 Task: Find a house in Flint, United States, for 4 guests from 10th to 16th September, with a price range of 10,000 to 14,000, including amenities like WiFi, Free parking, TV, Gym, and Breakfast.
Action: Mouse moved to (845, 159)
Screenshot: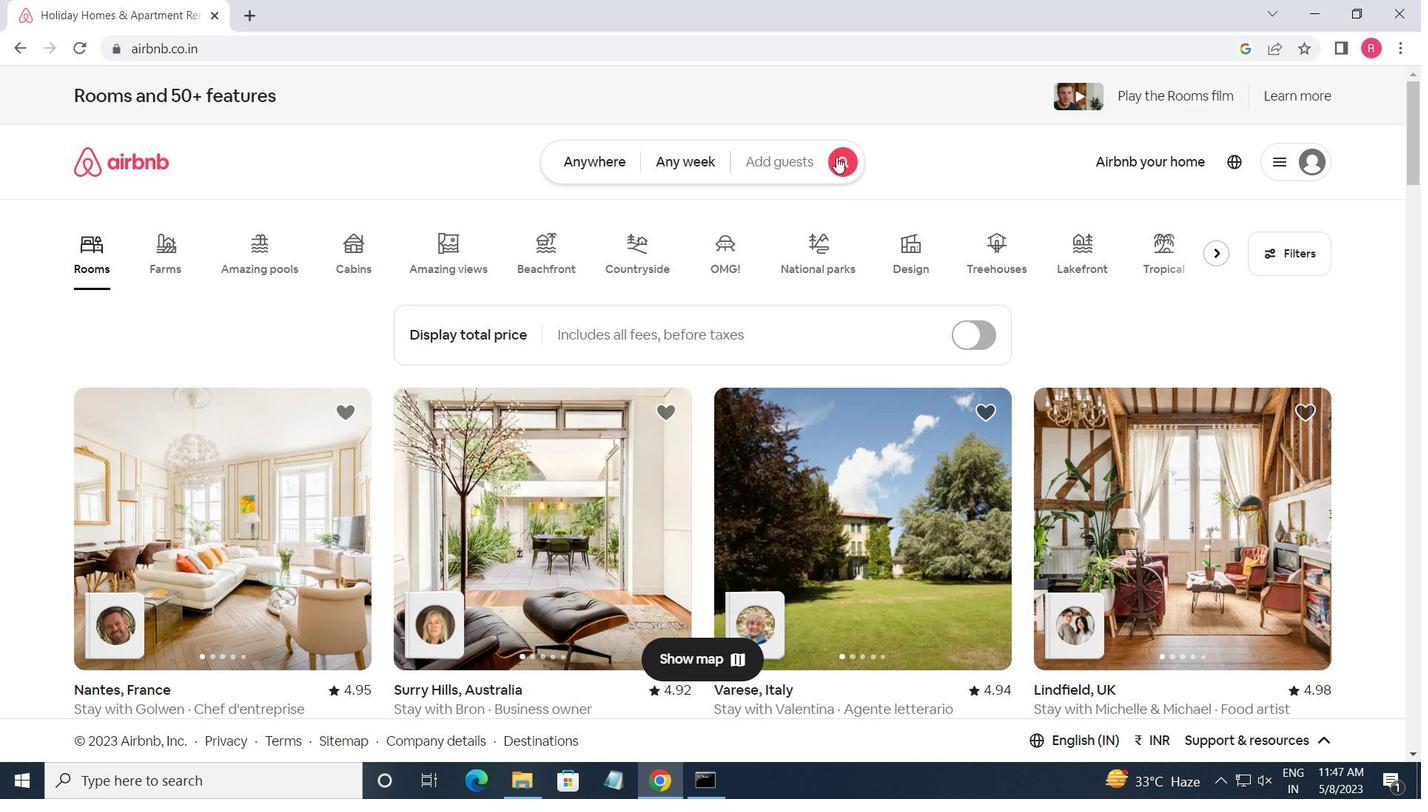 
Action: Mouse pressed left at (845, 159)
Screenshot: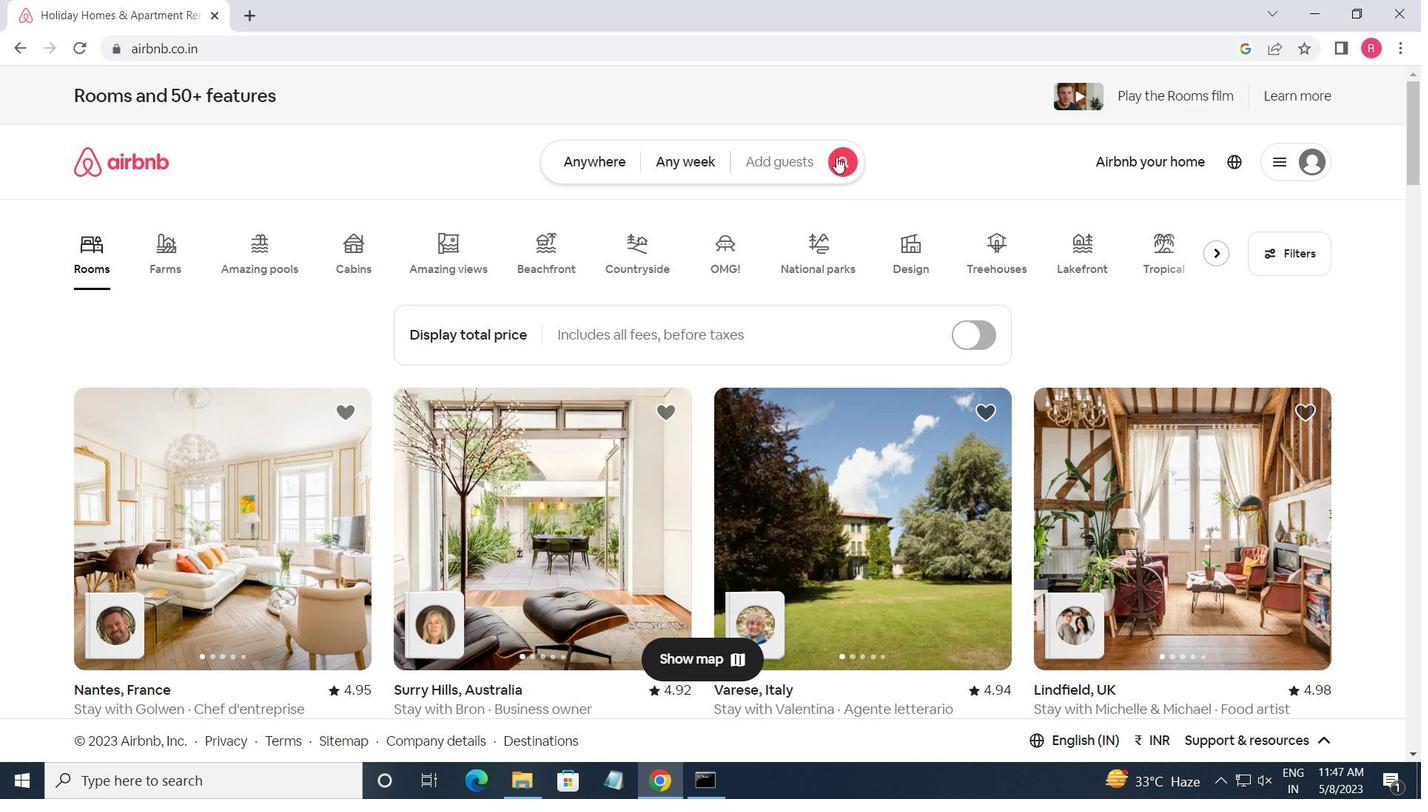 
Action: Mouse moved to (374, 242)
Screenshot: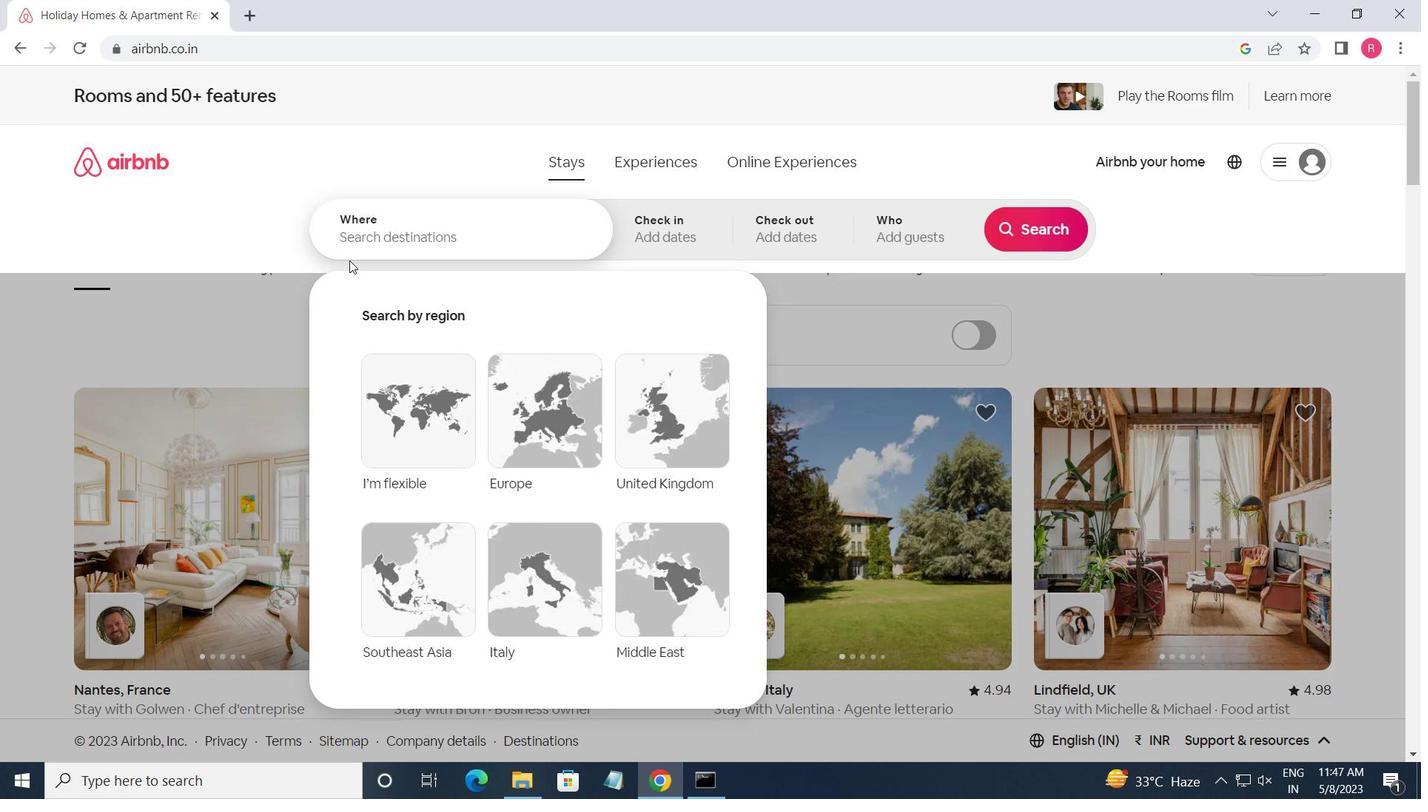 
Action: Mouse pressed left at (374, 242)
Screenshot: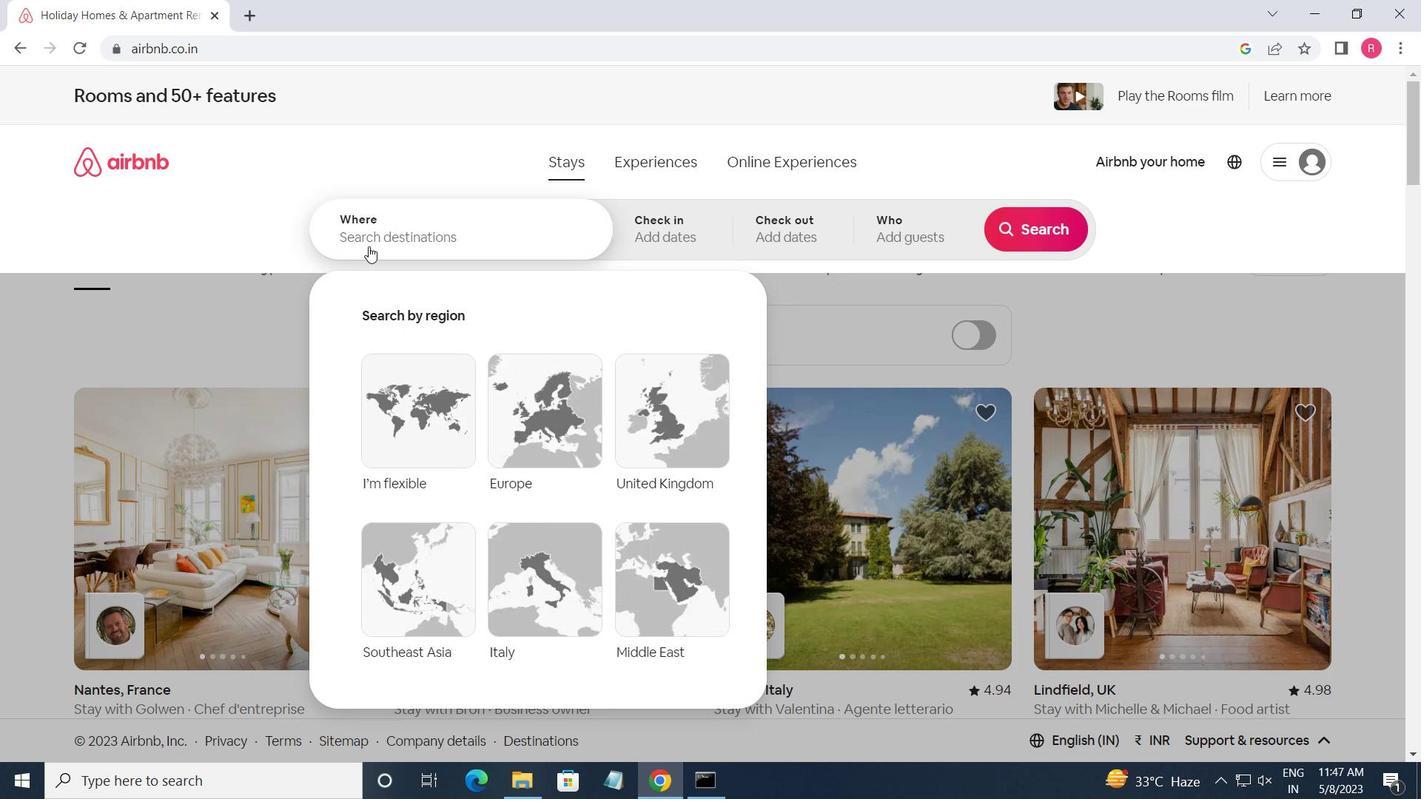 
Action: Key pressed <Key.shift>FLINT,<Key.space><Key.shift_r>UNITED<Key.space><Key.shift>STATES<Key.enter>
Screenshot: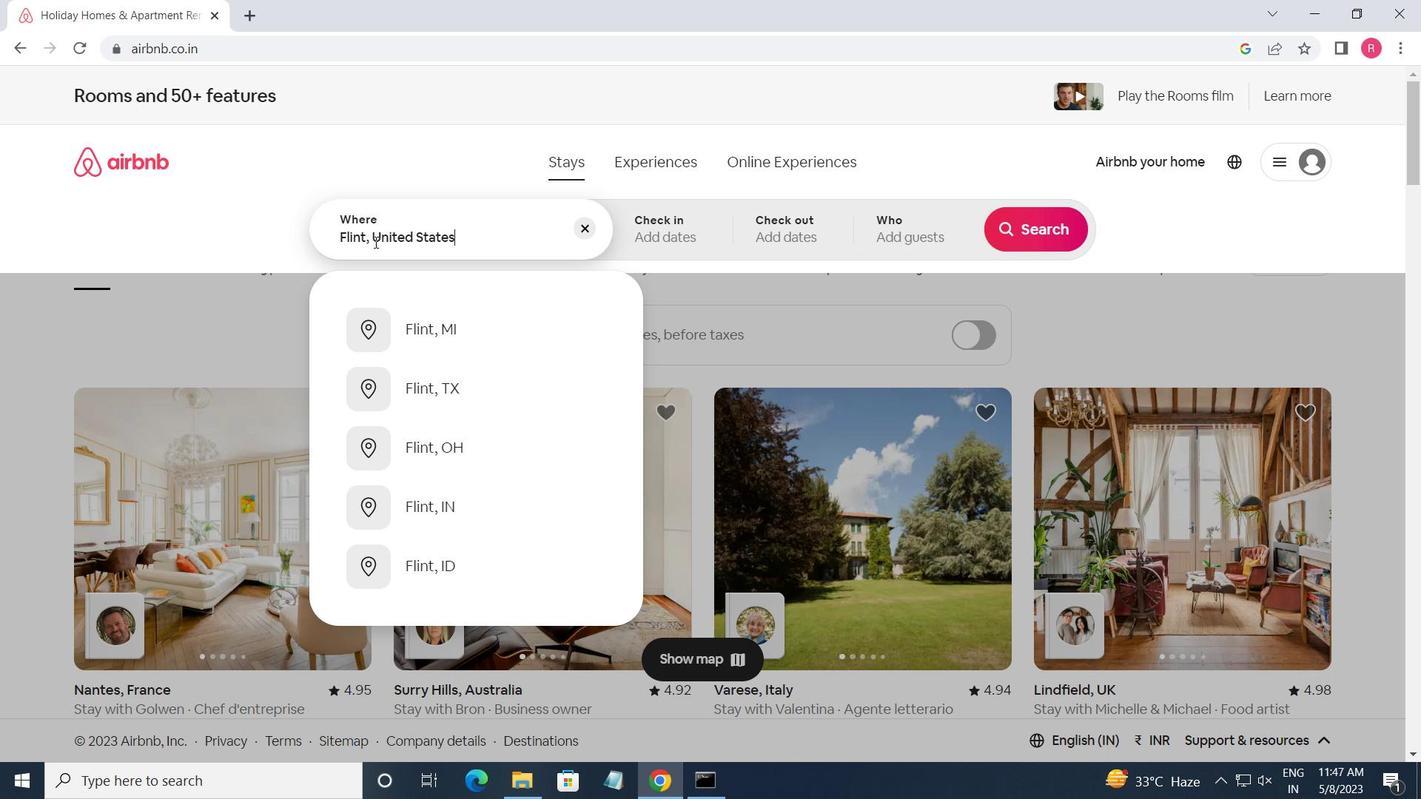 
Action: Mouse moved to (1036, 376)
Screenshot: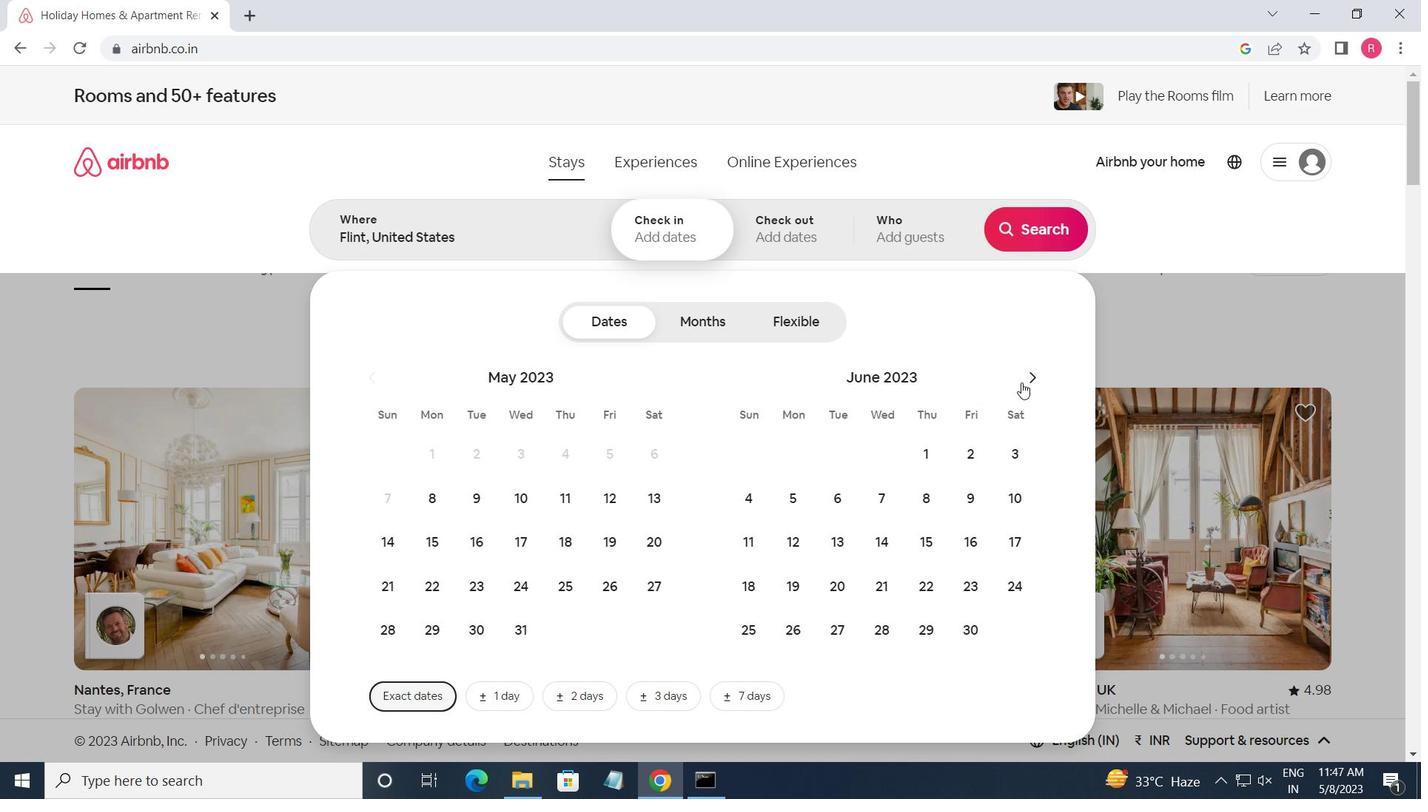 
Action: Mouse pressed left at (1036, 376)
Screenshot: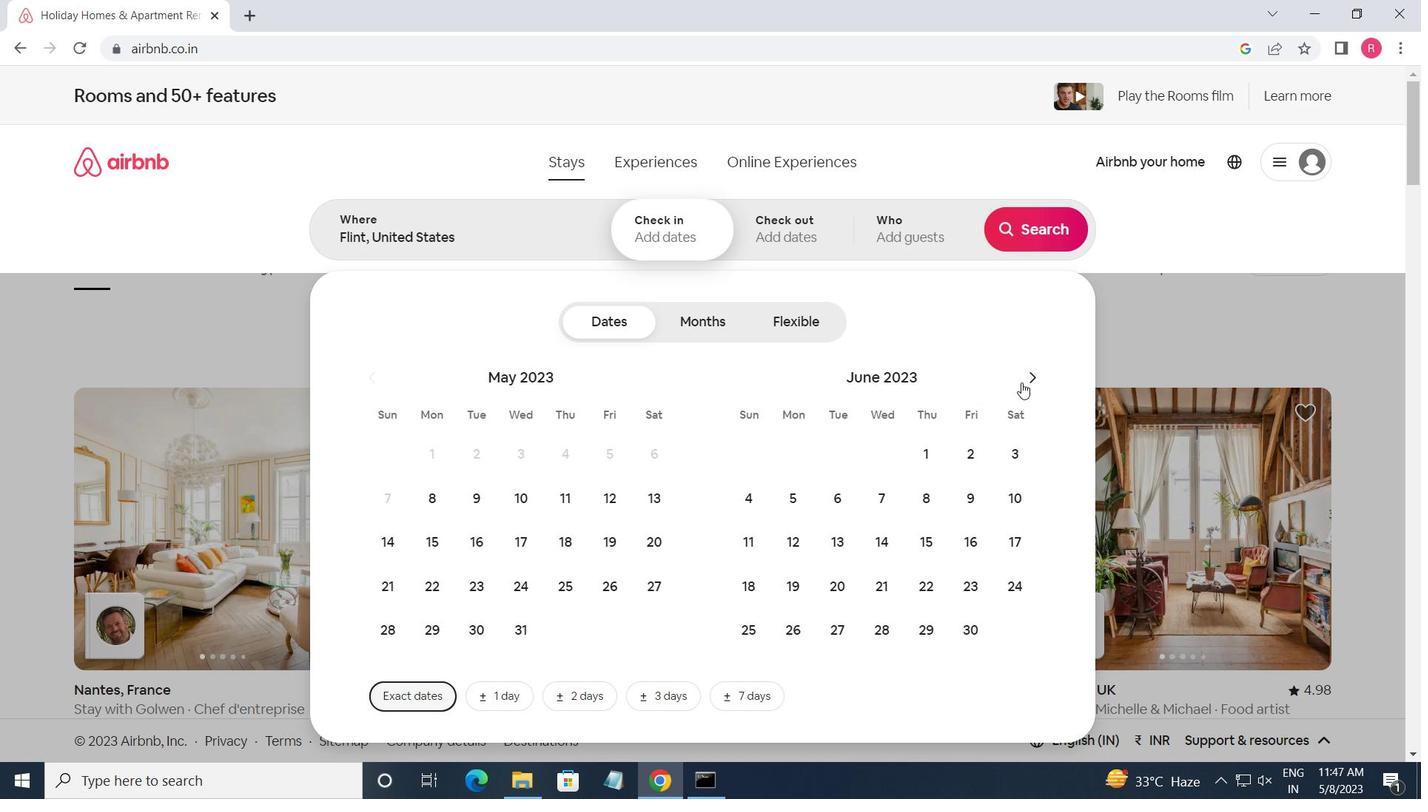 
Action: Mouse moved to (1036, 377)
Screenshot: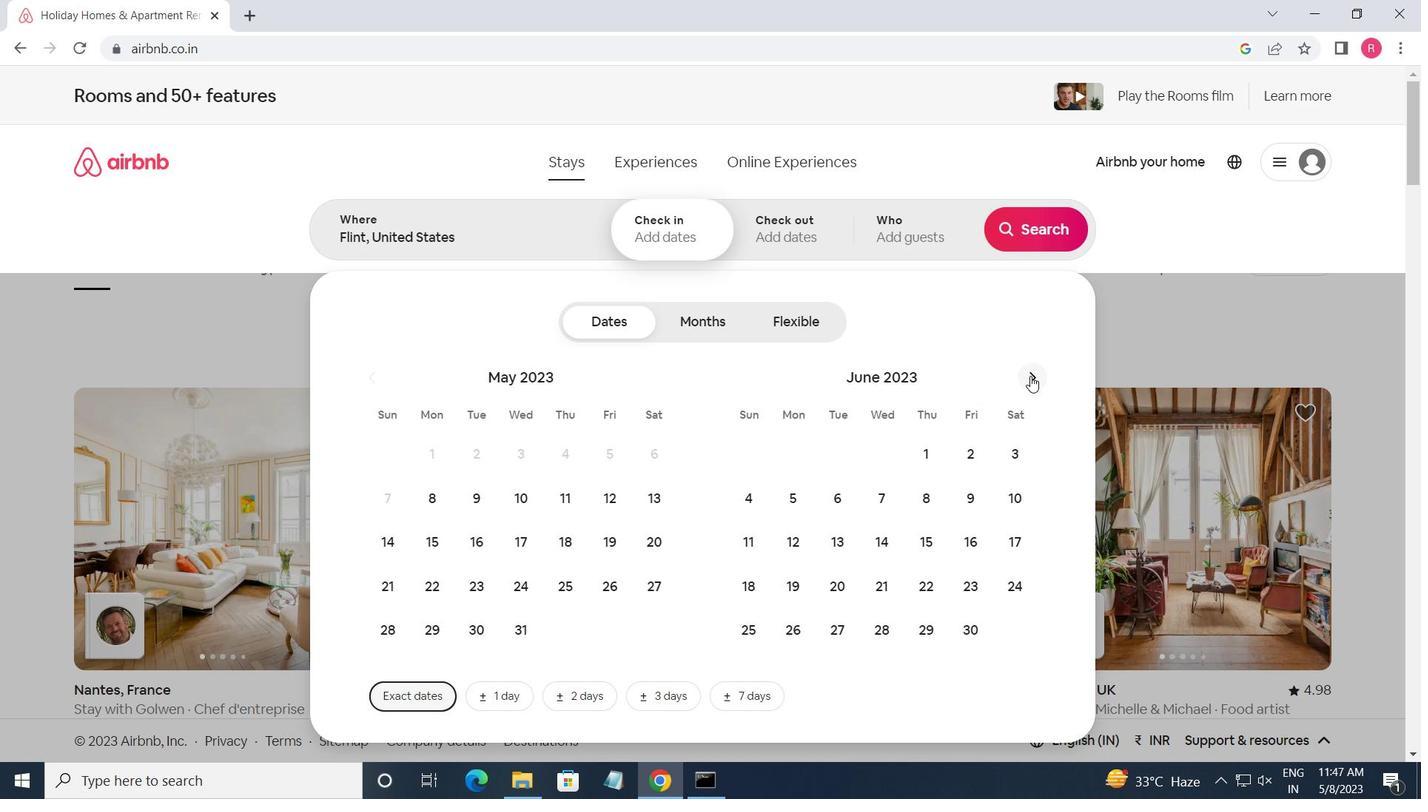
Action: Mouse pressed left at (1036, 377)
Screenshot: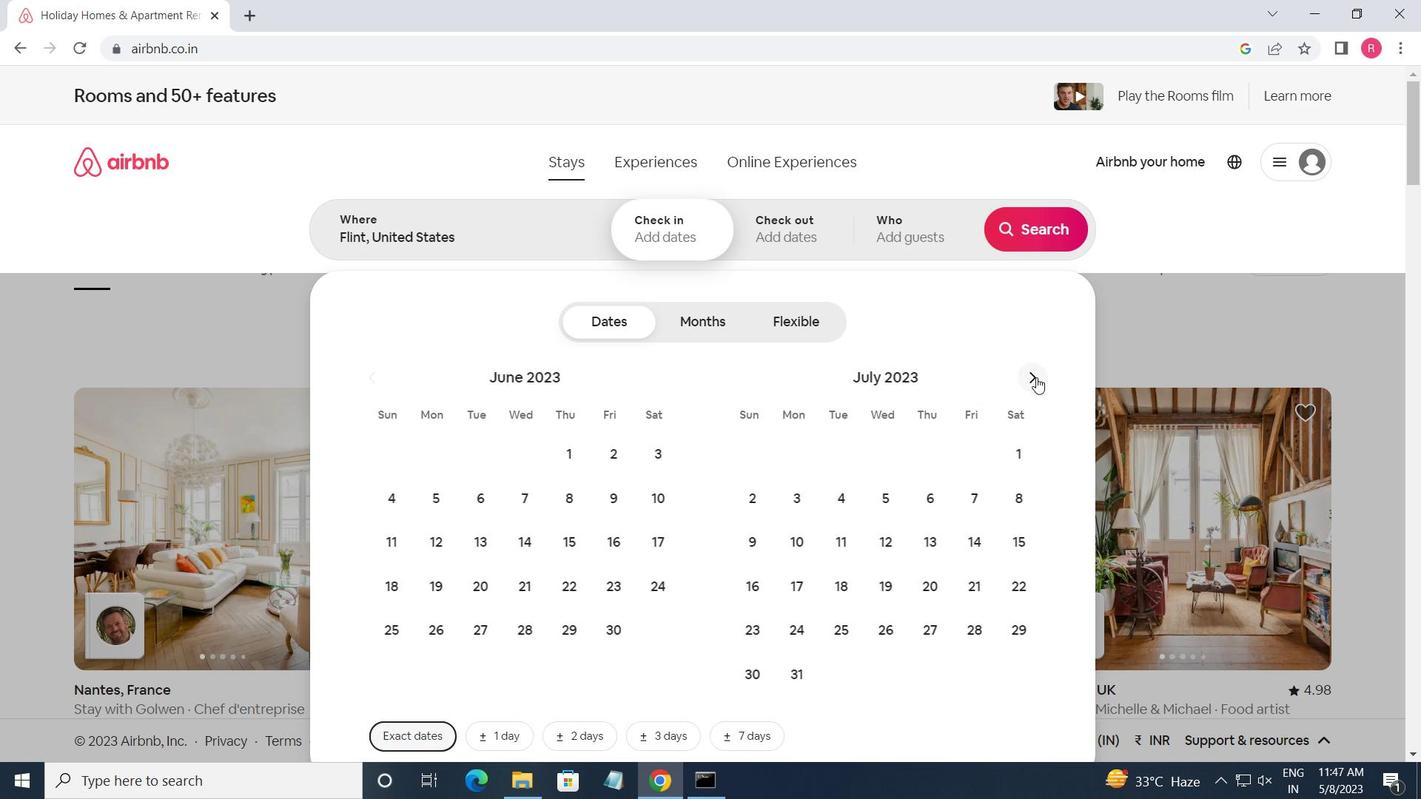 
Action: Mouse moved to (1041, 379)
Screenshot: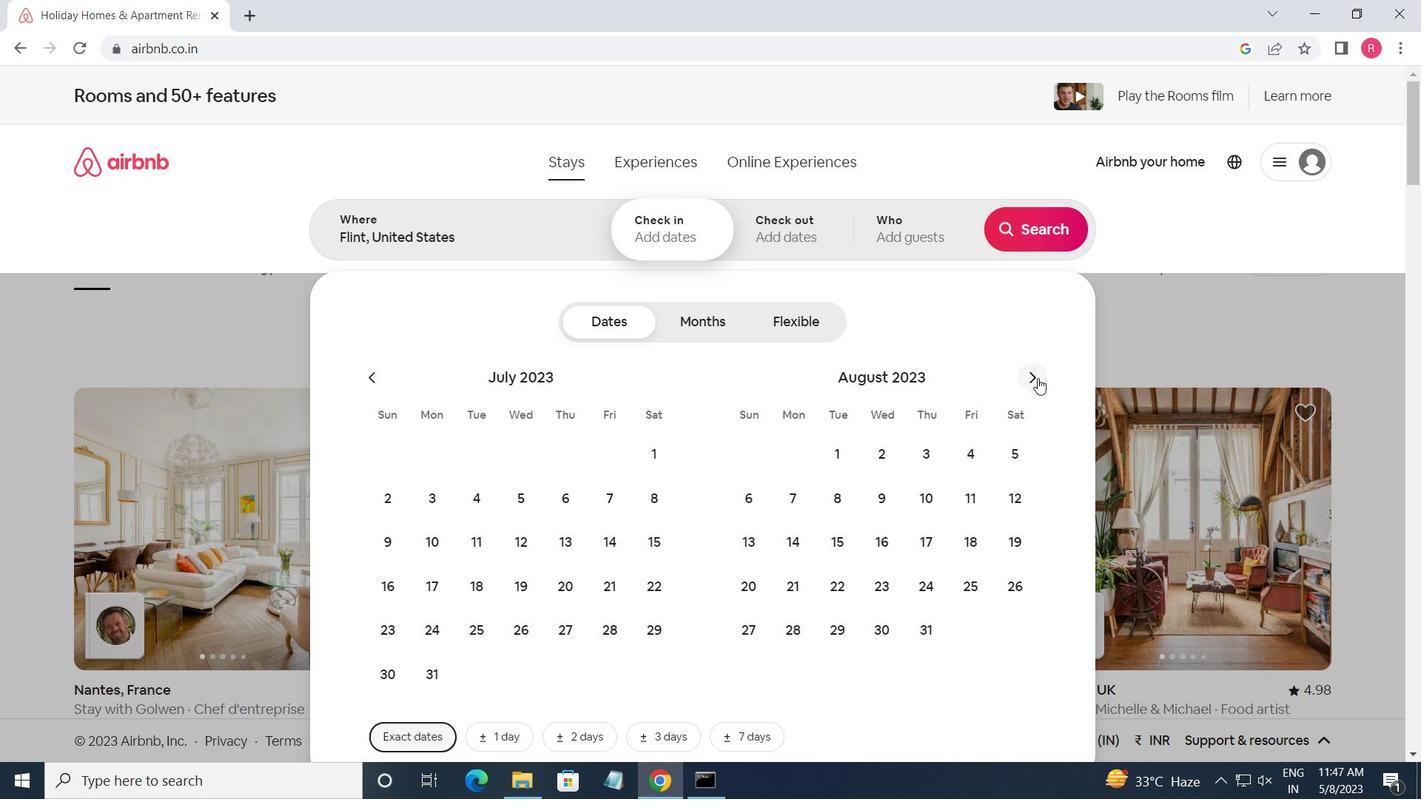 
Action: Mouse pressed left at (1041, 379)
Screenshot: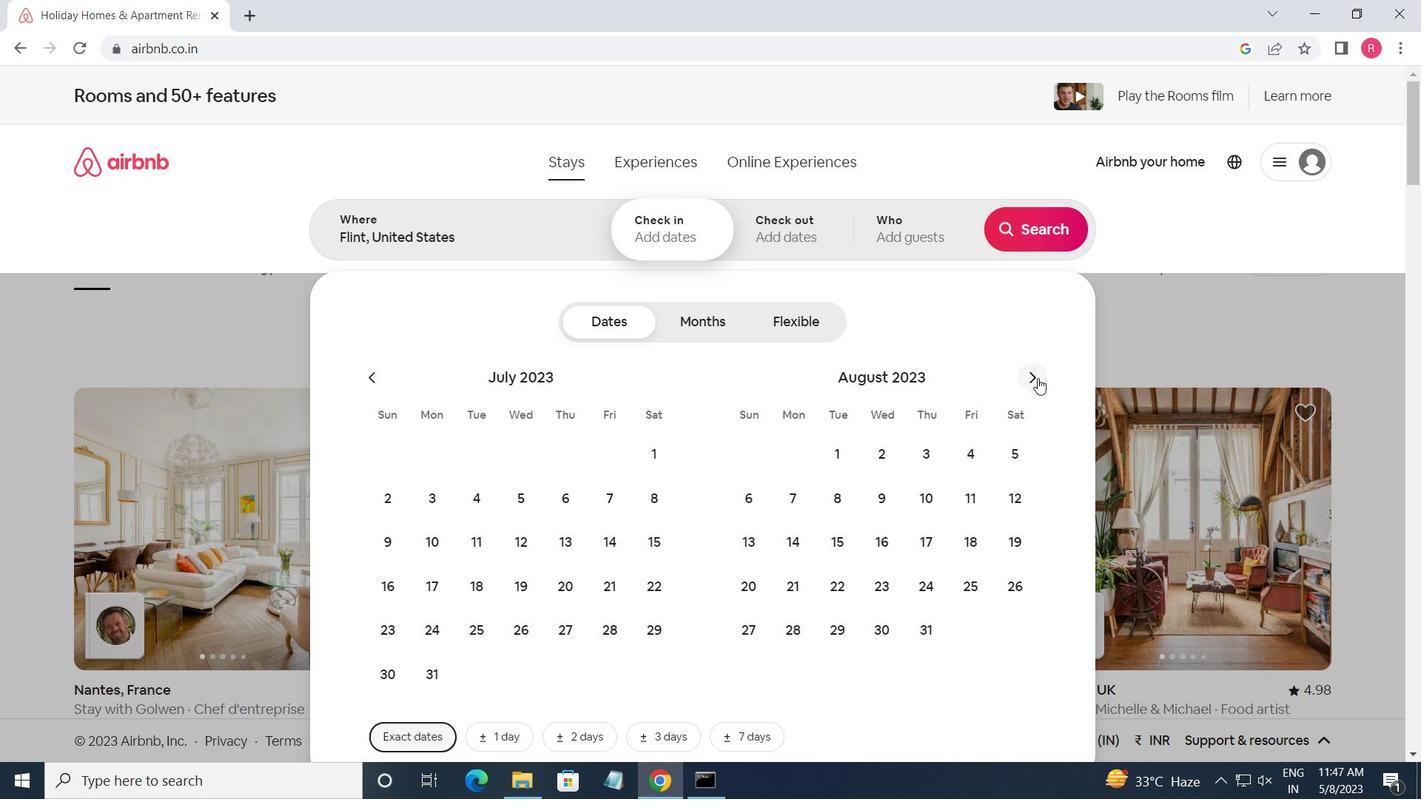 
Action: Mouse moved to (753, 545)
Screenshot: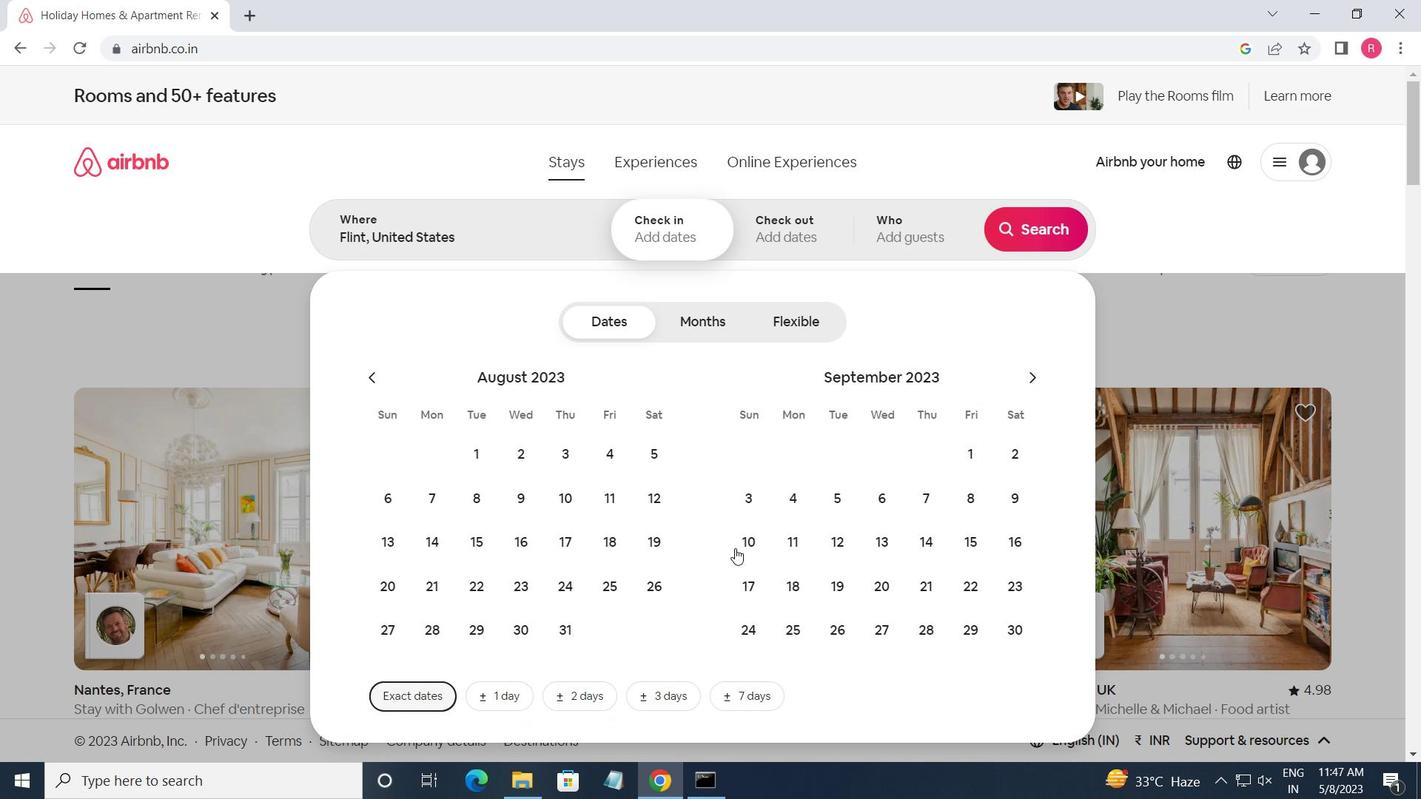 
Action: Mouse pressed left at (753, 545)
Screenshot: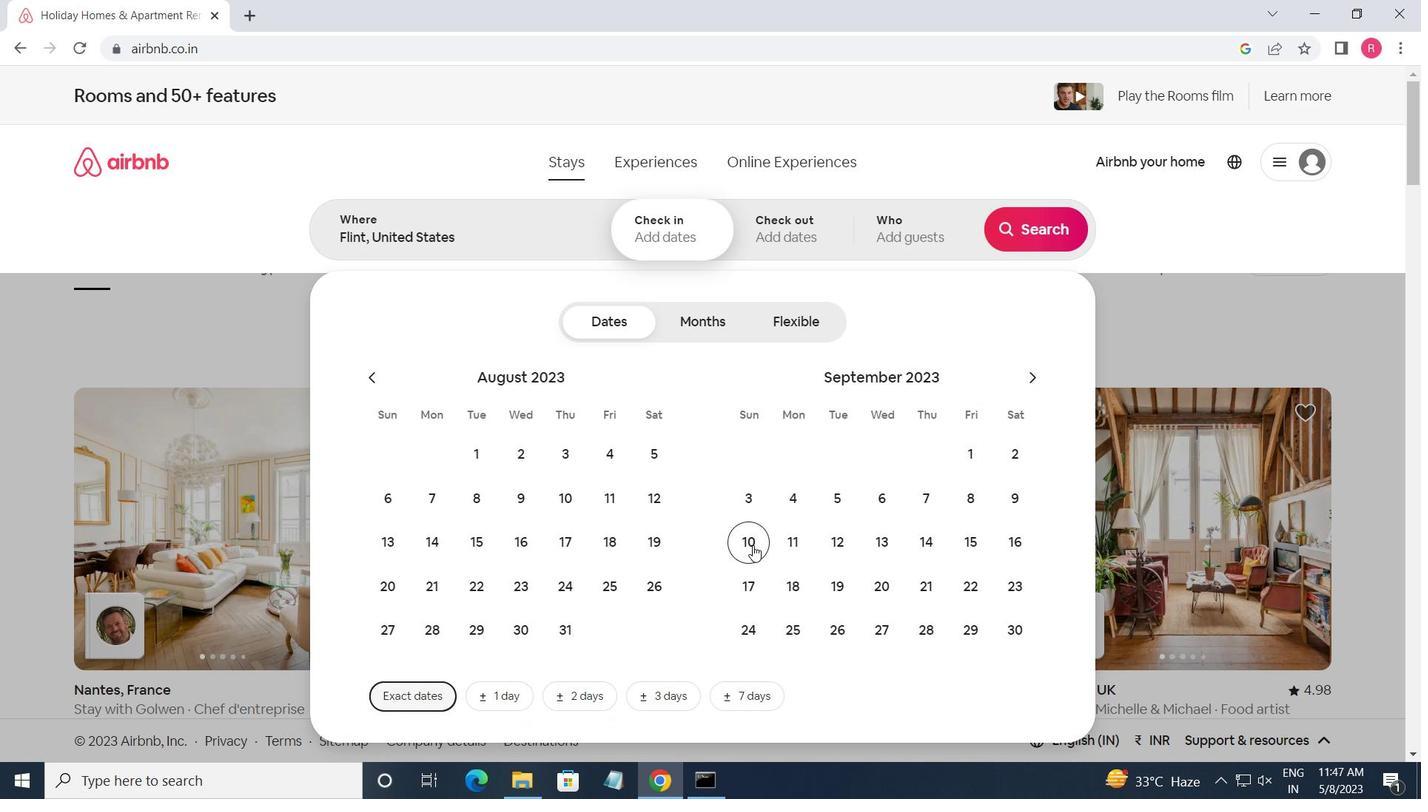 
Action: Mouse moved to (1013, 545)
Screenshot: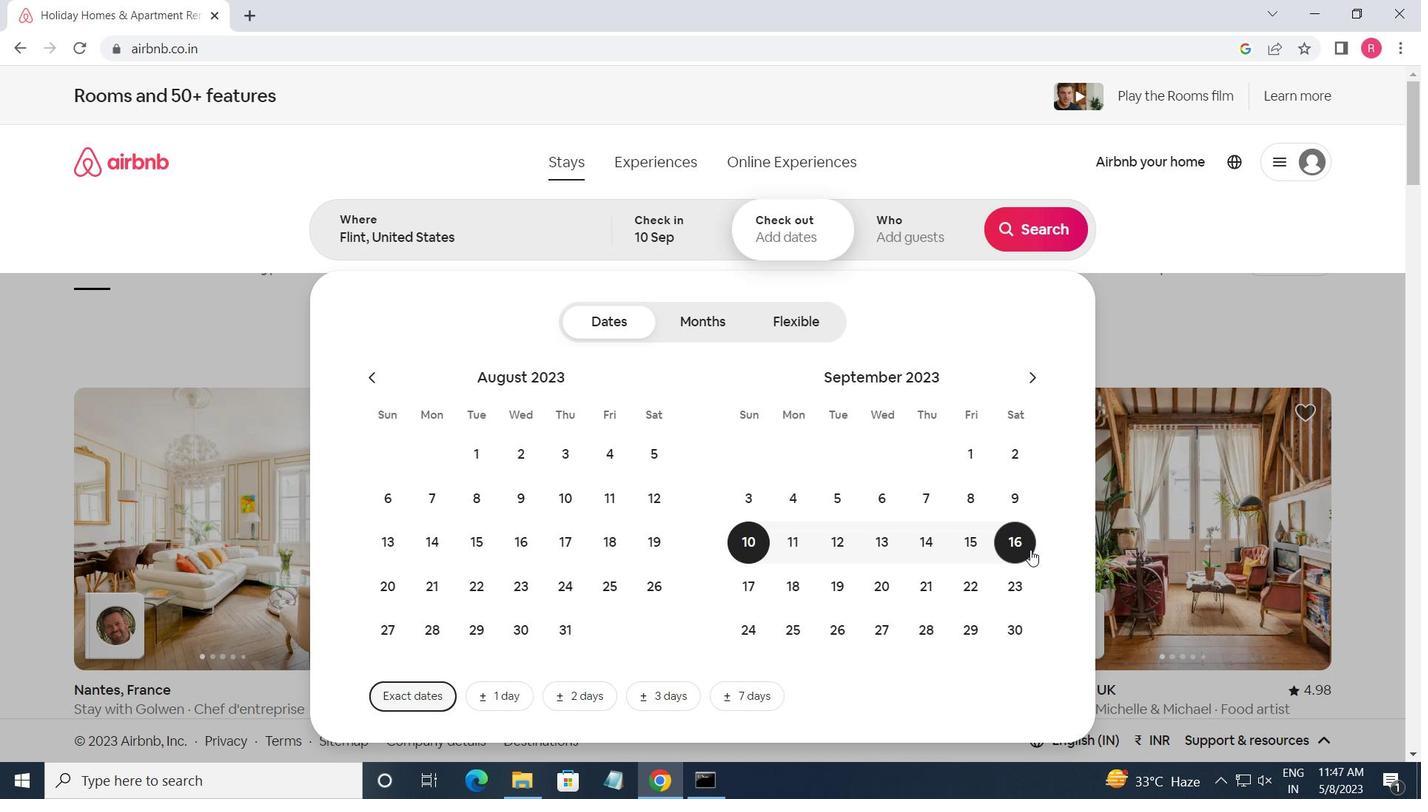 
Action: Mouse pressed left at (1013, 545)
Screenshot: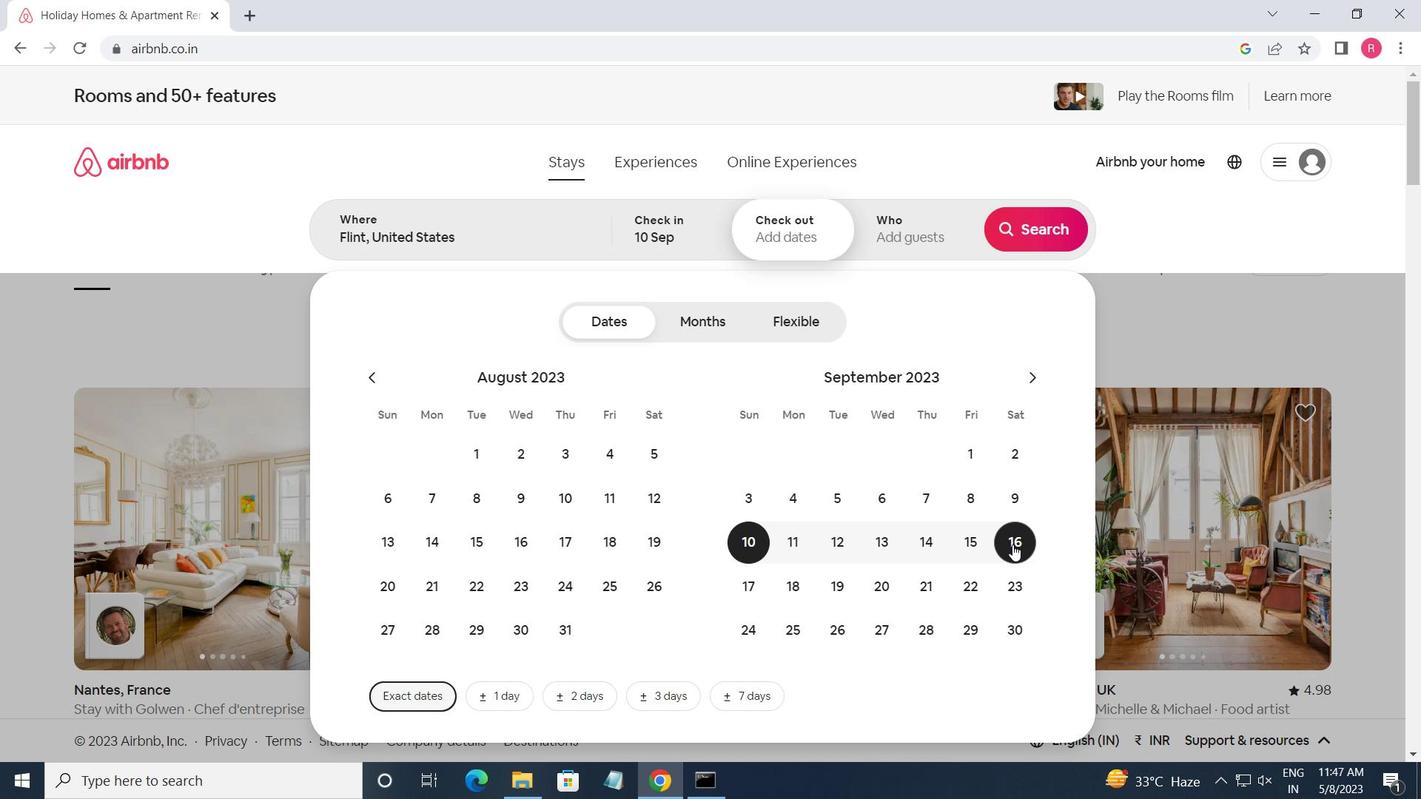 
Action: Mouse moved to (924, 252)
Screenshot: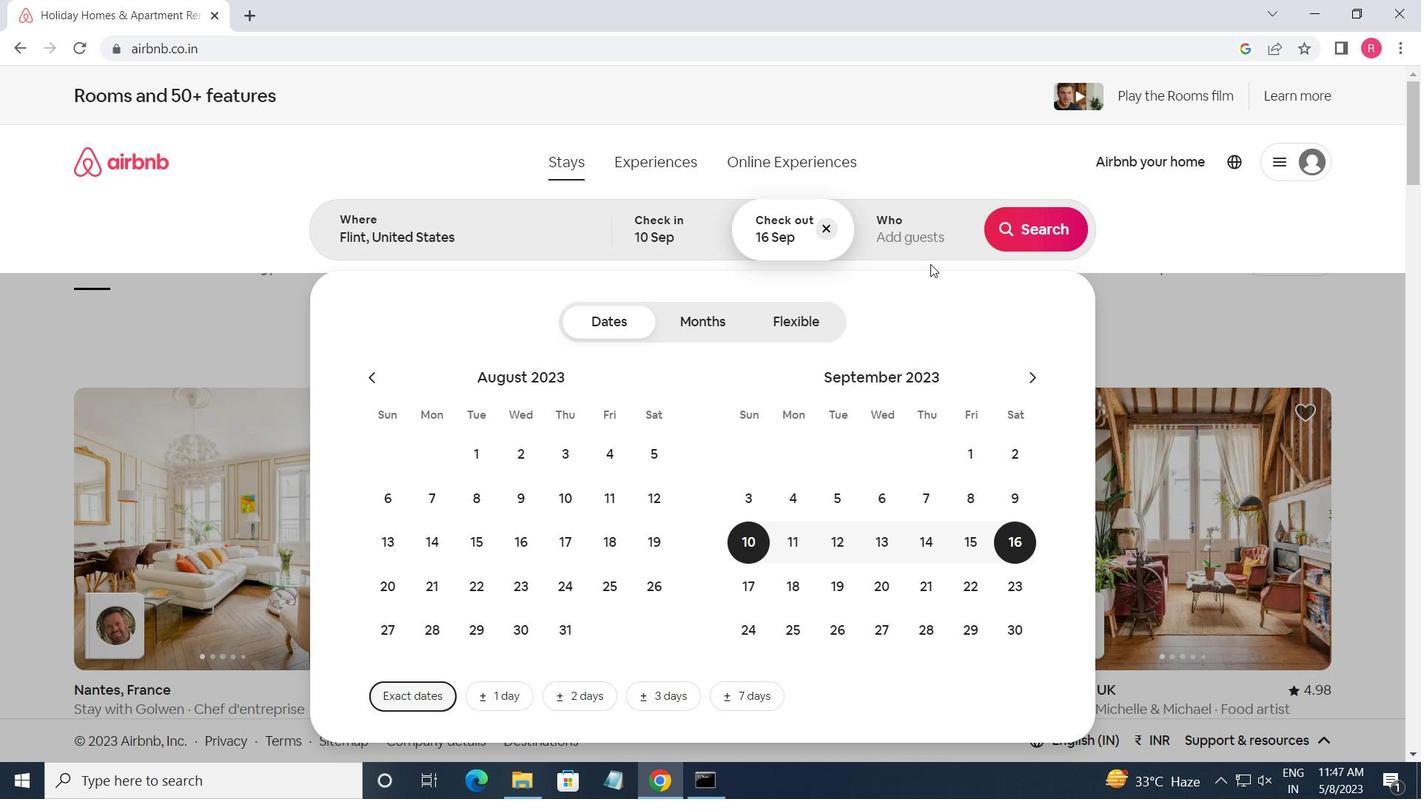 
Action: Mouse pressed left at (924, 252)
Screenshot: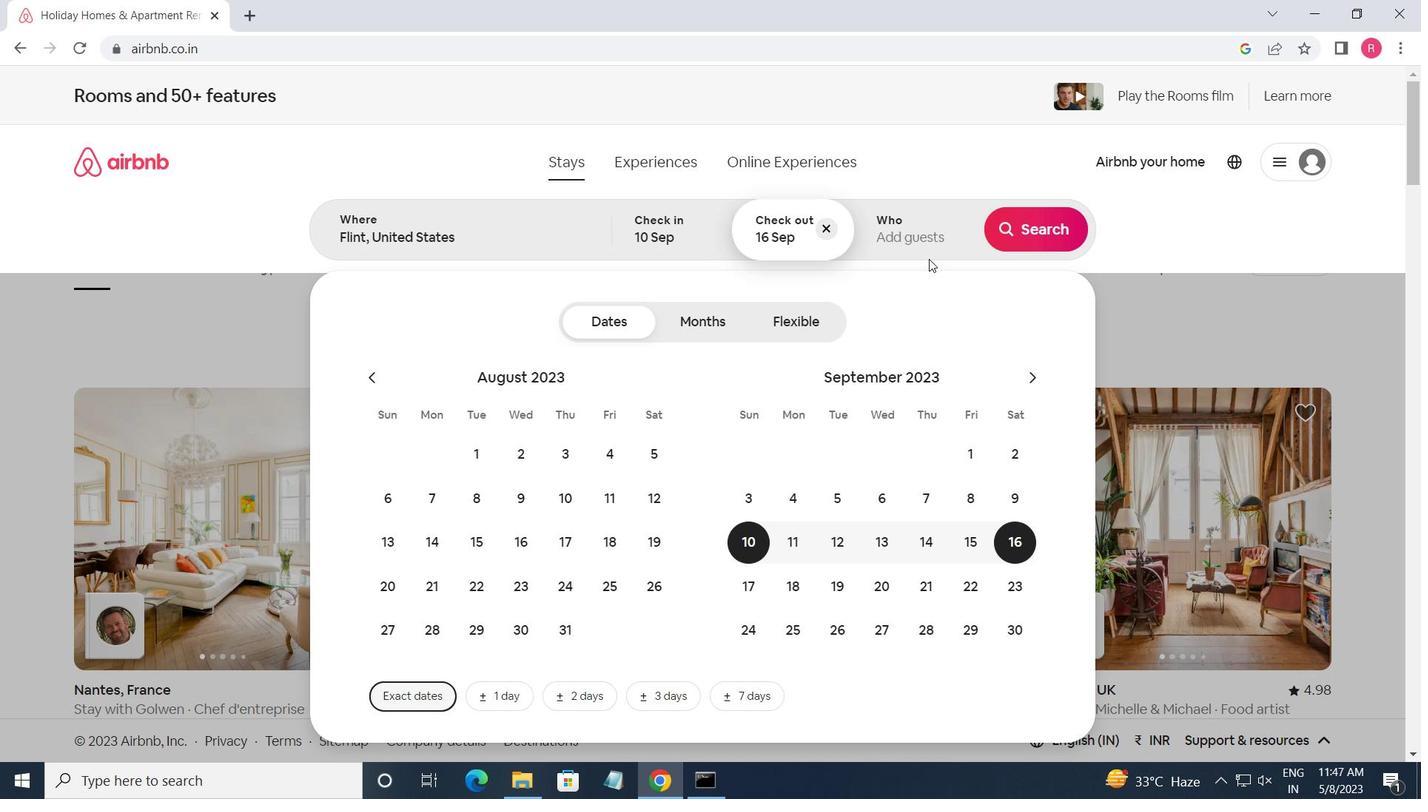 
Action: Mouse moved to (1047, 318)
Screenshot: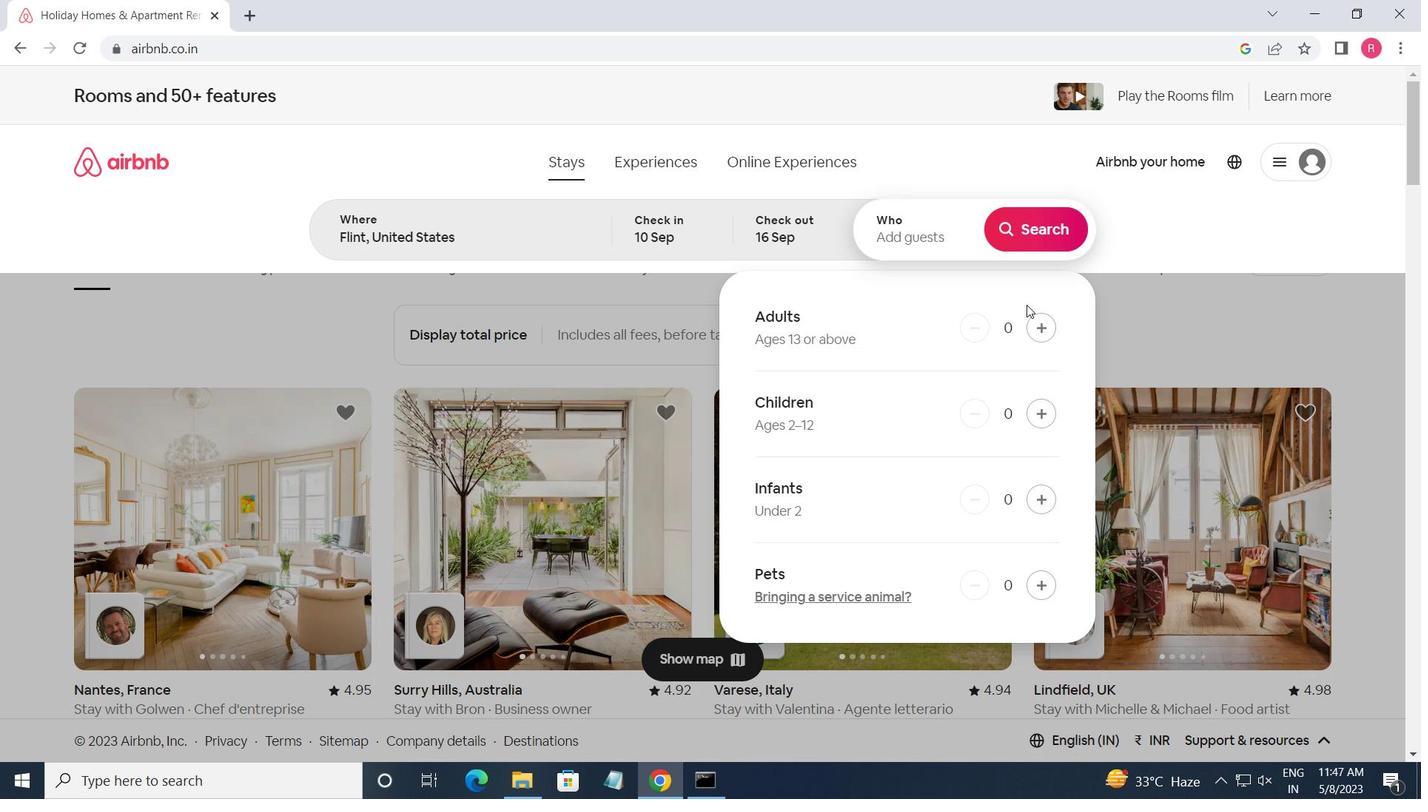 
Action: Mouse pressed left at (1047, 318)
Screenshot: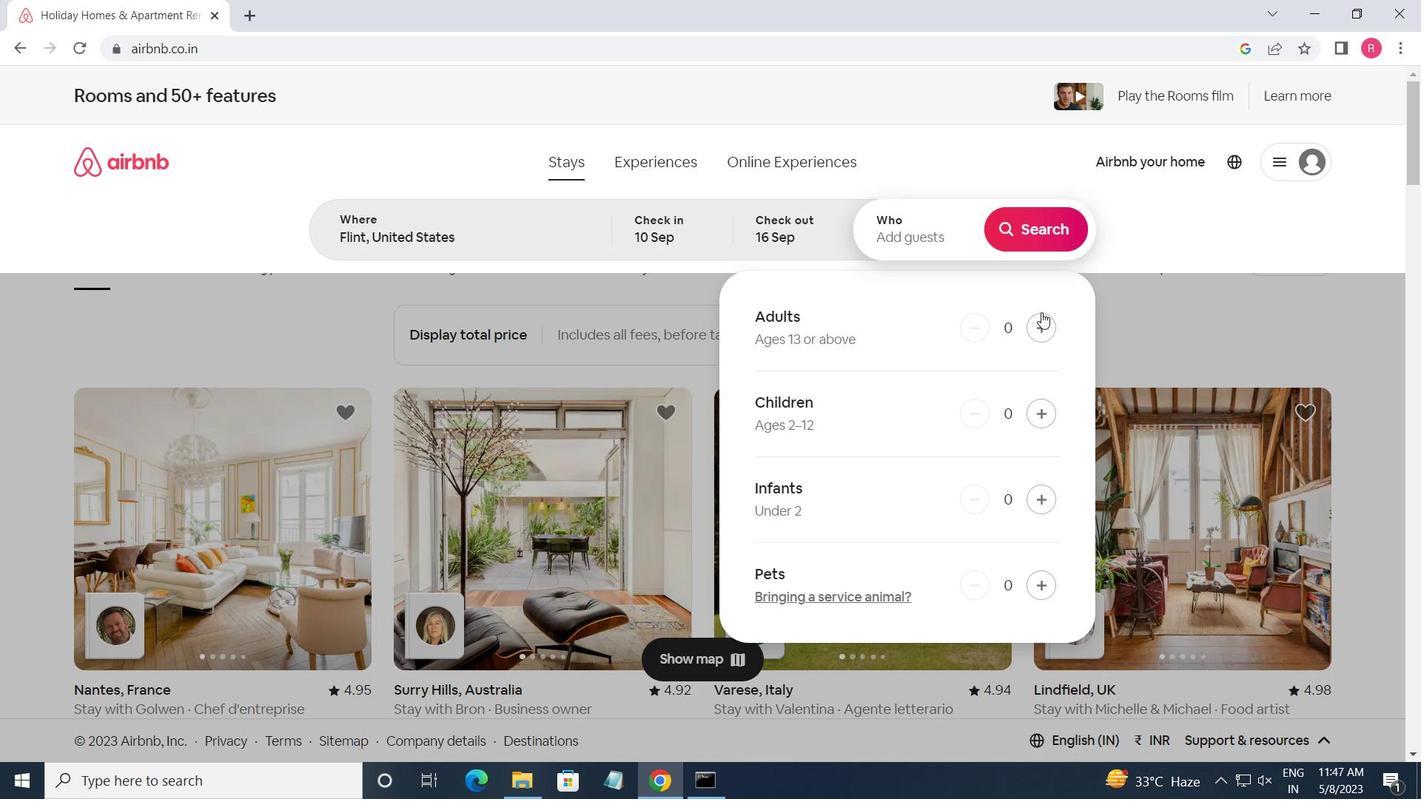 
Action: Mouse moved to (1047, 319)
Screenshot: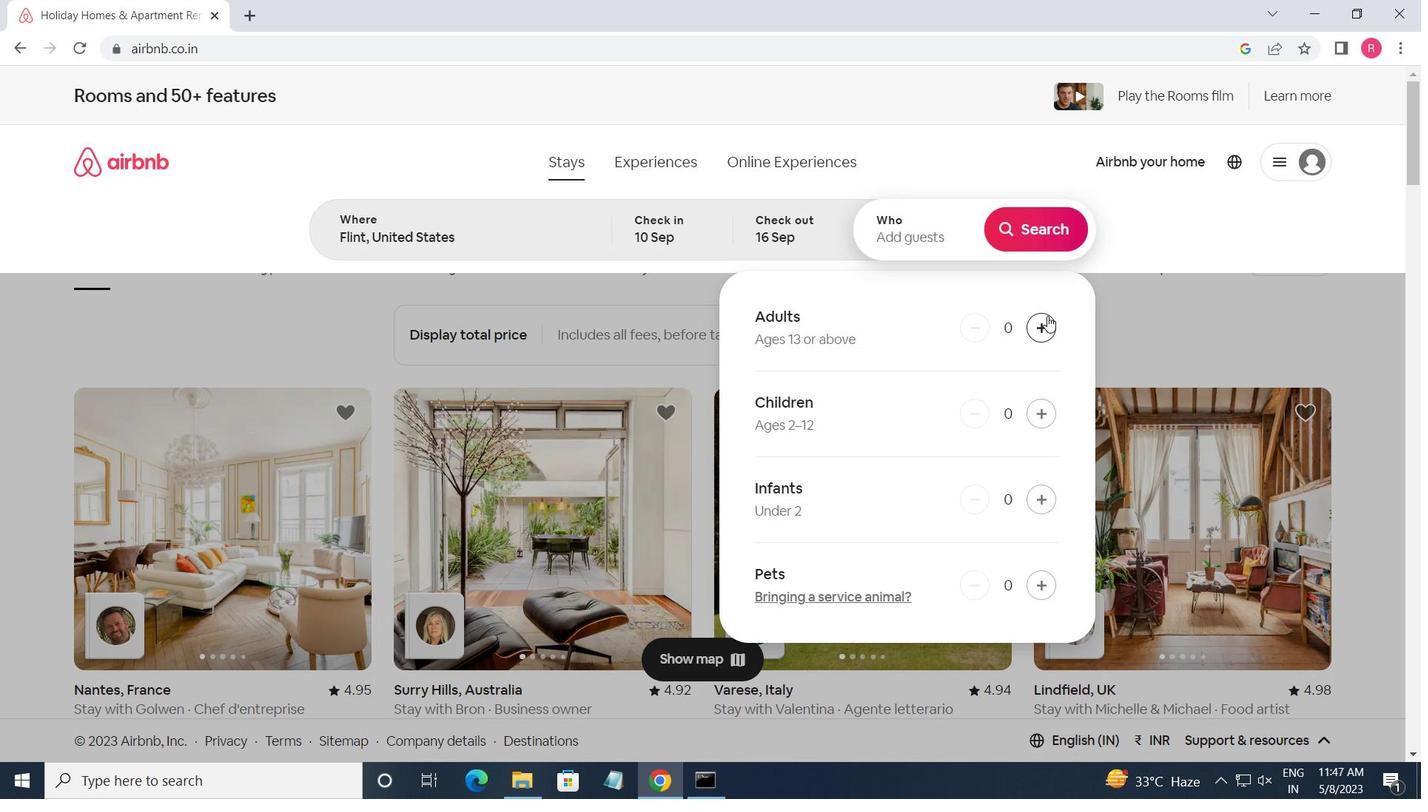 
Action: Mouse pressed left at (1047, 319)
Screenshot: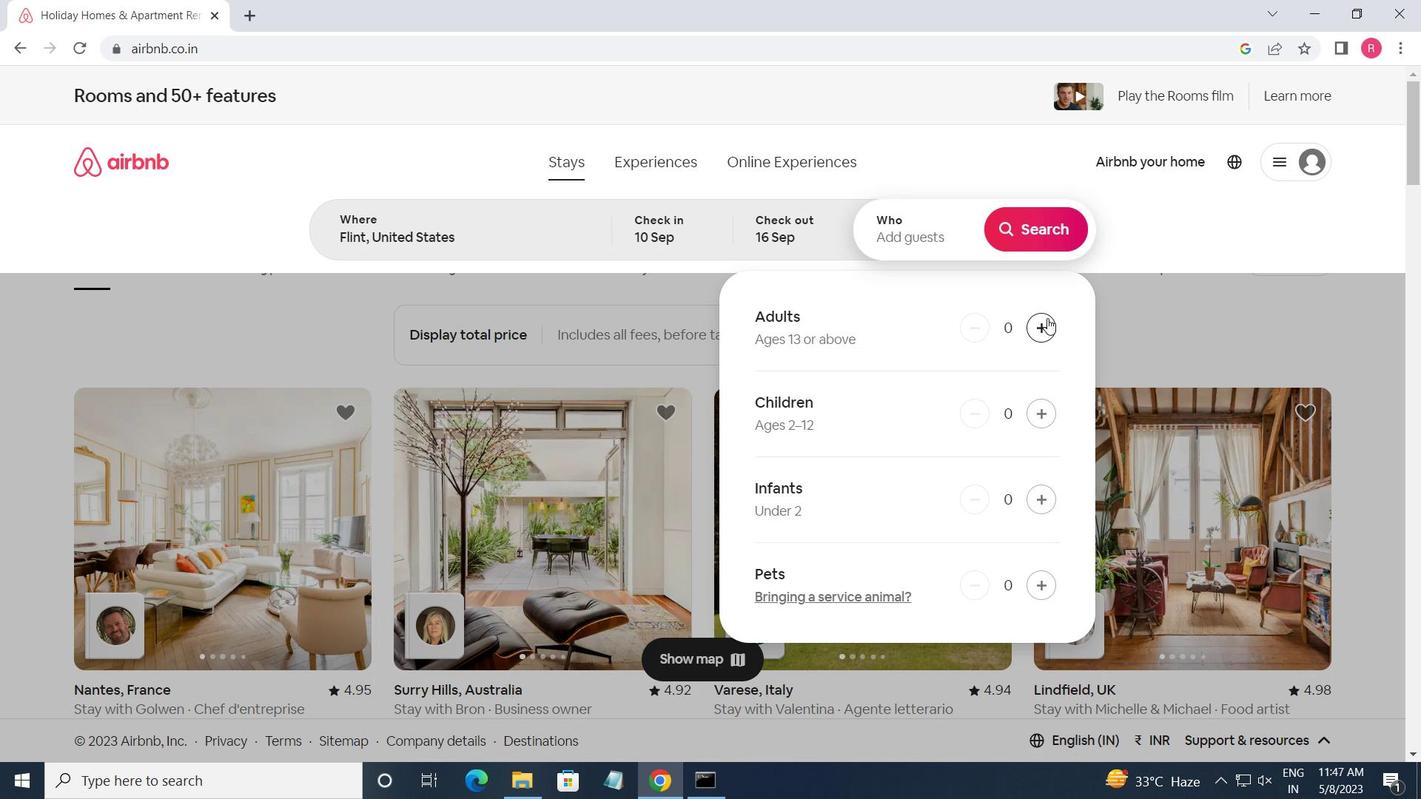 
Action: Mouse pressed left at (1047, 319)
Screenshot: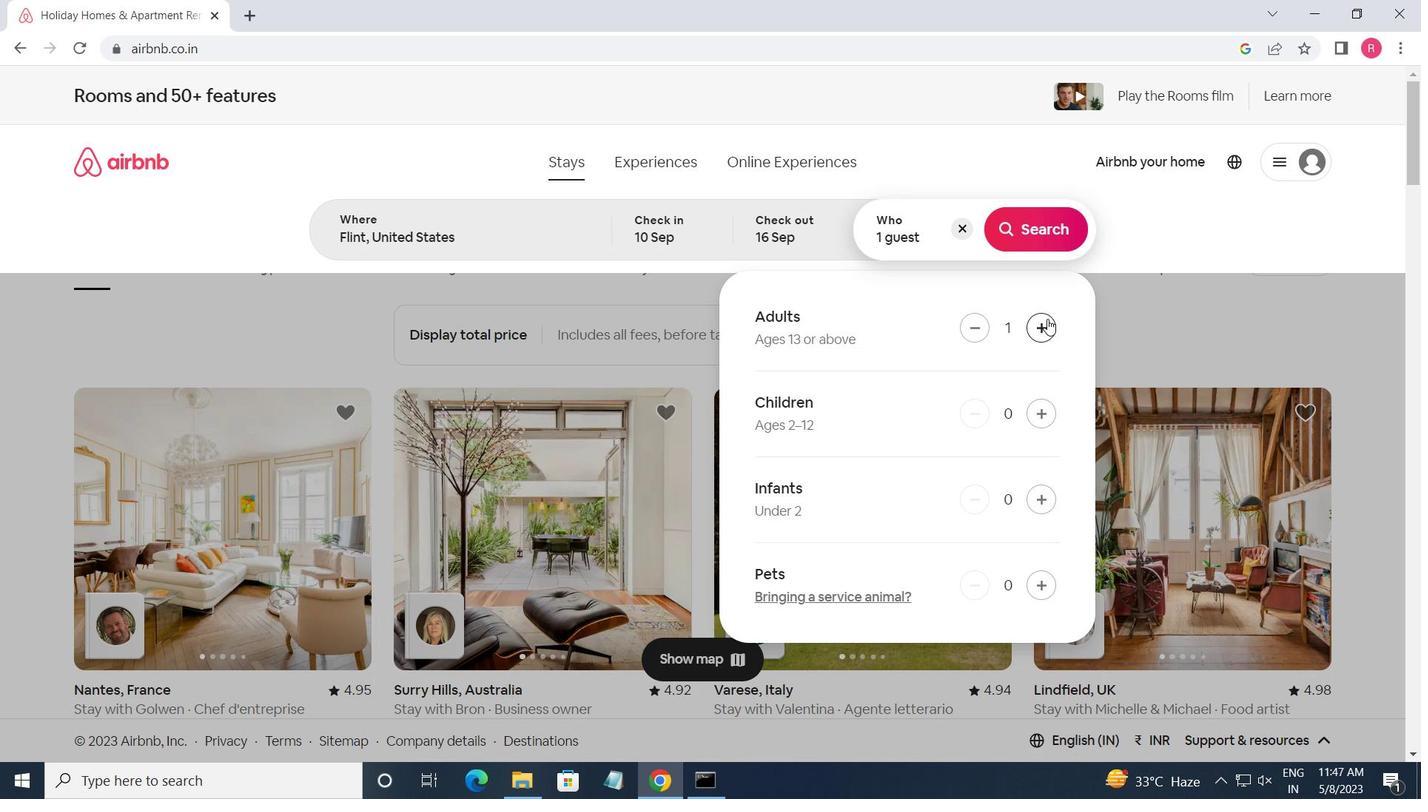 
Action: Mouse moved to (1049, 322)
Screenshot: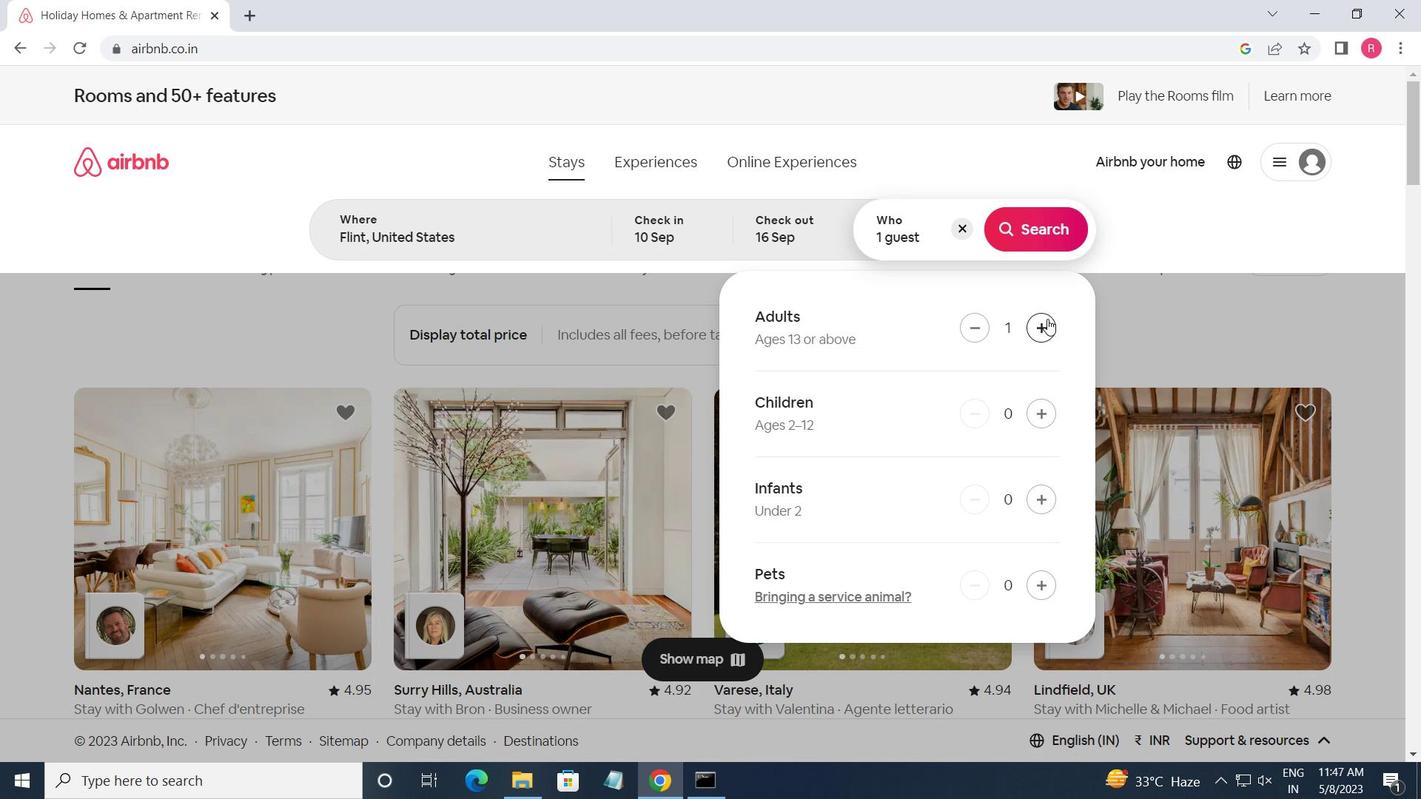 
Action: Mouse pressed left at (1049, 322)
Screenshot: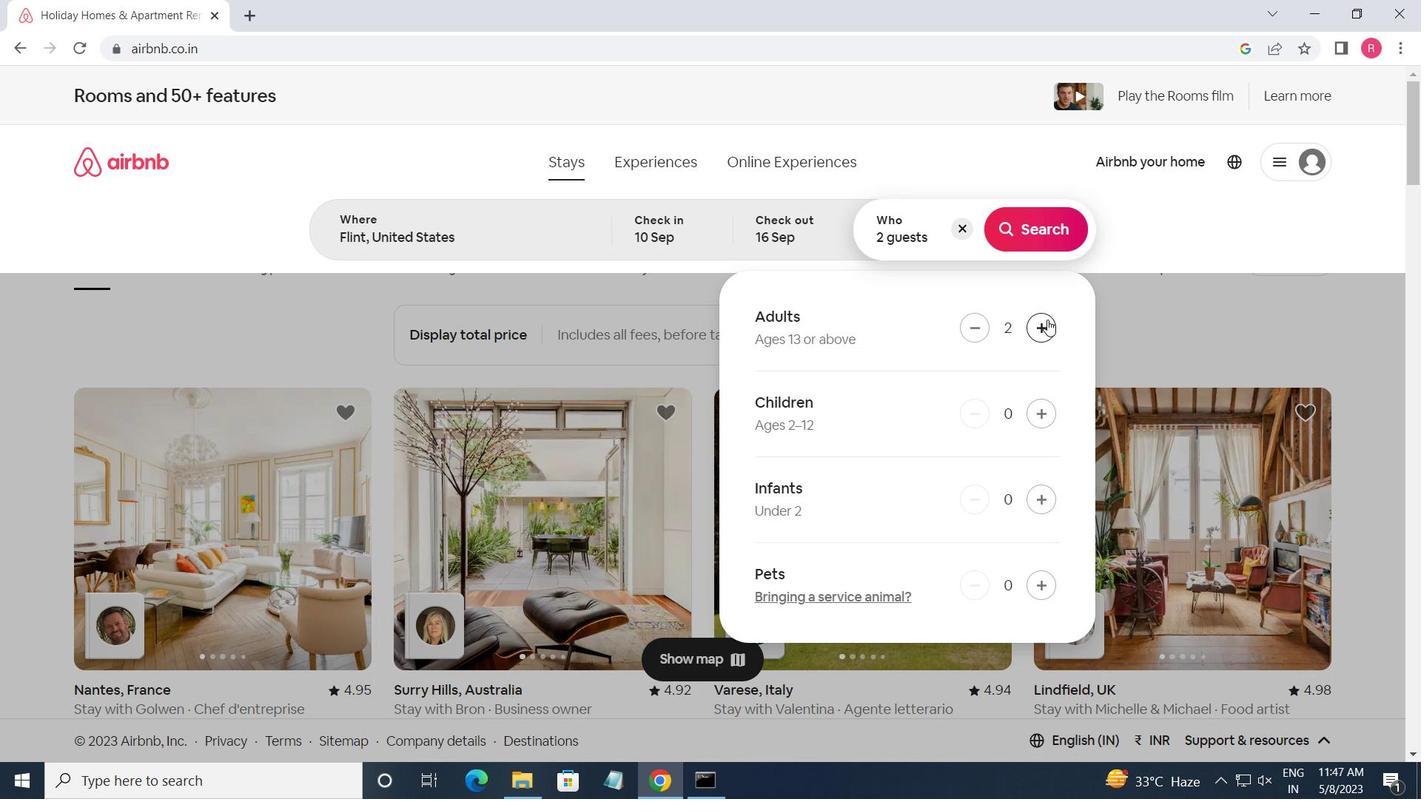 
Action: Mouse moved to (1036, 239)
Screenshot: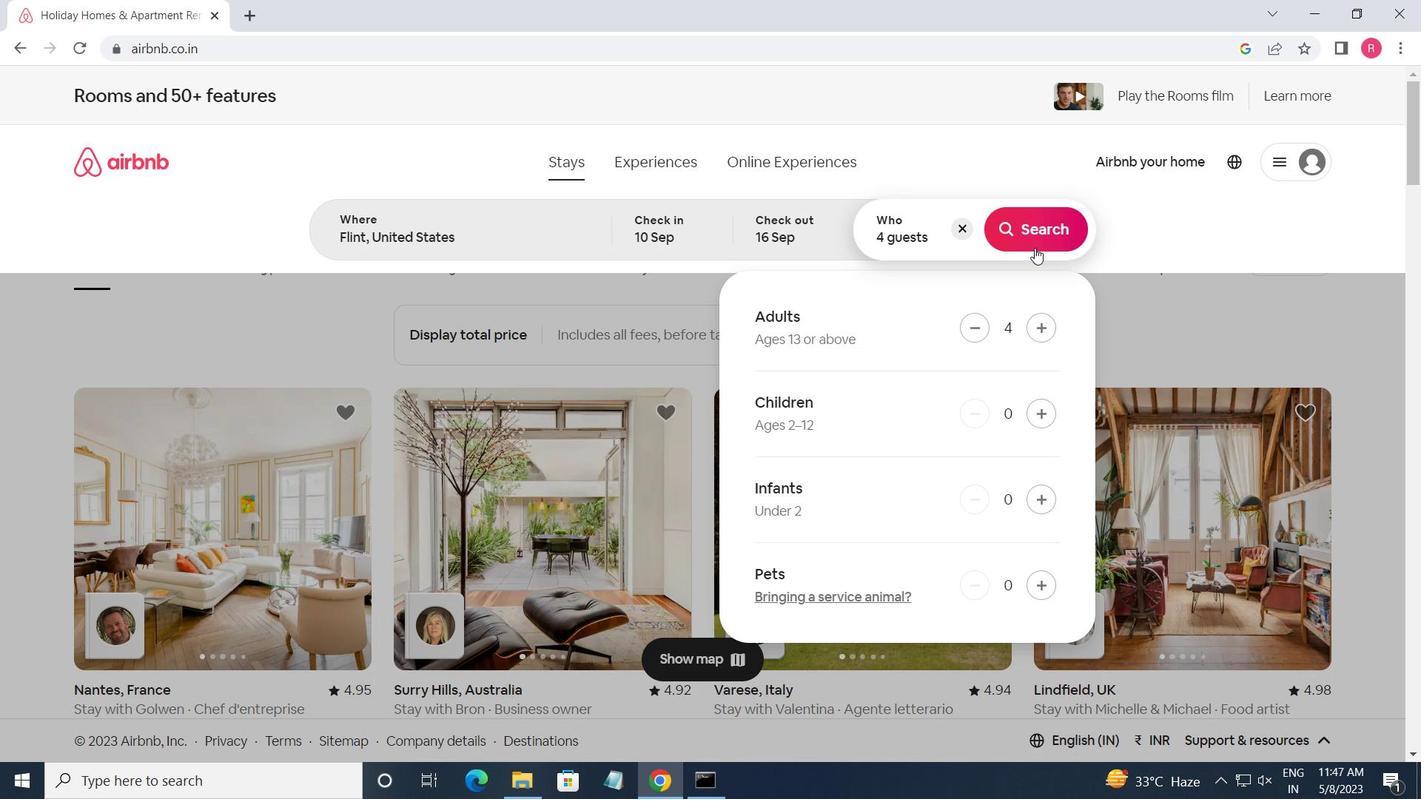 
Action: Mouse pressed left at (1036, 239)
Screenshot: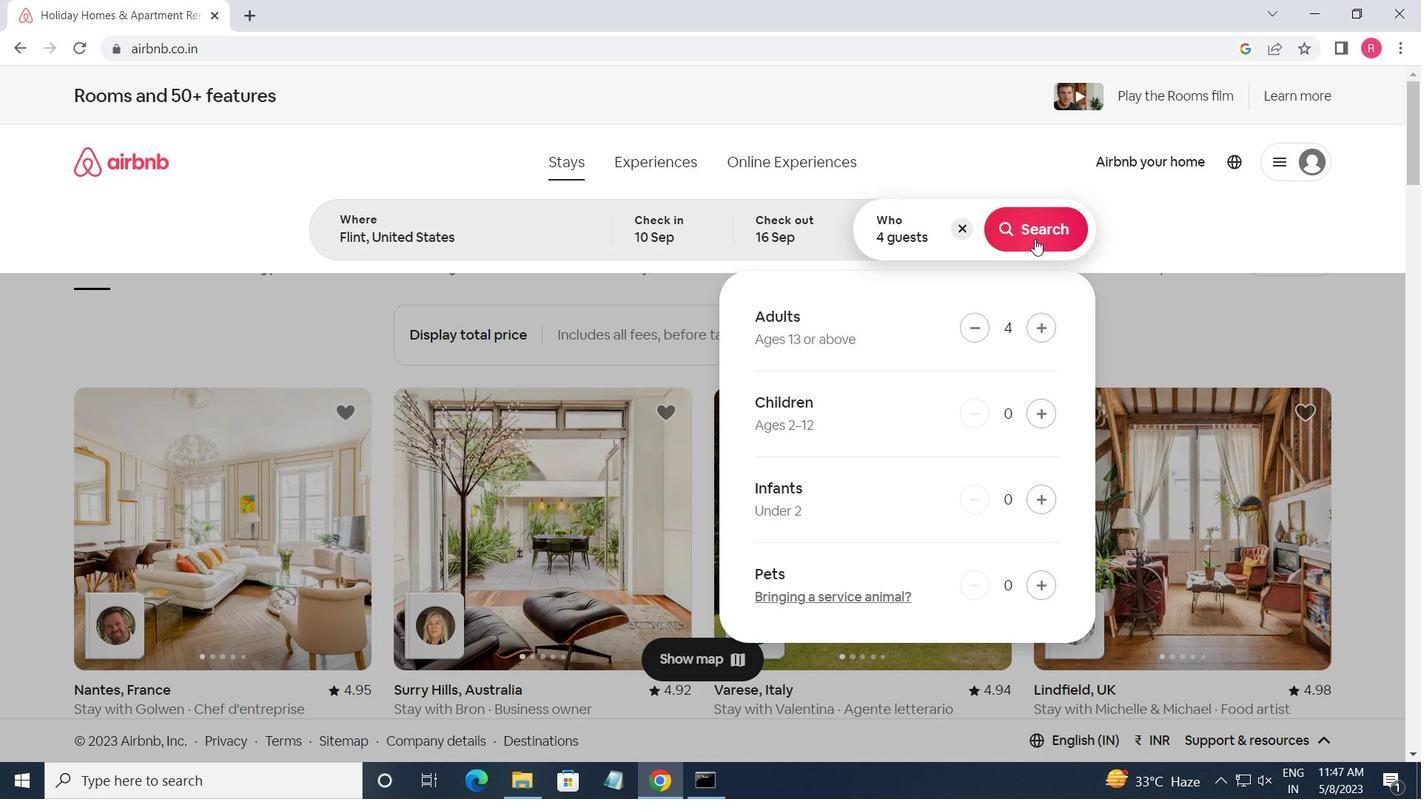 
Action: Mouse moved to (1361, 182)
Screenshot: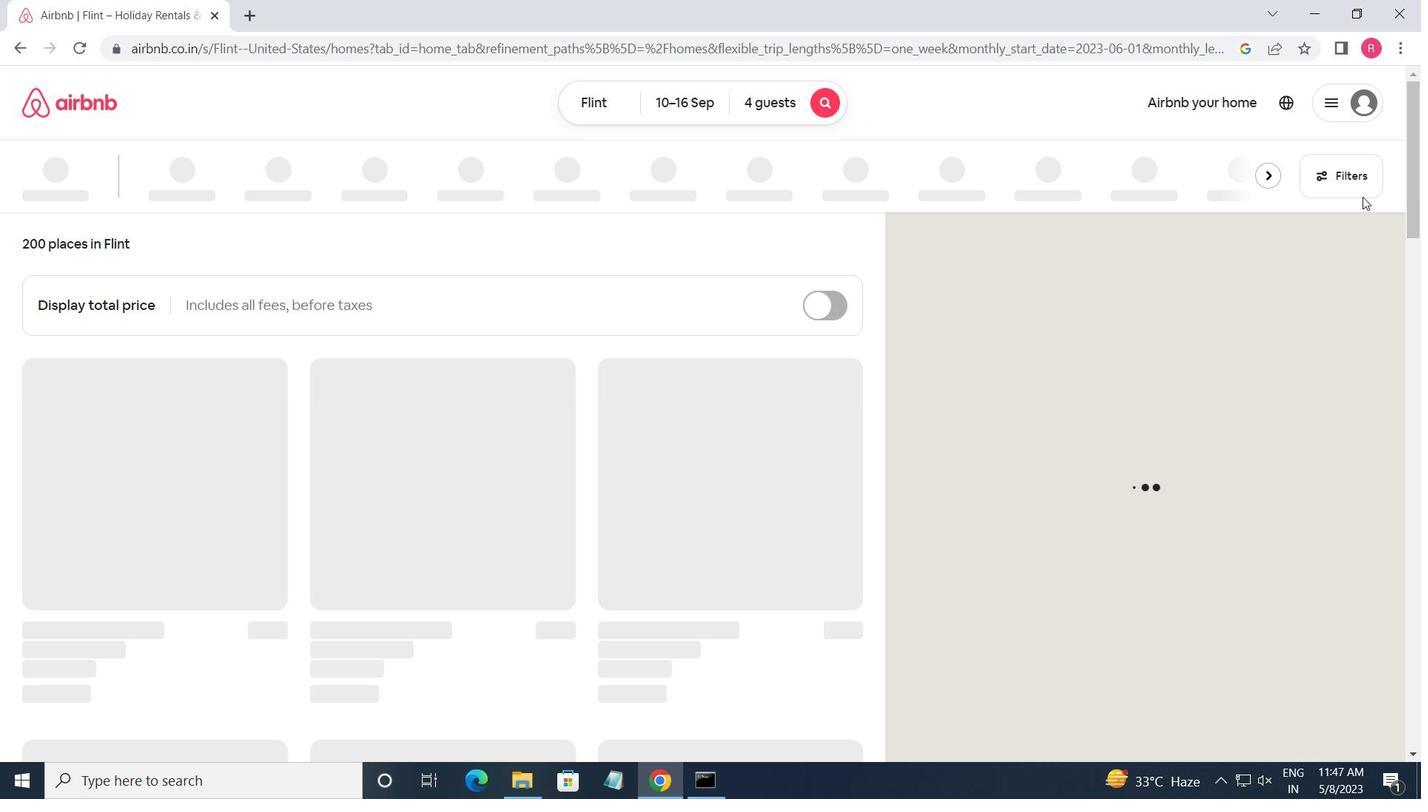 
Action: Mouse pressed left at (1361, 182)
Screenshot: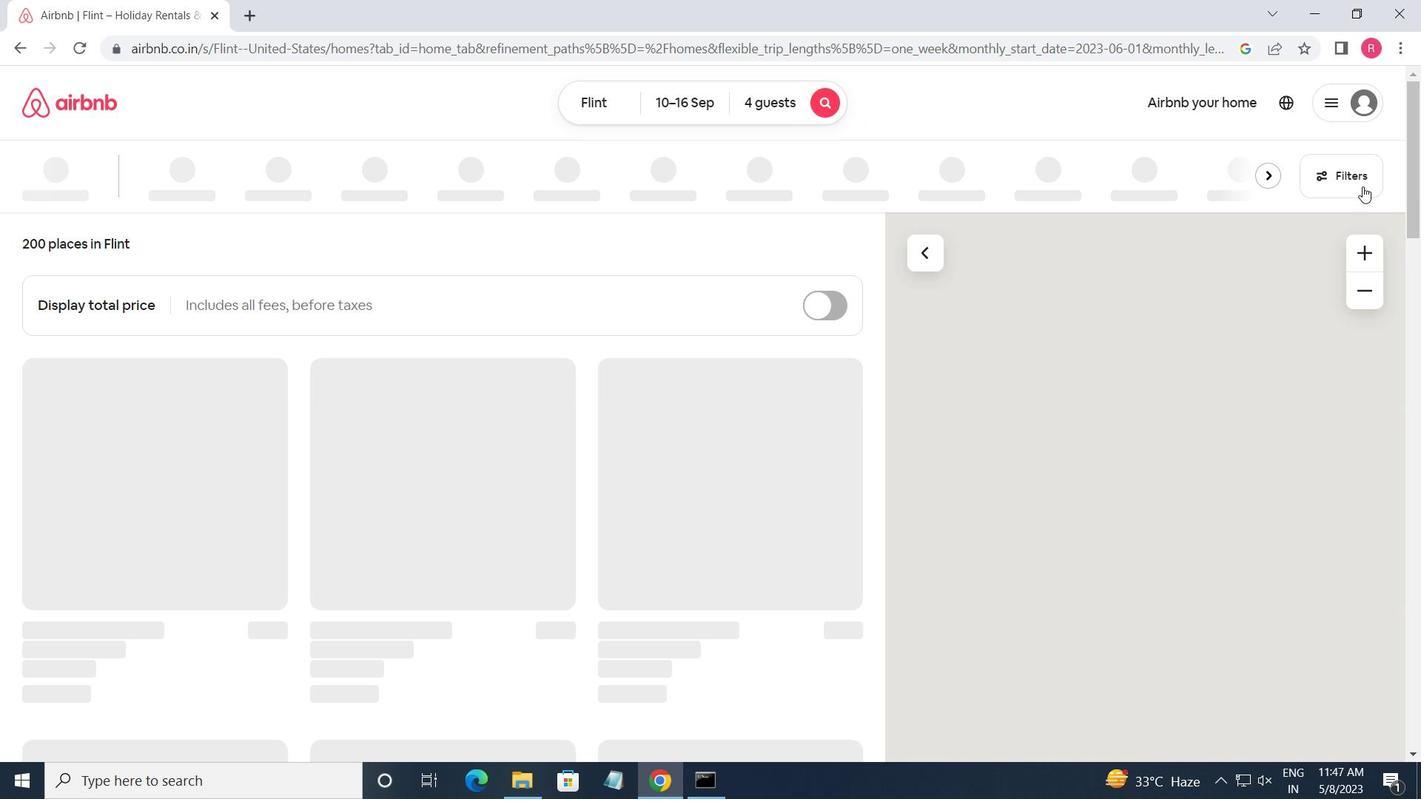 
Action: Mouse moved to (527, 616)
Screenshot: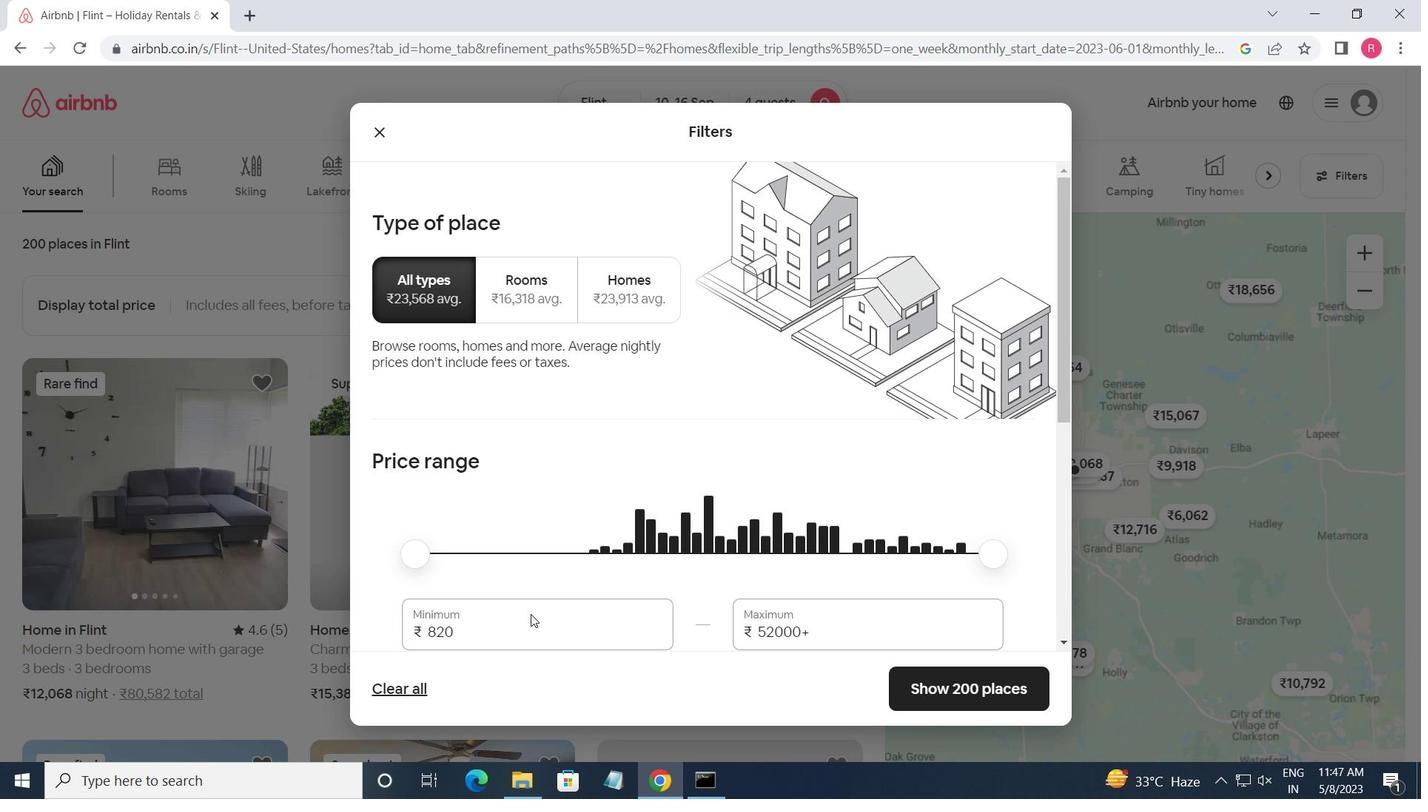
Action: Mouse pressed left at (527, 616)
Screenshot: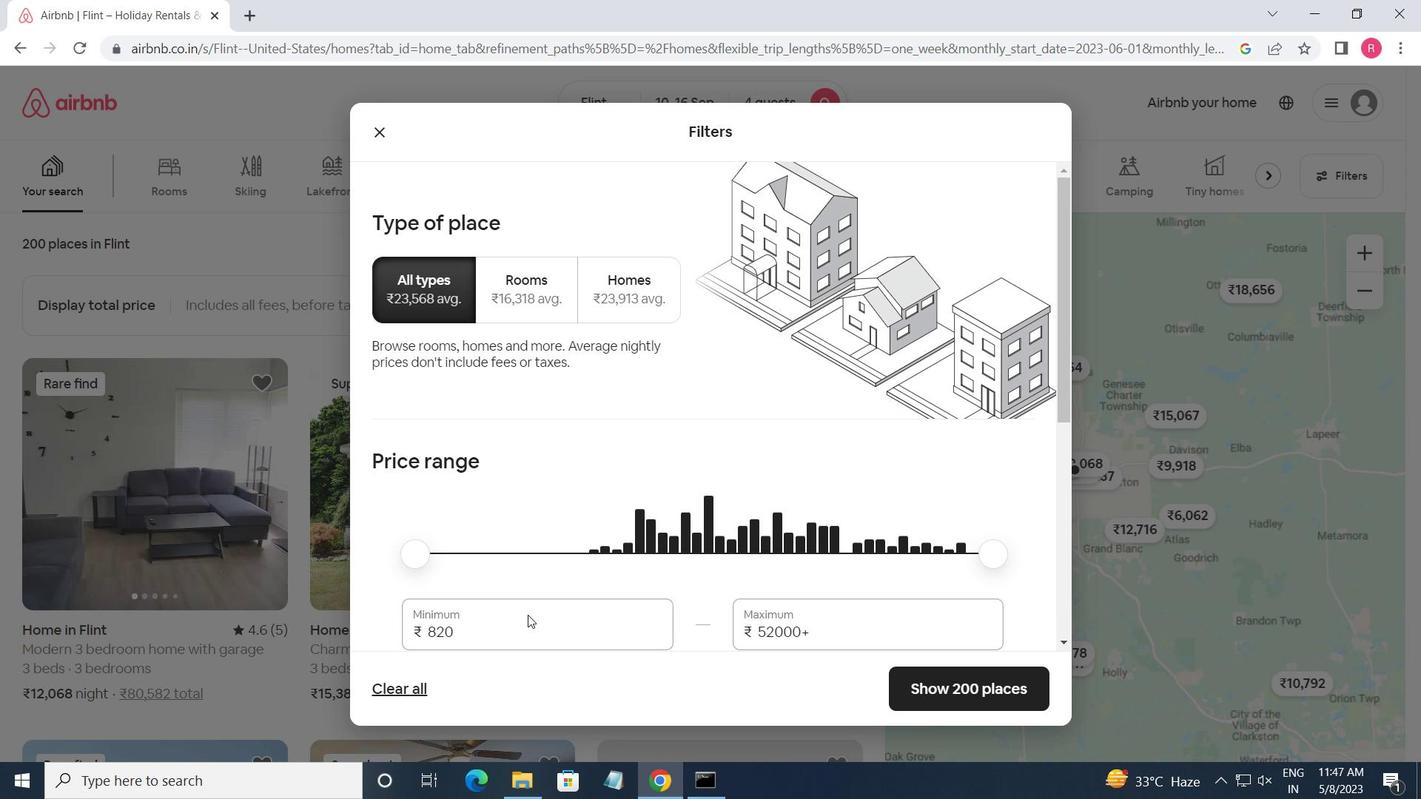 
Action: Key pressed <Key.backspace><Key.backspace><Key.backspace>10000<Key.tab>14000
Screenshot: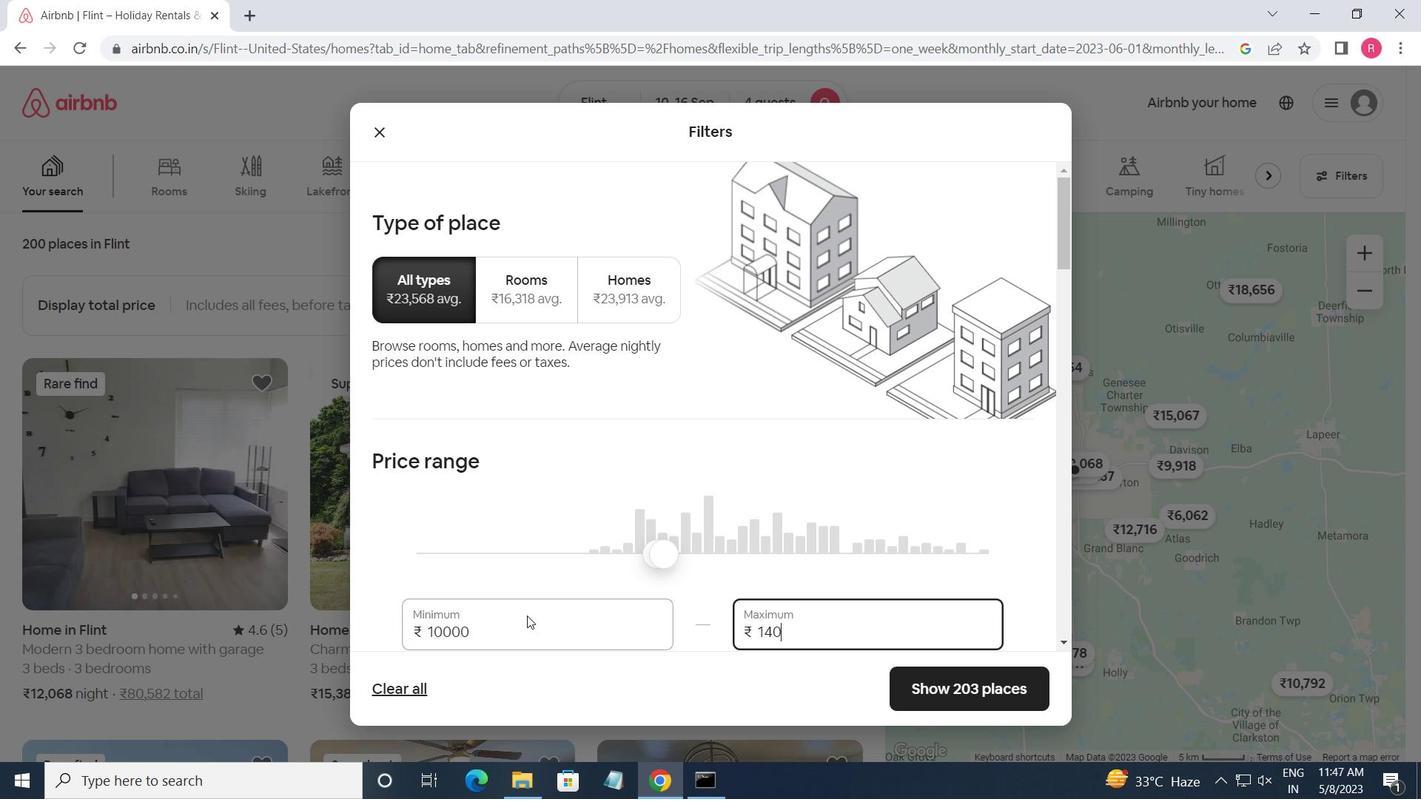 
Action: Mouse moved to (678, 543)
Screenshot: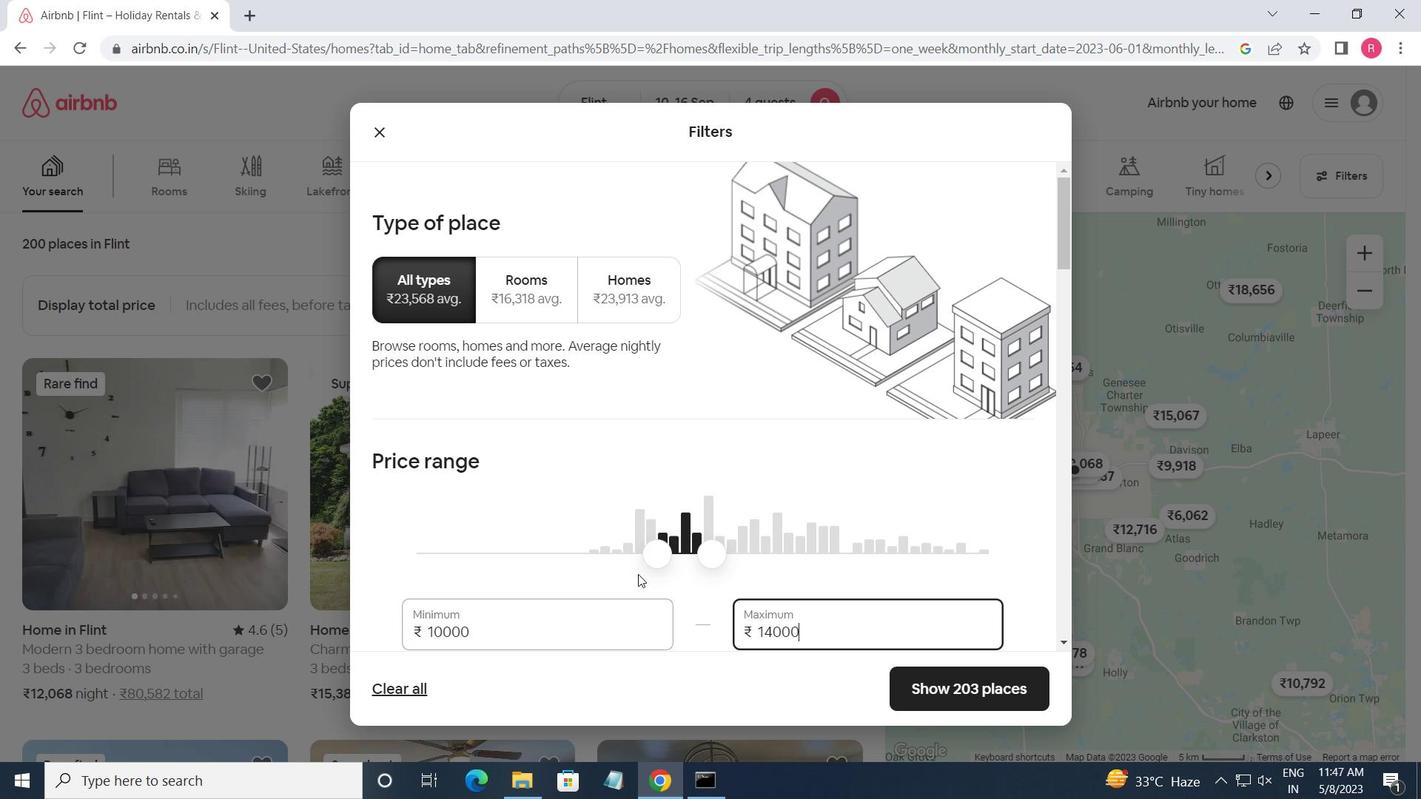 
Action: Mouse scrolled (678, 542) with delta (0, 0)
Screenshot: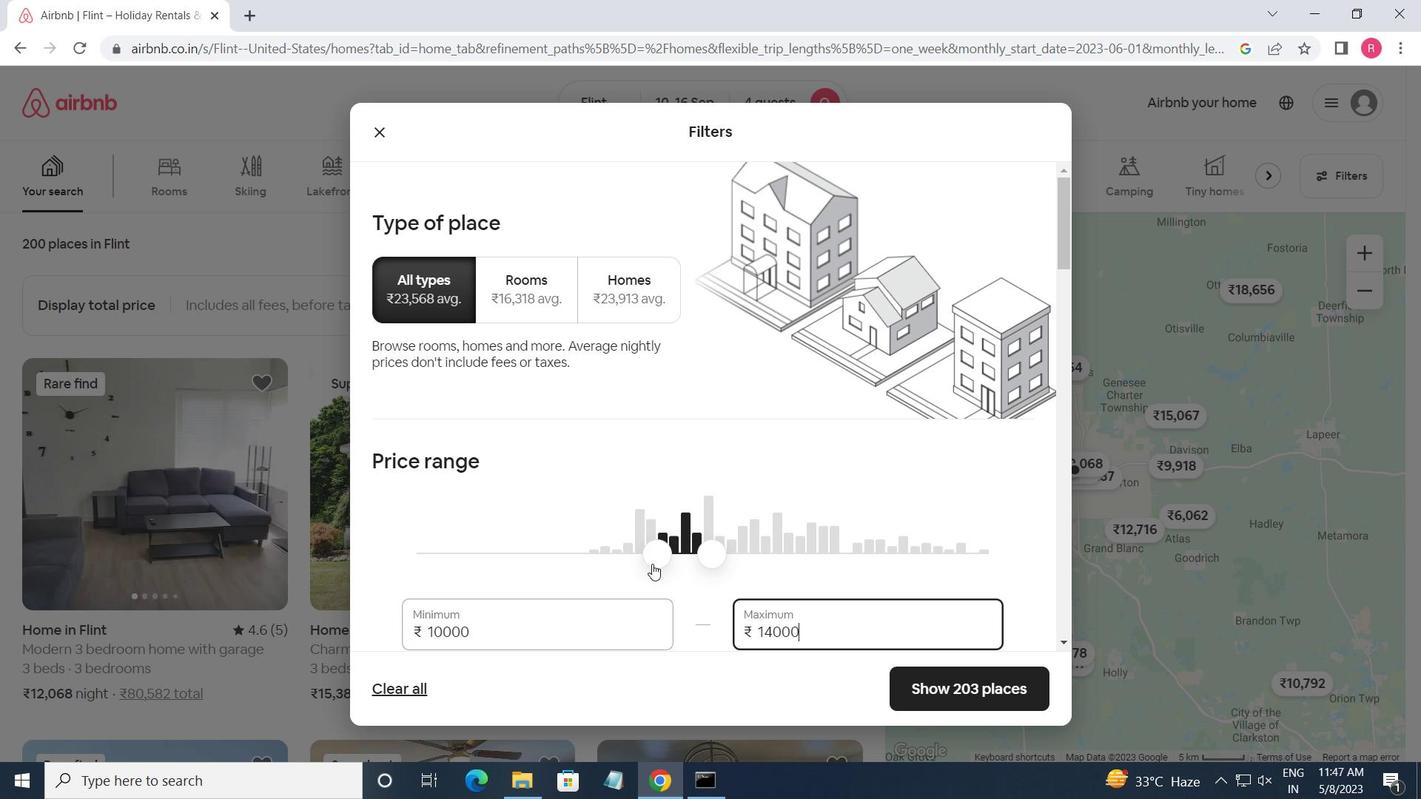 
Action: Mouse scrolled (678, 542) with delta (0, 0)
Screenshot: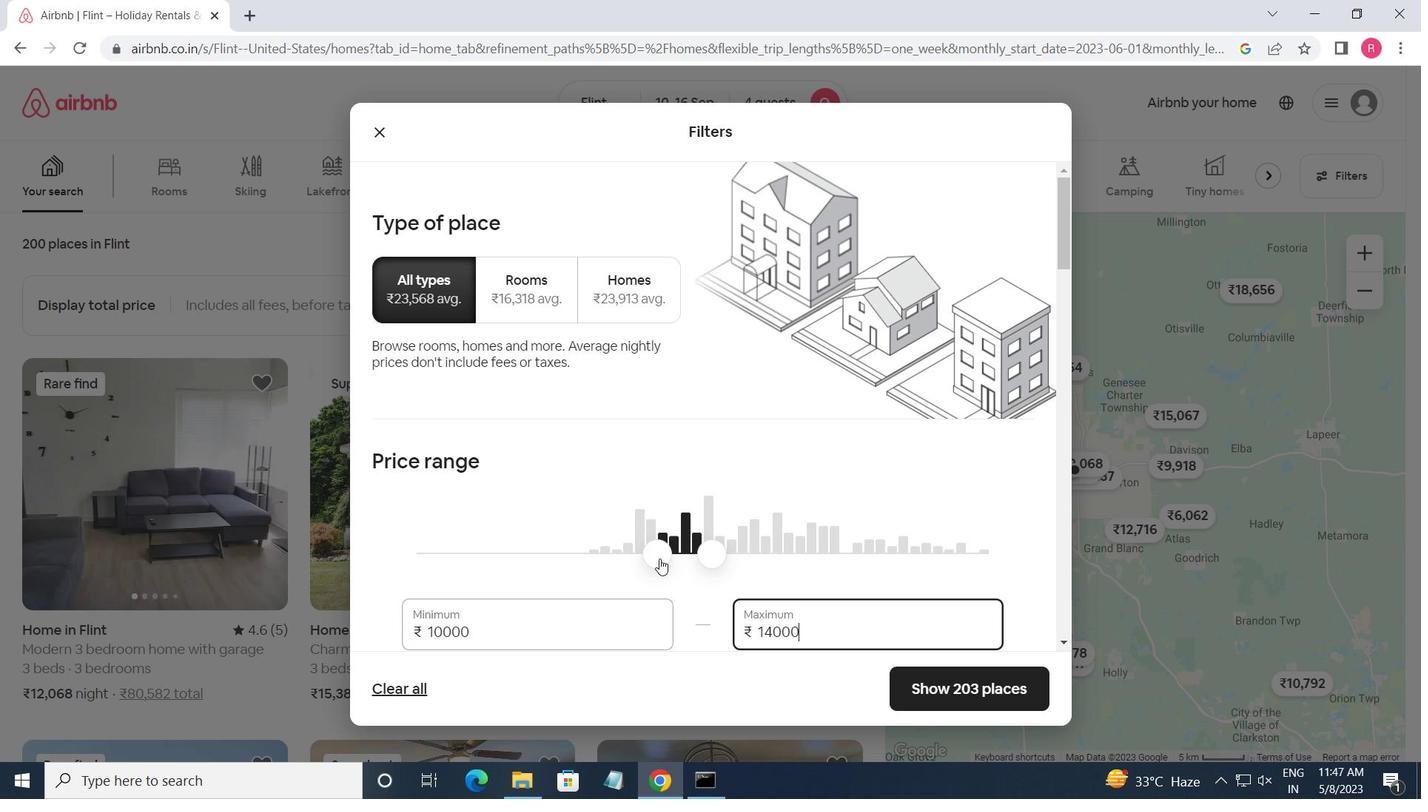 
Action: Mouse scrolled (678, 542) with delta (0, 0)
Screenshot: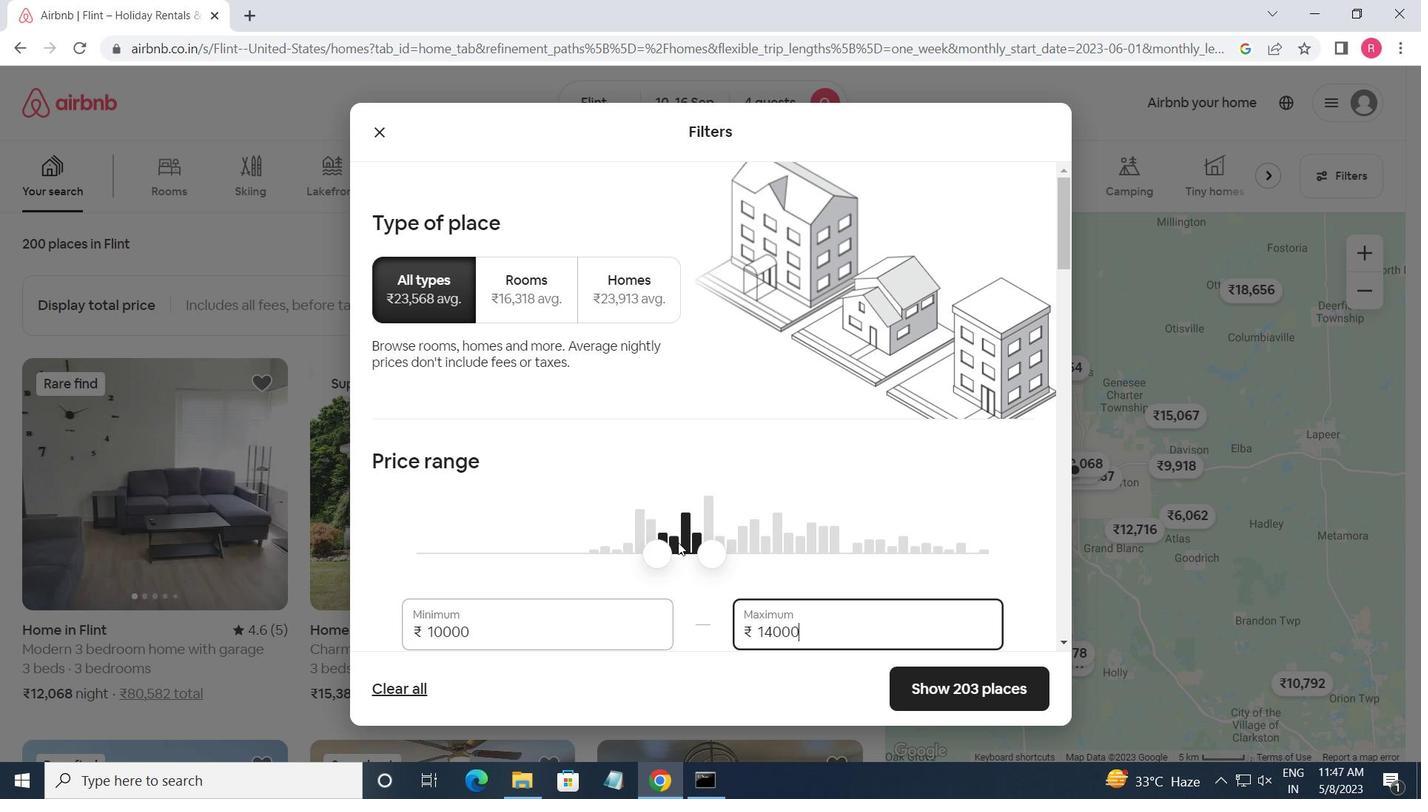
Action: Mouse scrolled (678, 542) with delta (0, 0)
Screenshot: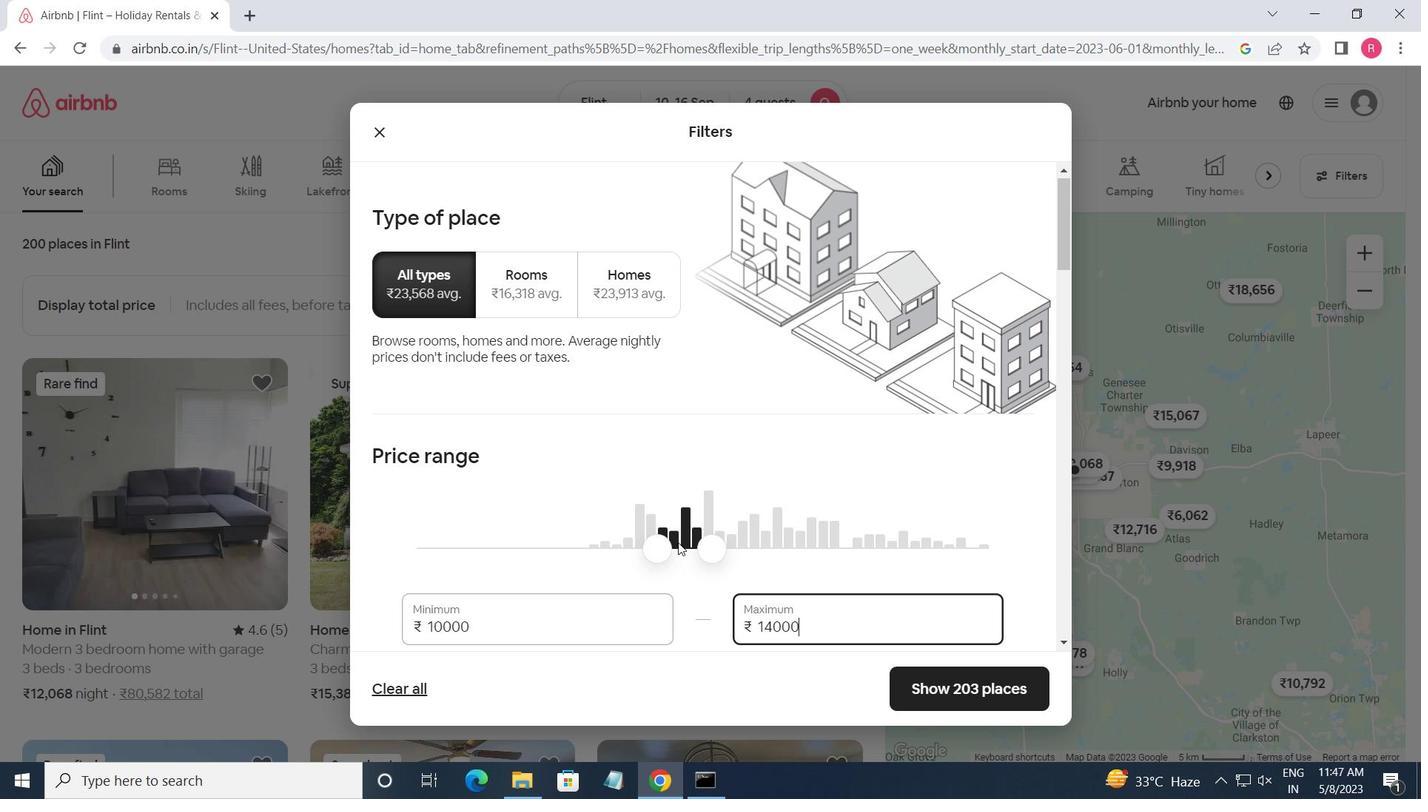 
Action: Mouse moved to (668, 446)
Screenshot: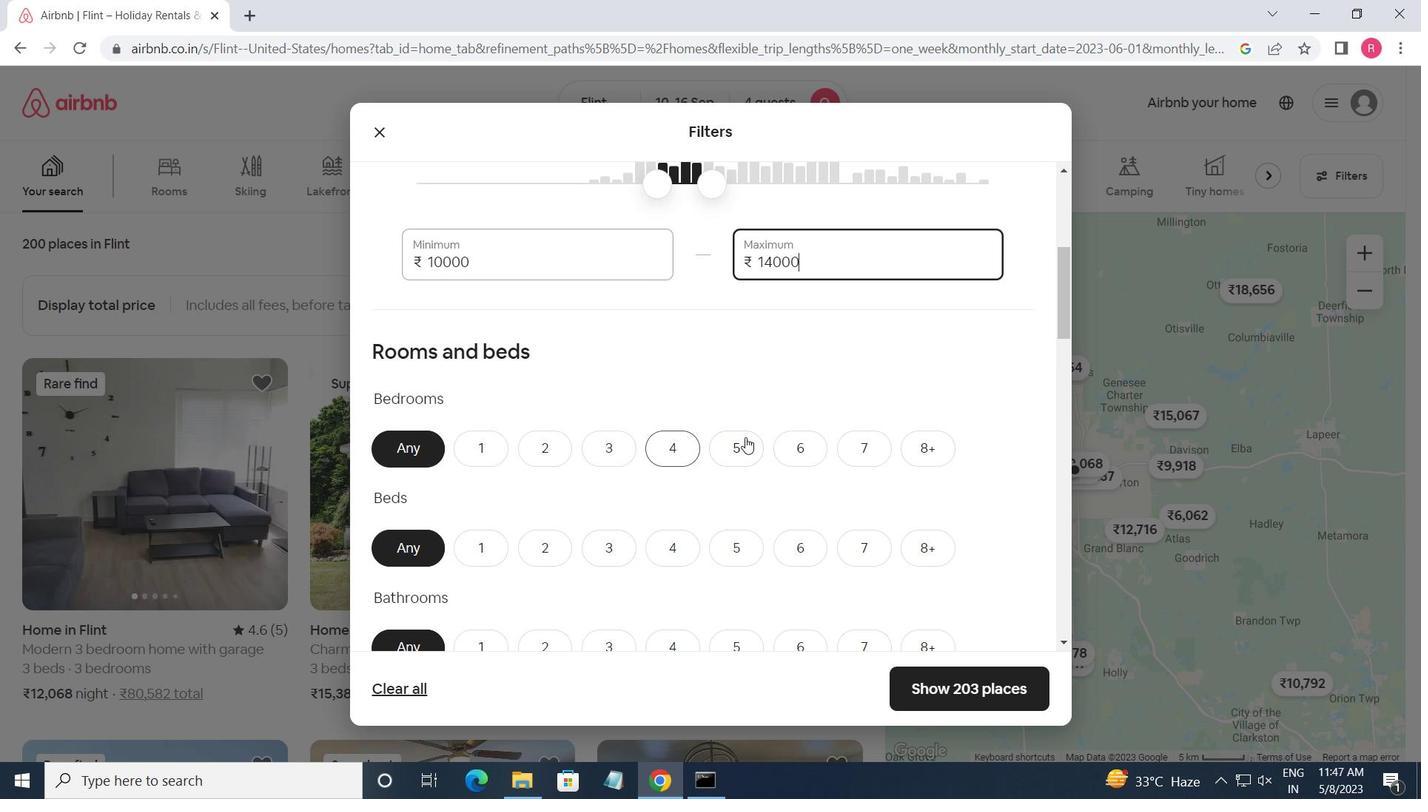 
Action: Mouse pressed left at (668, 446)
Screenshot: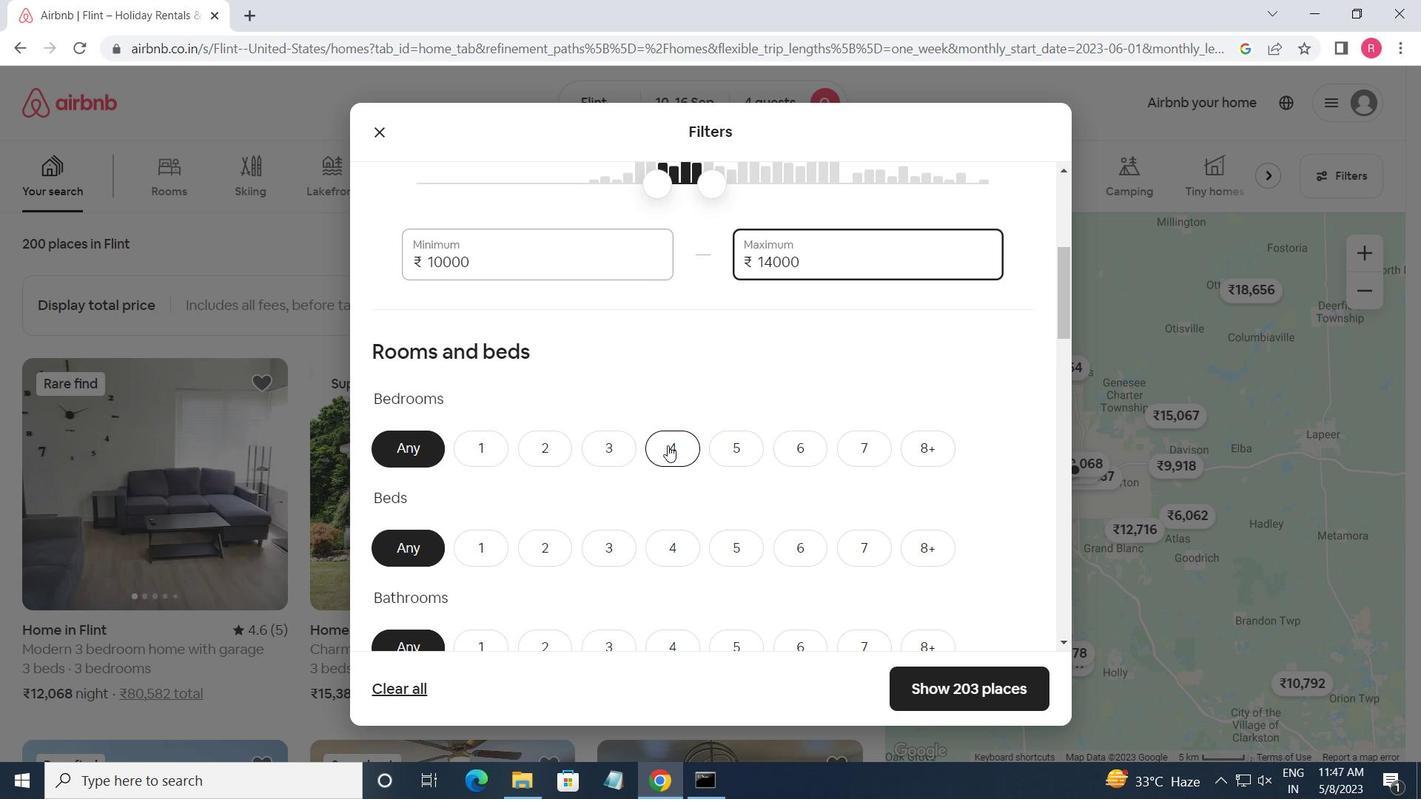 
Action: Mouse moved to (678, 546)
Screenshot: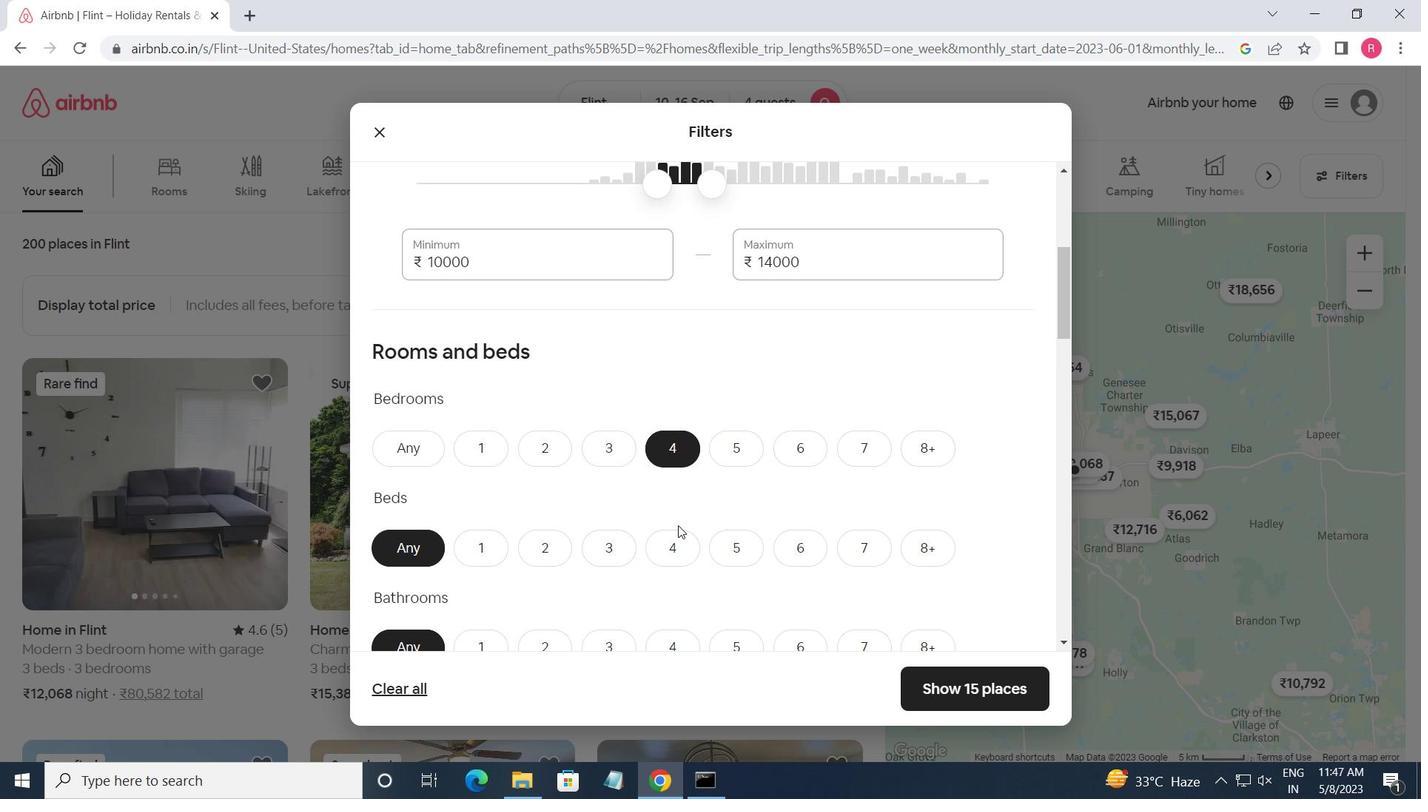 
Action: Mouse pressed left at (678, 546)
Screenshot: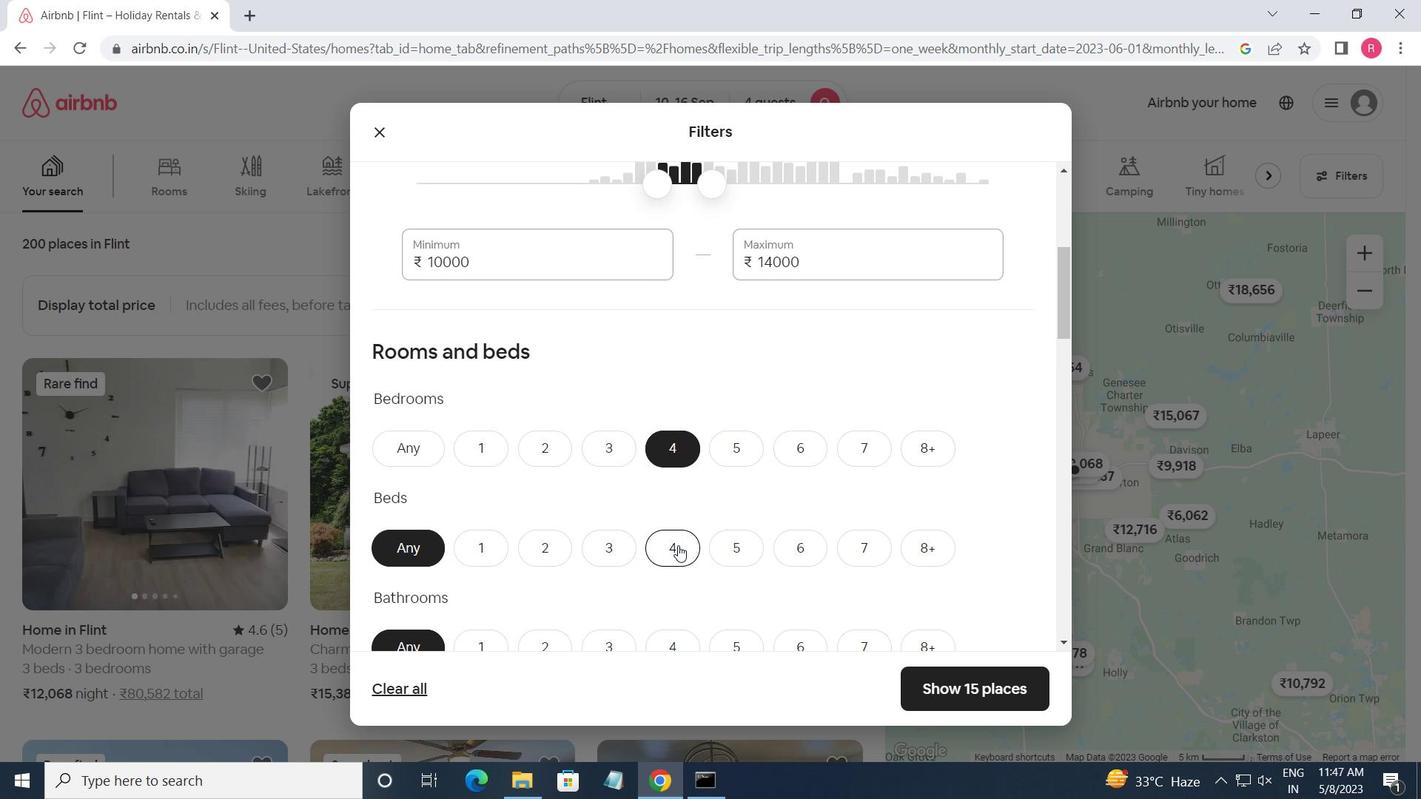 
Action: Mouse moved to (671, 646)
Screenshot: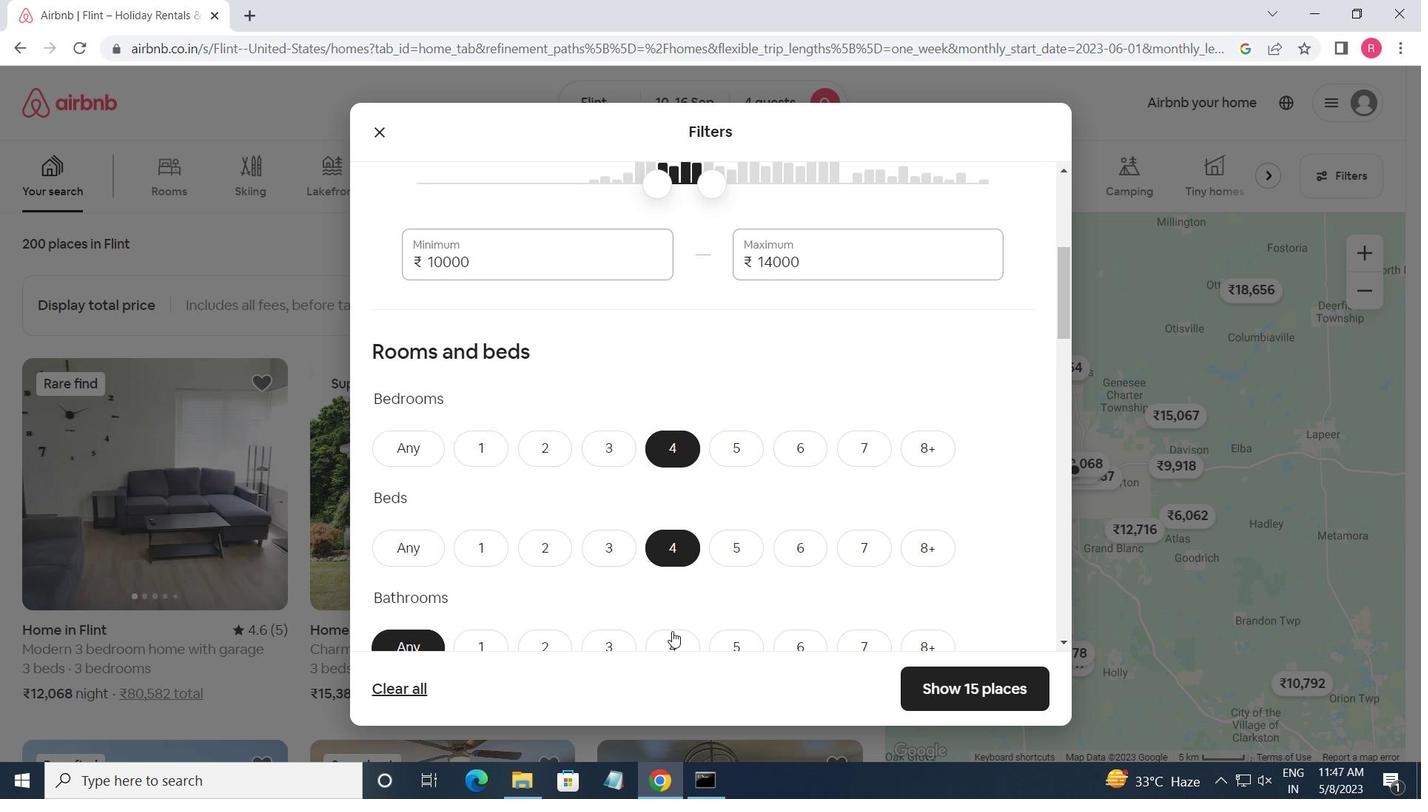 
Action: Mouse pressed left at (671, 646)
Screenshot: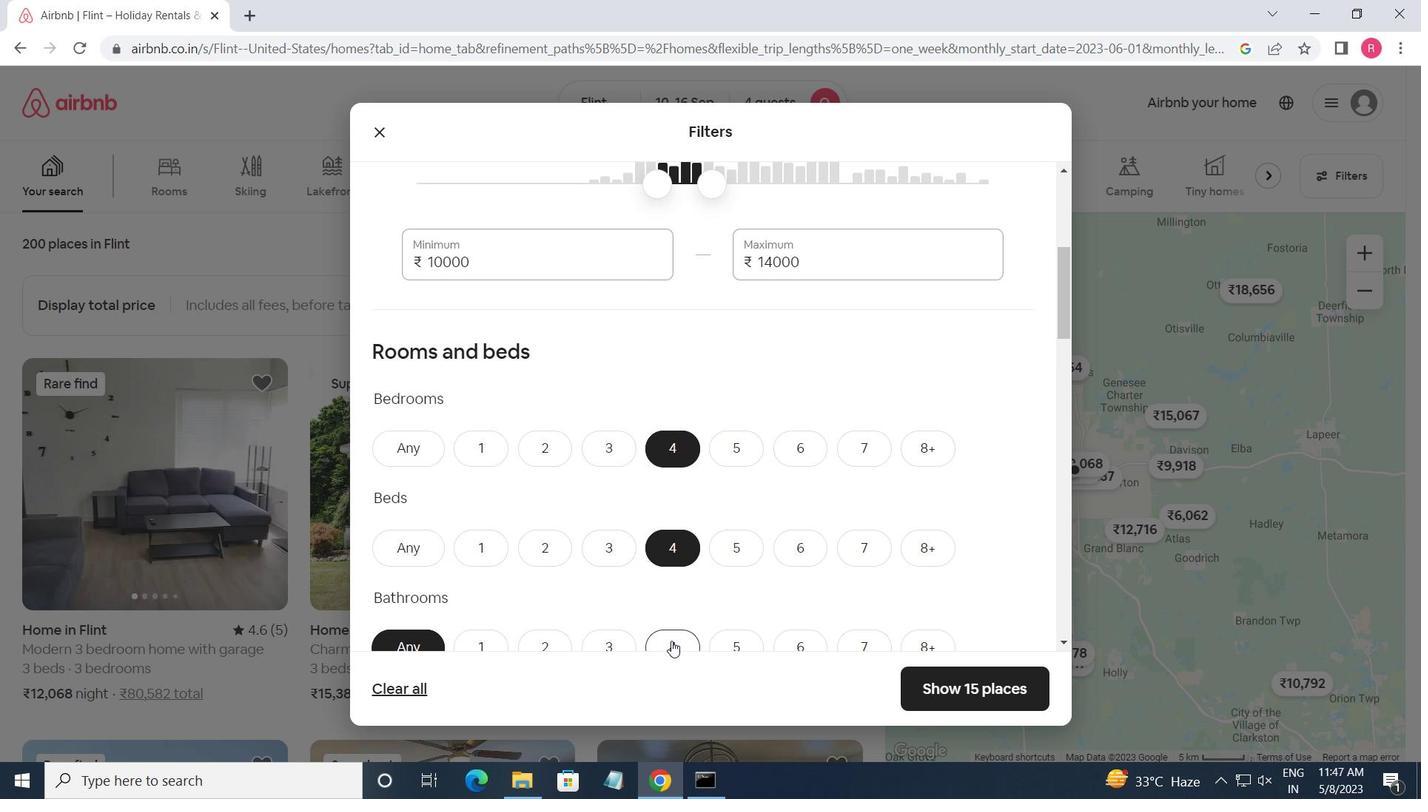 
Action: Mouse moved to (690, 548)
Screenshot: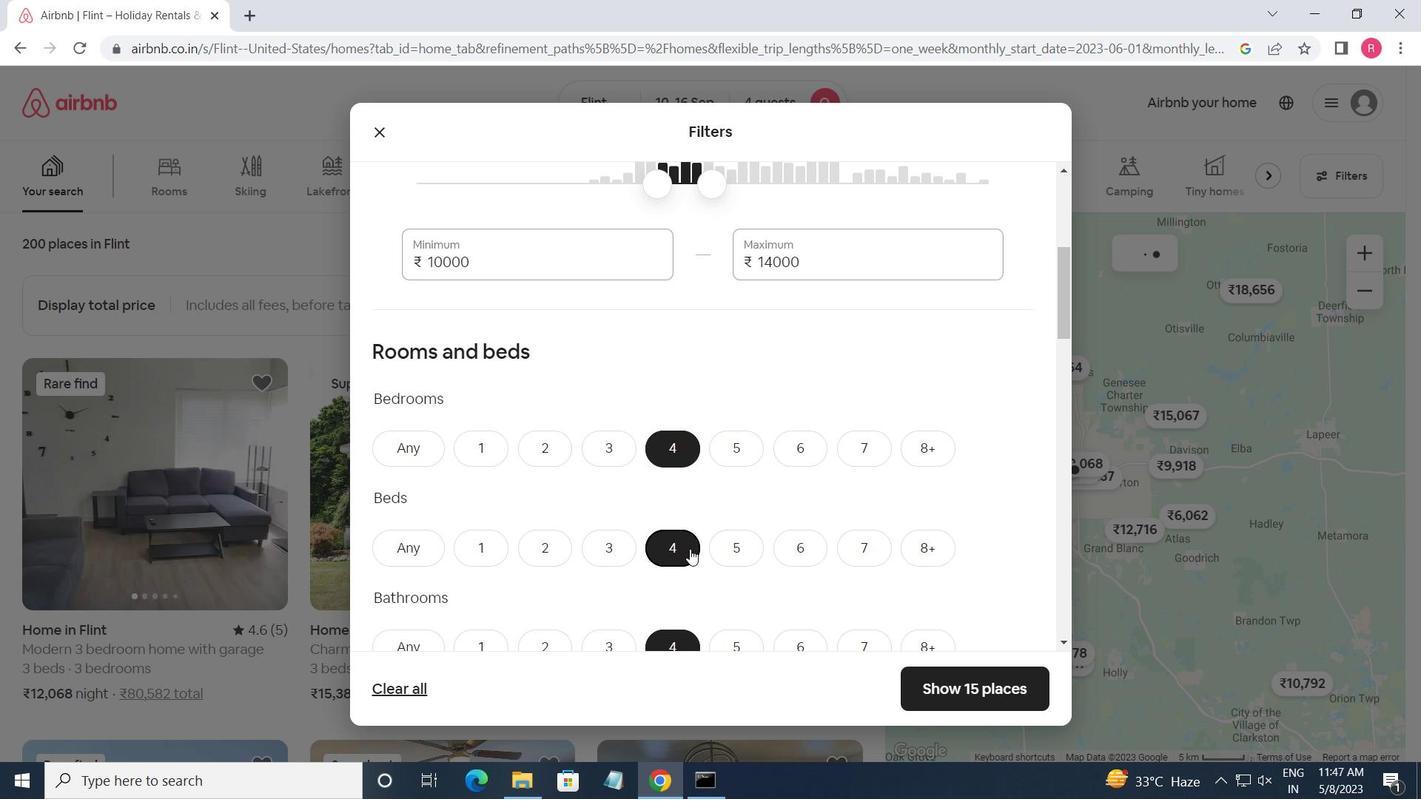 
Action: Mouse scrolled (690, 548) with delta (0, 0)
Screenshot: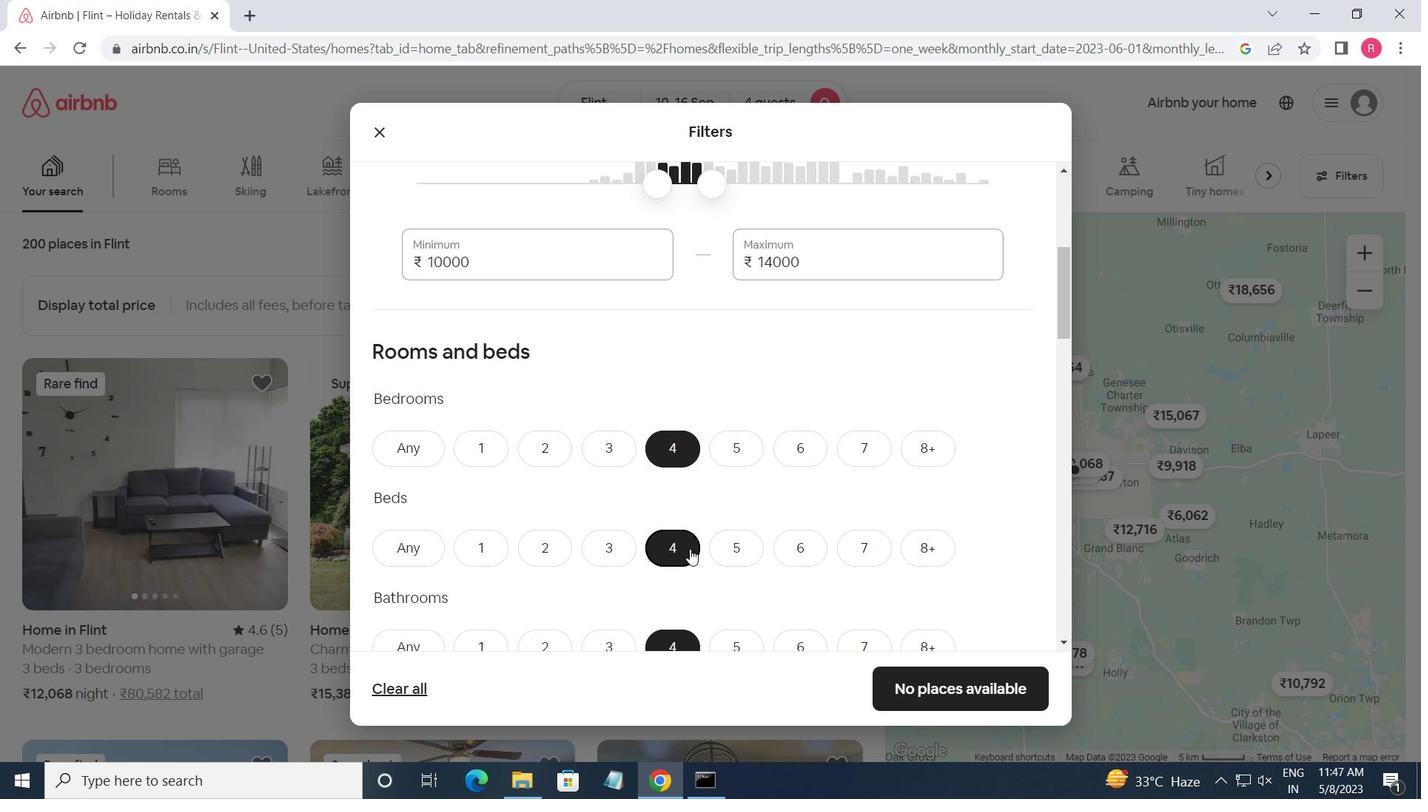 
Action: Mouse moved to (691, 548)
Screenshot: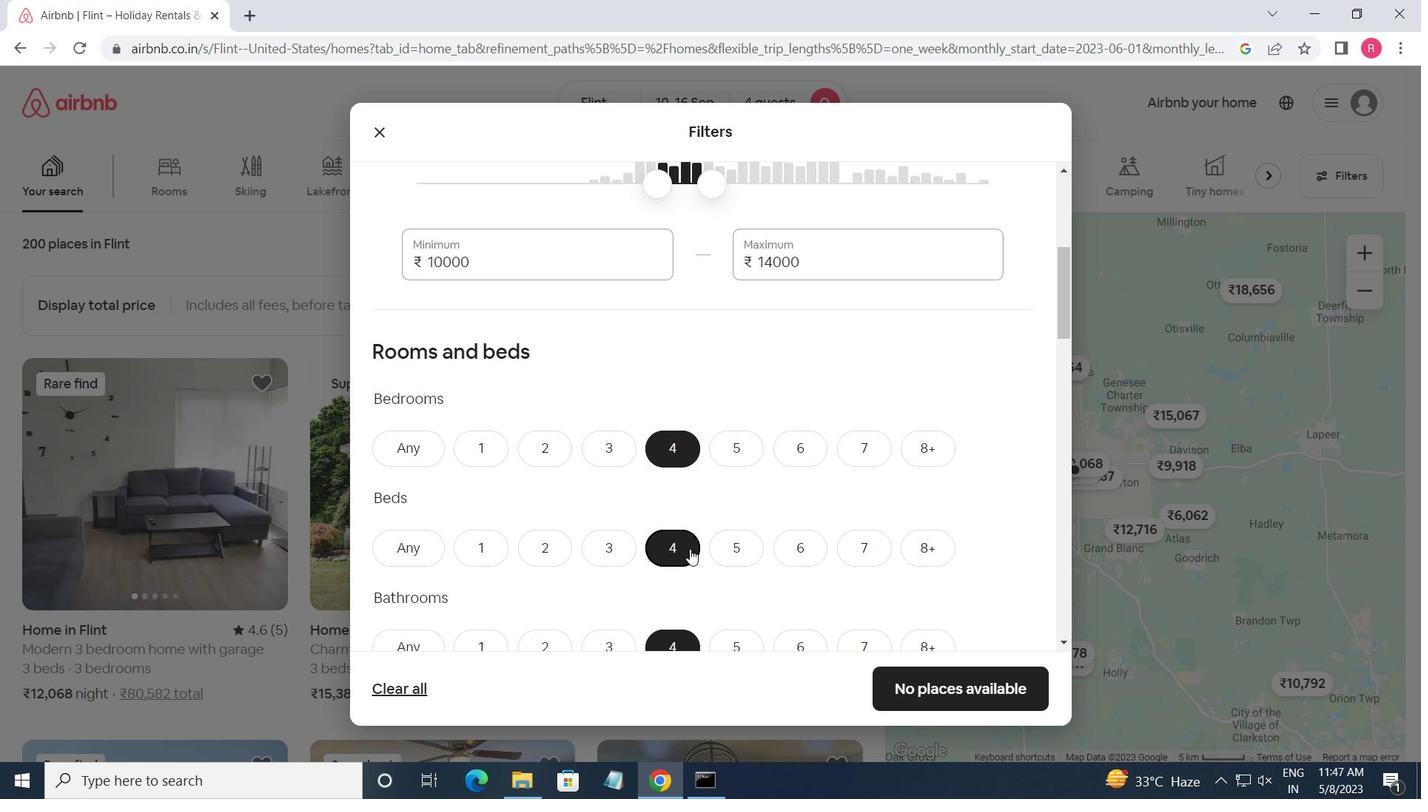 
Action: Mouse scrolled (691, 548) with delta (0, 0)
Screenshot: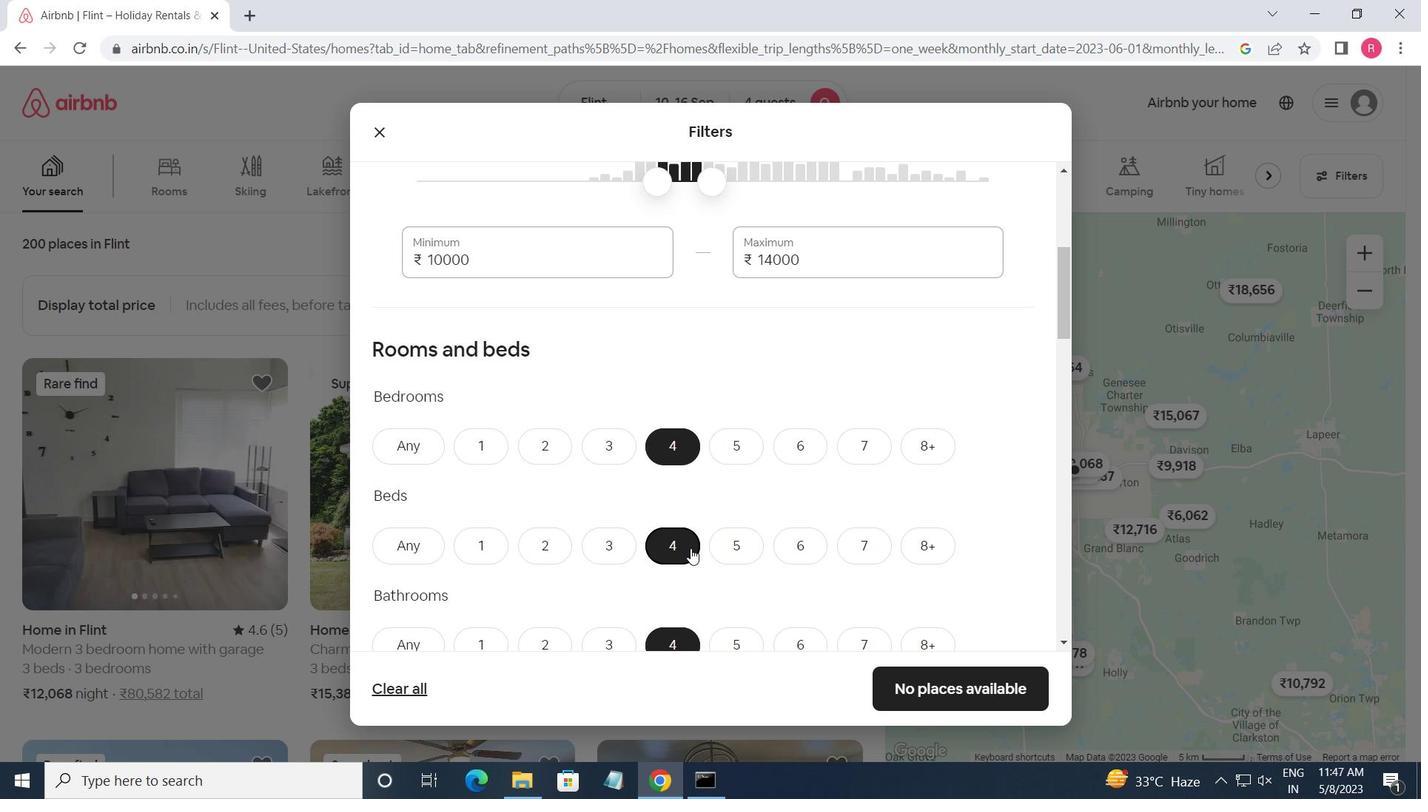 
Action: Mouse moved to (692, 548)
Screenshot: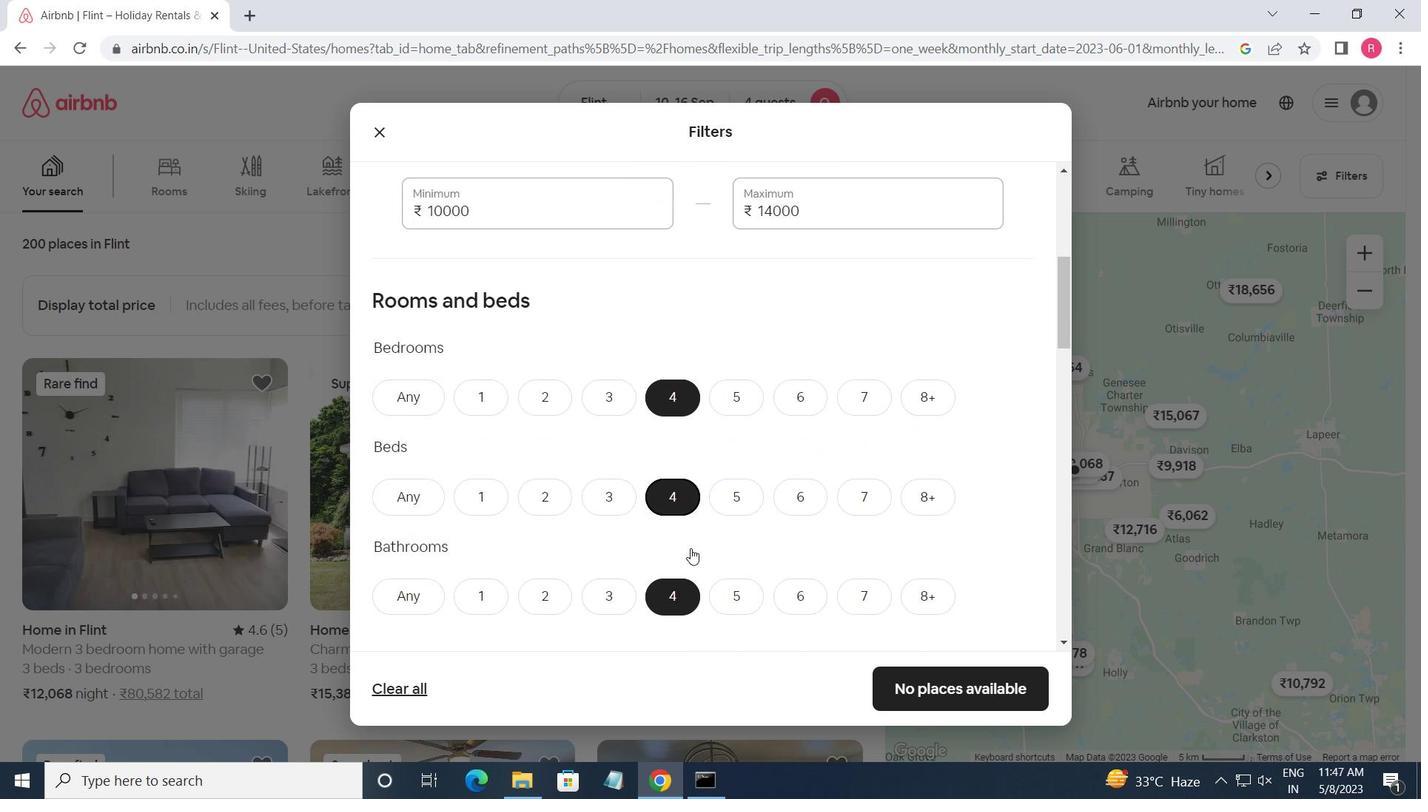 
Action: Mouse scrolled (692, 548) with delta (0, 0)
Screenshot: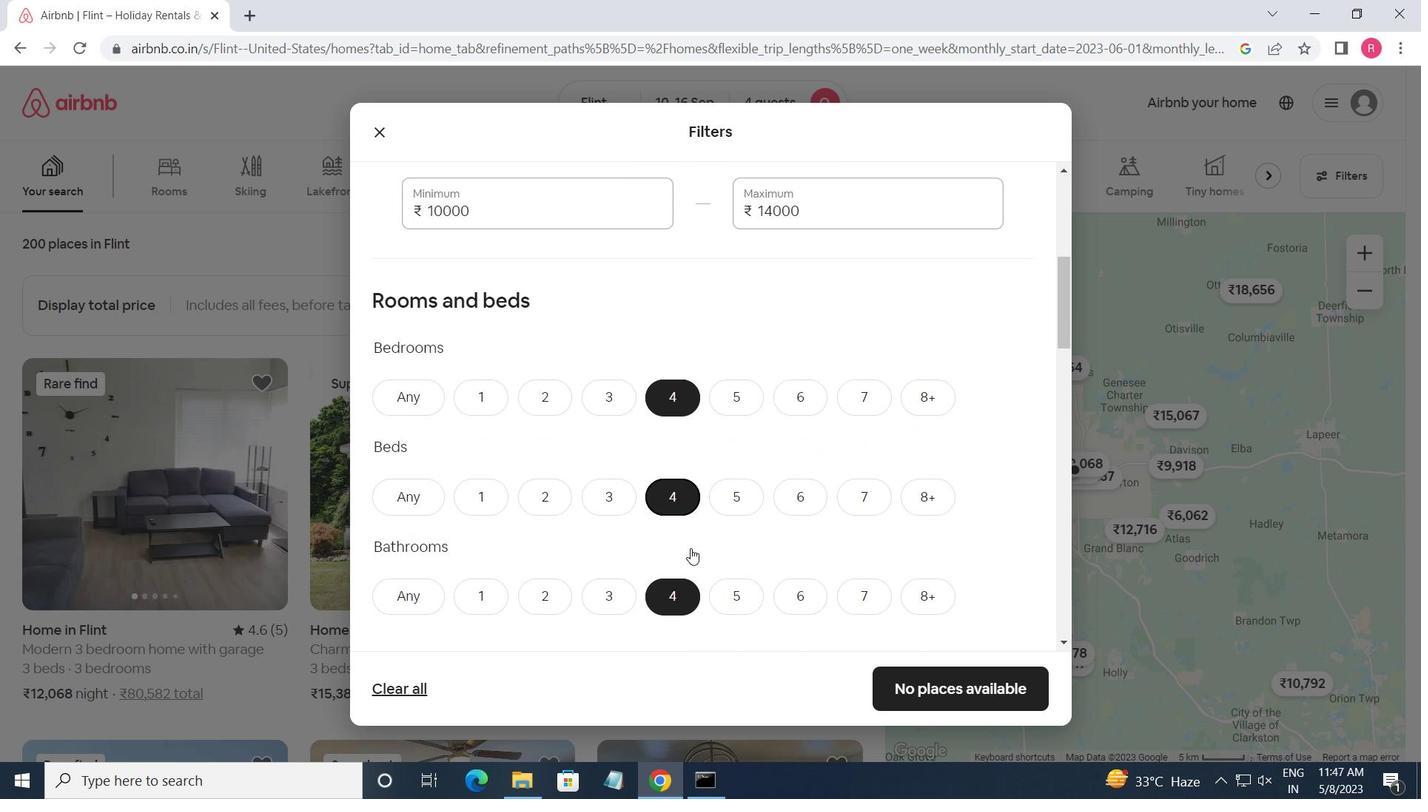 
Action: Mouse scrolled (692, 548) with delta (0, 0)
Screenshot: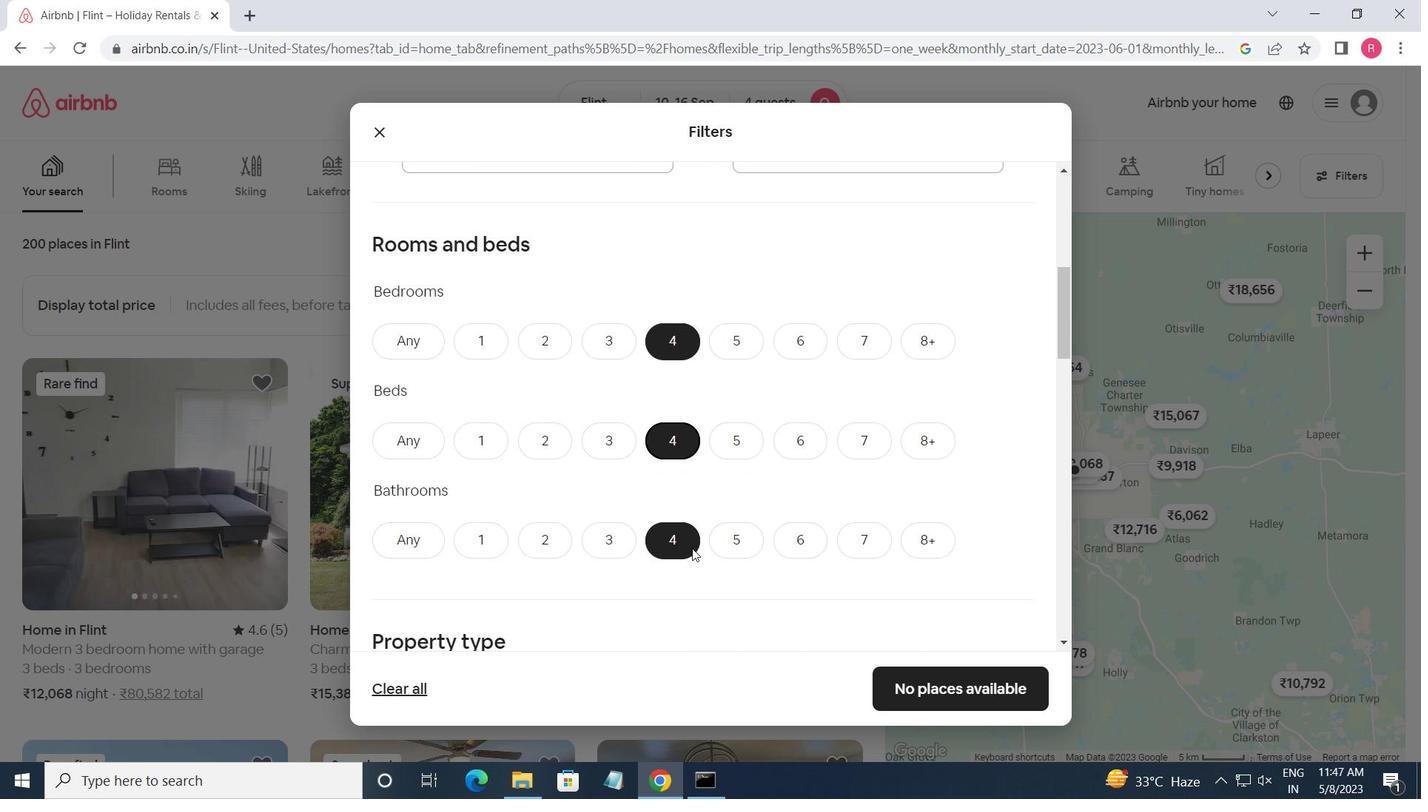 
Action: Mouse scrolled (692, 548) with delta (0, 0)
Screenshot: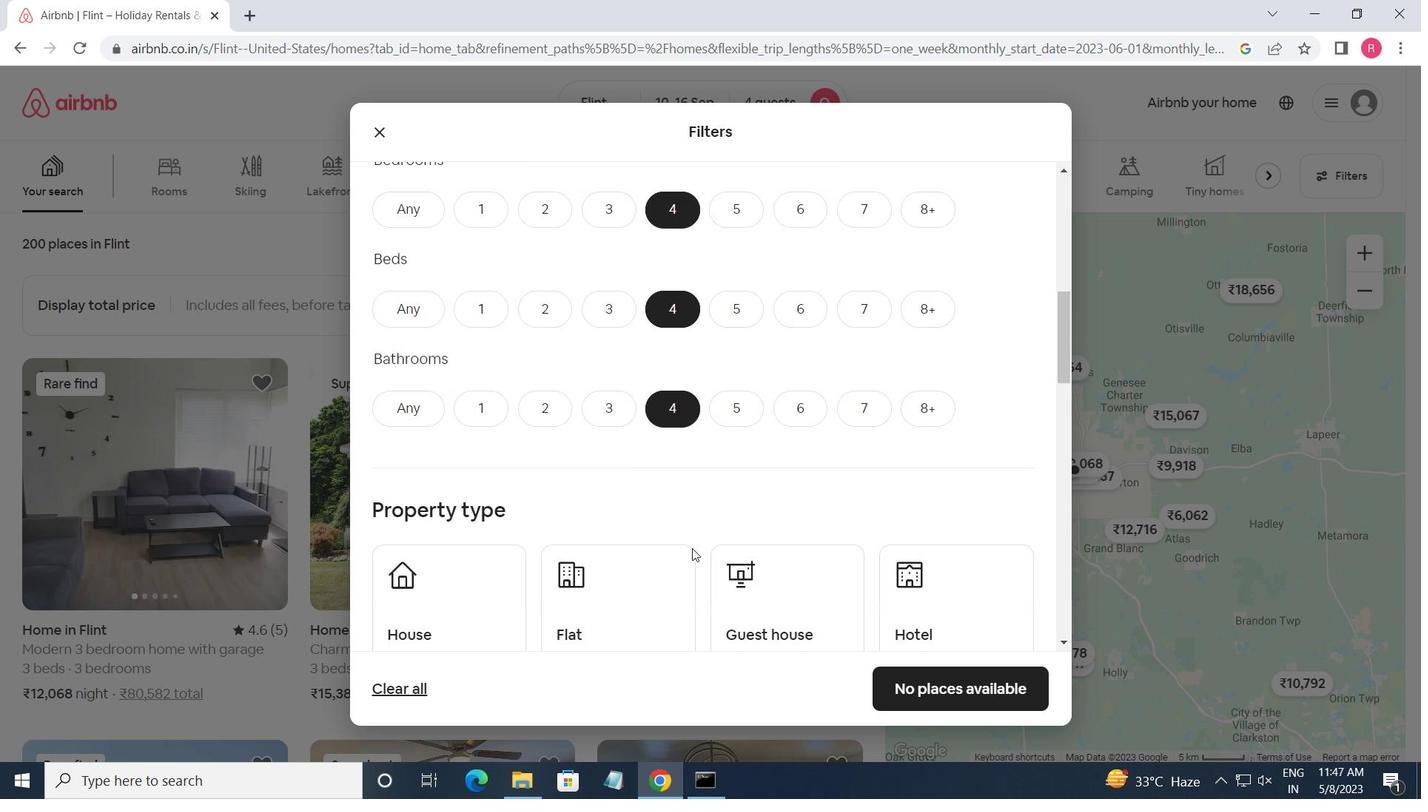 
Action: Mouse moved to (602, 536)
Screenshot: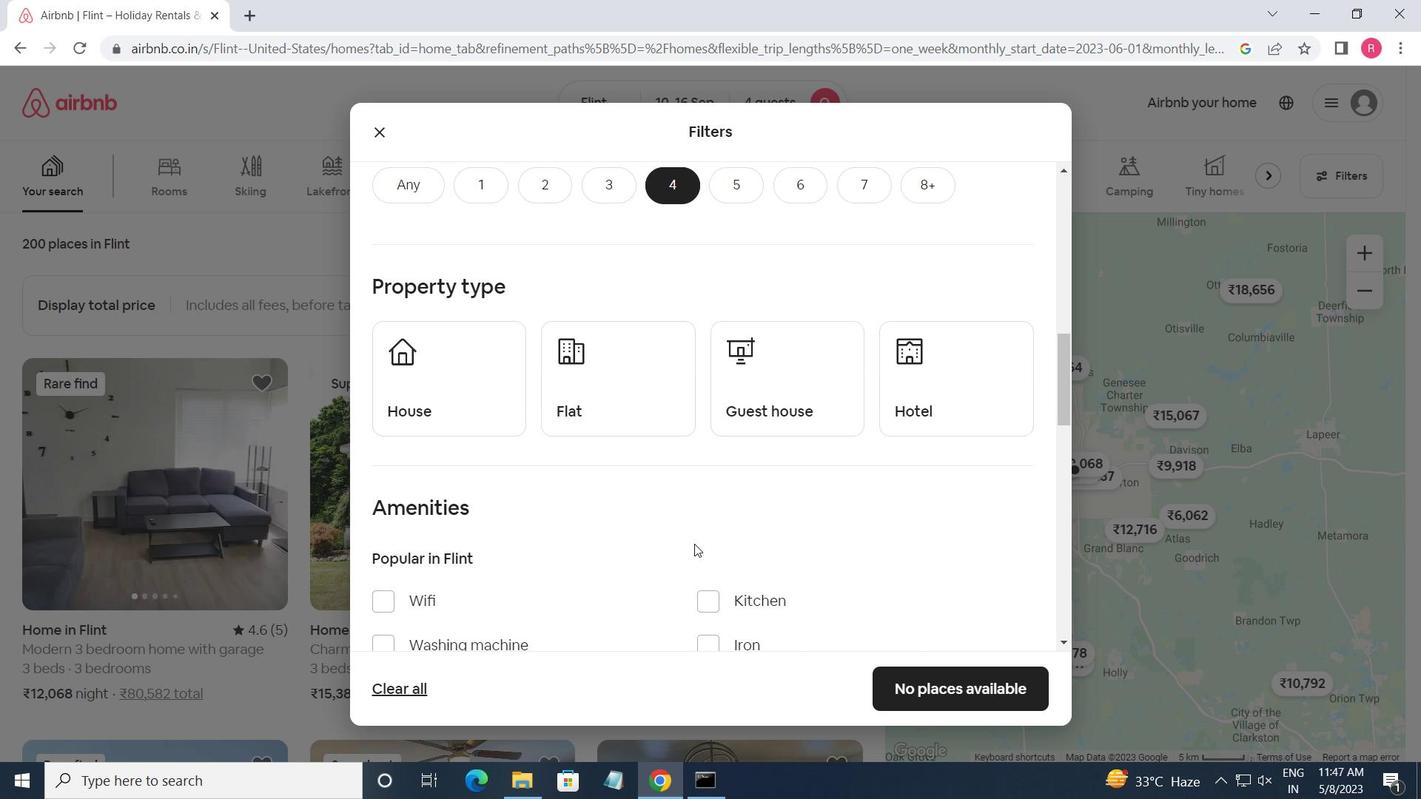 
Action: Mouse scrolled (602, 535) with delta (0, 0)
Screenshot: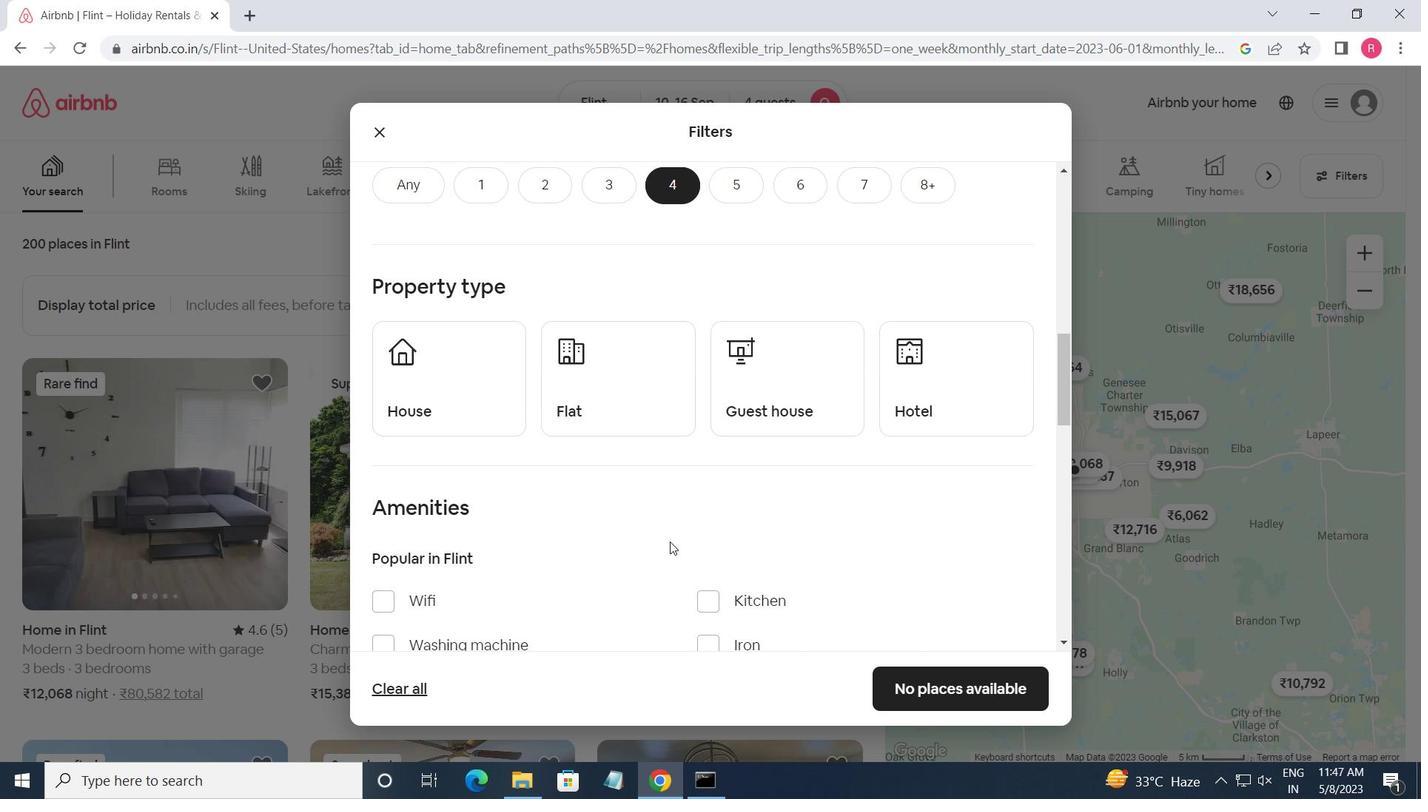 
Action: Mouse moved to (602, 536)
Screenshot: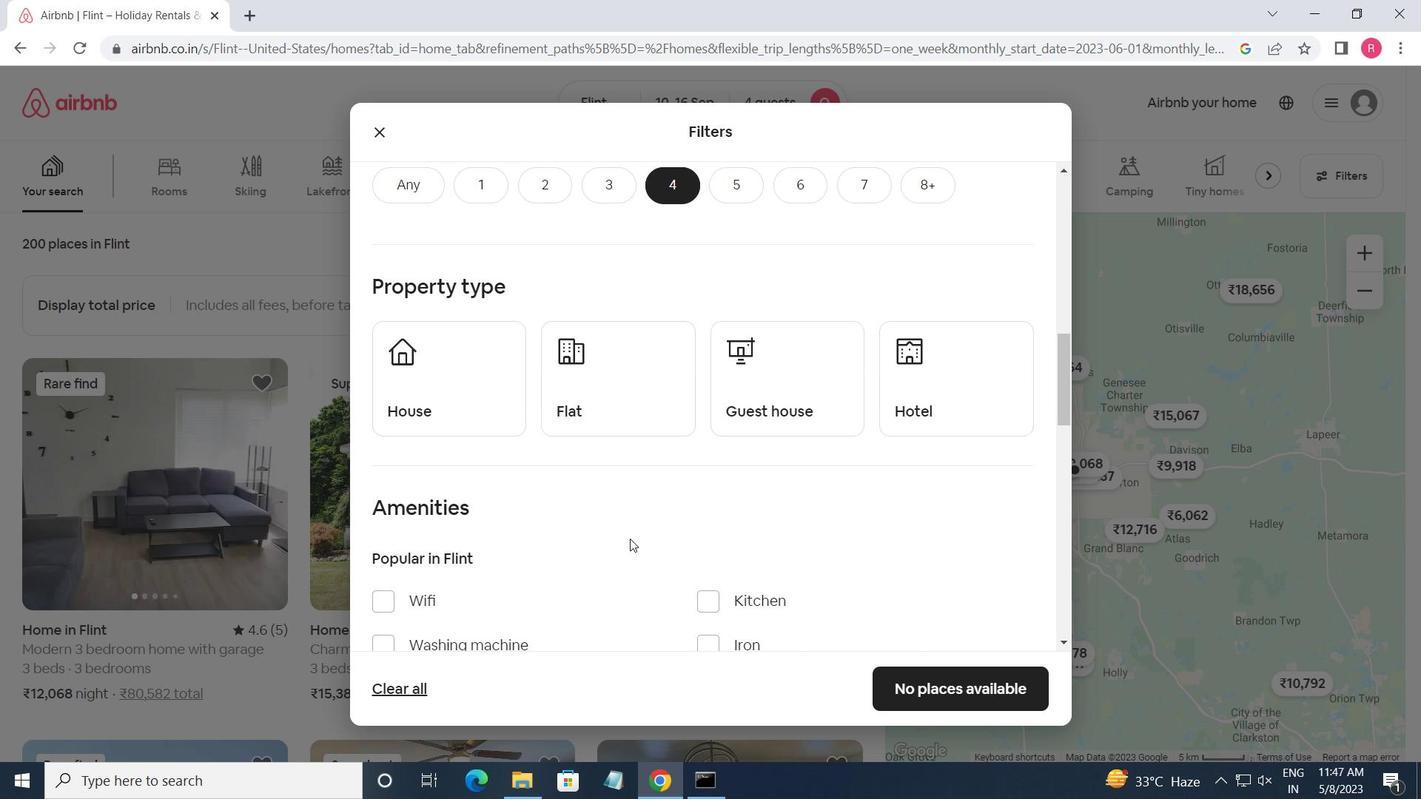 
Action: Mouse scrolled (602, 535) with delta (0, 0)
Screenshot: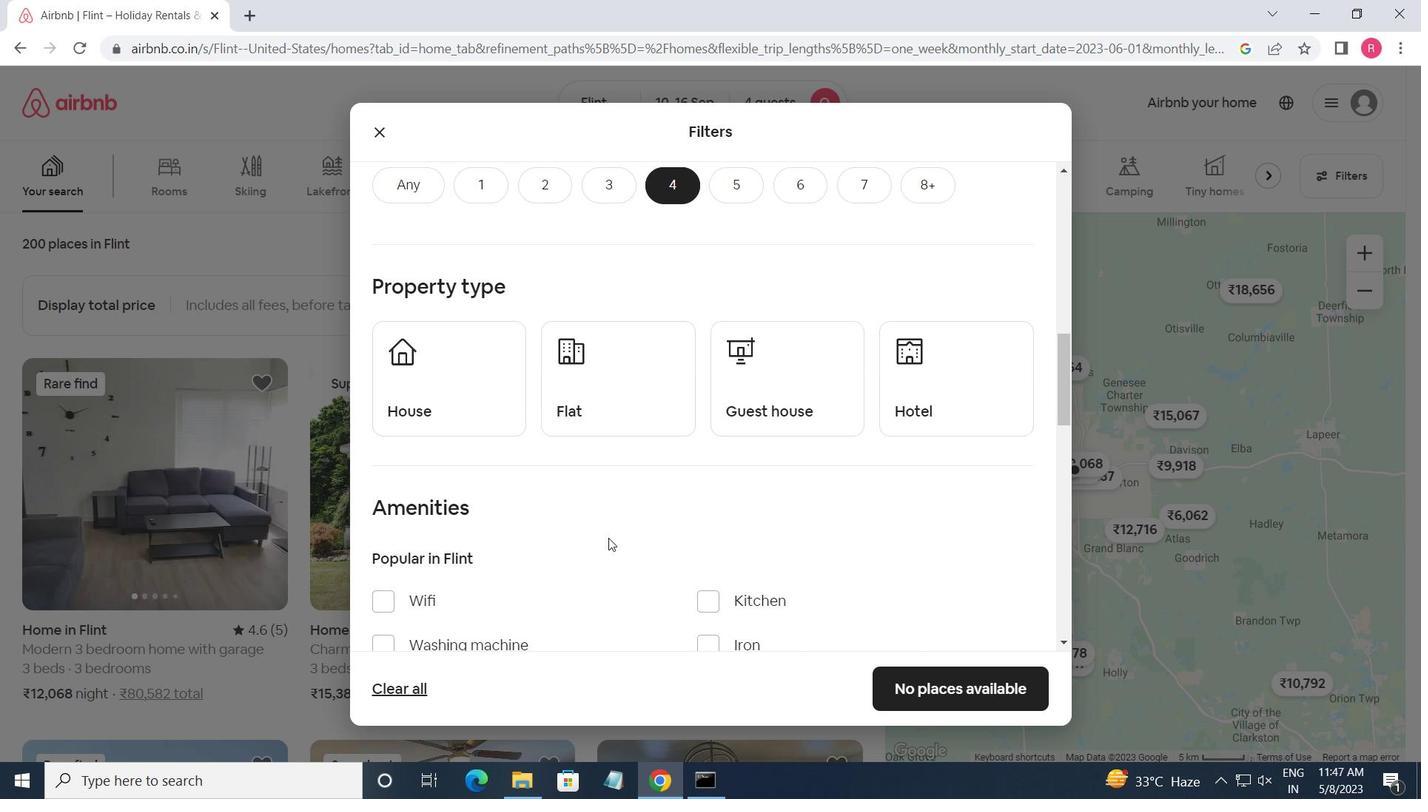 
Action: Mouse moved to (458, 216)
Screenshot: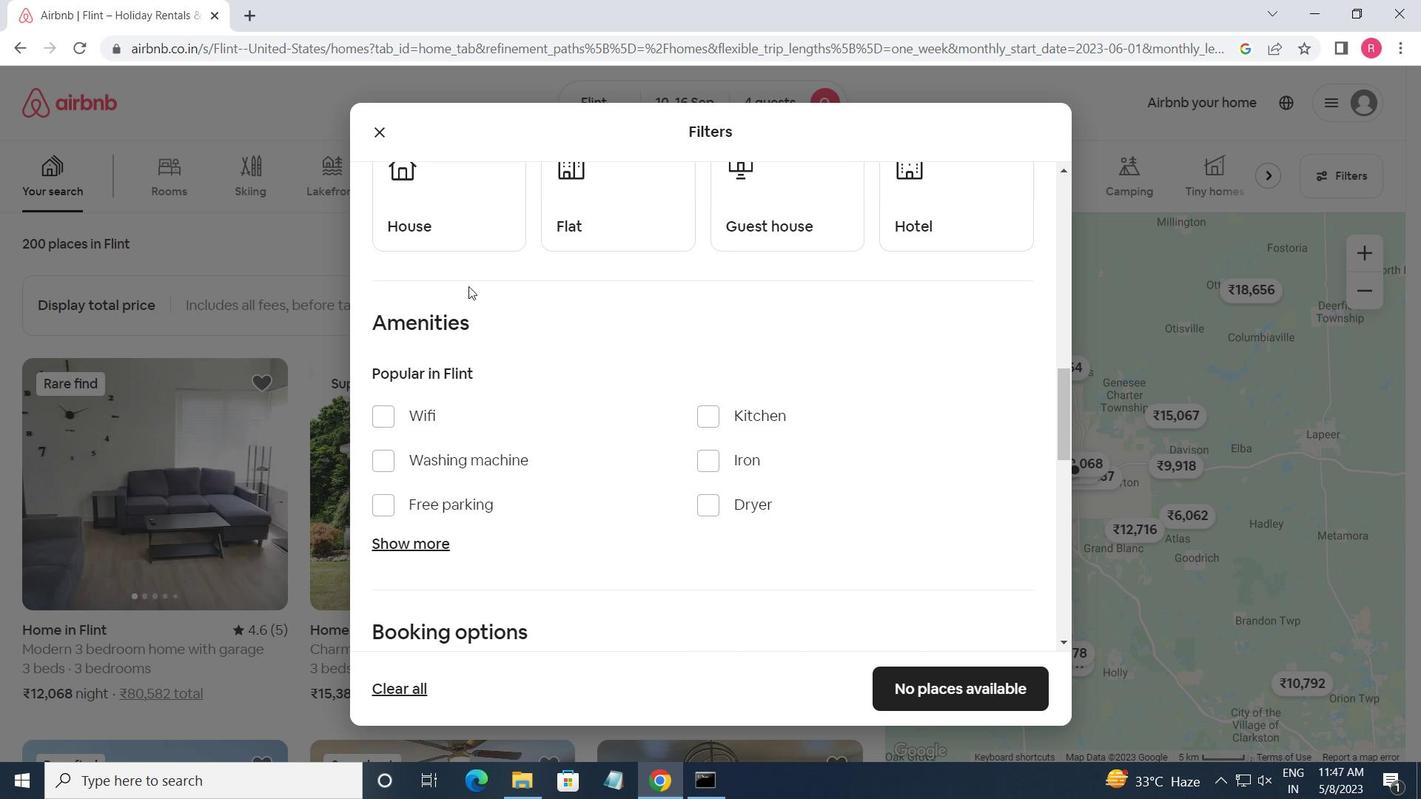 
Action: Mouse pressed left at (458, 216)
Screenshot: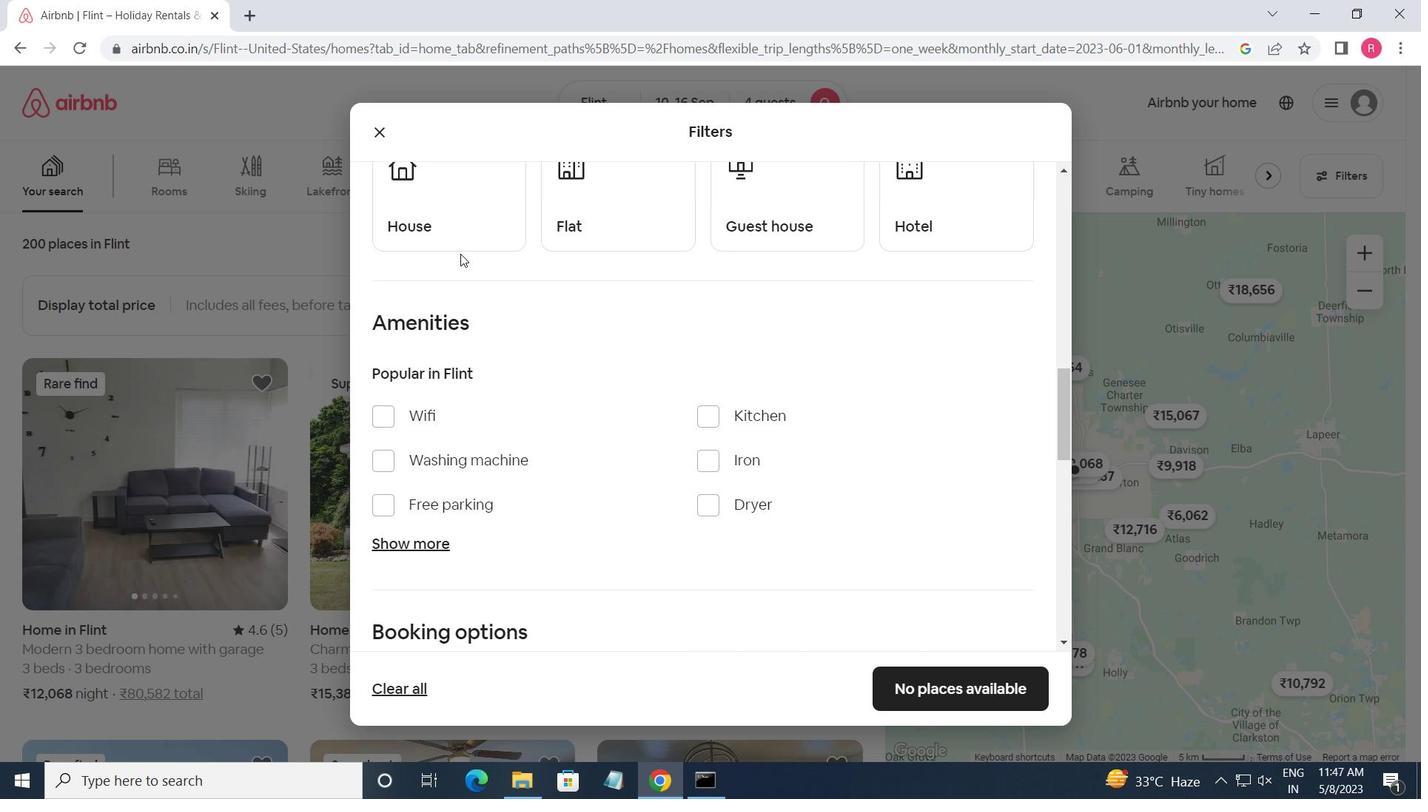 
Action: Mouse moved to (584, 261)
Screenshot: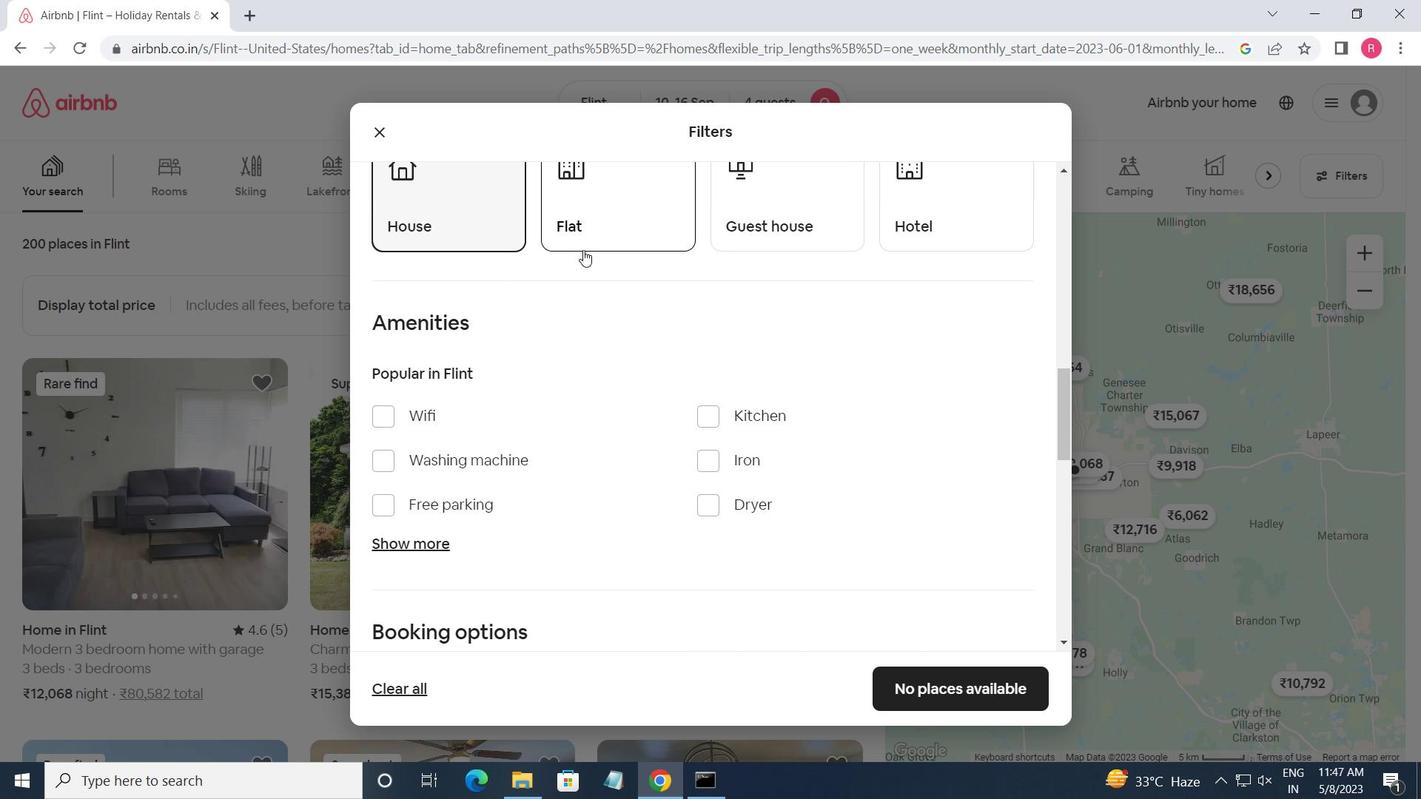 
Action: Mouse scrolled (584, 262) with delta (0, 0)
Screenshot: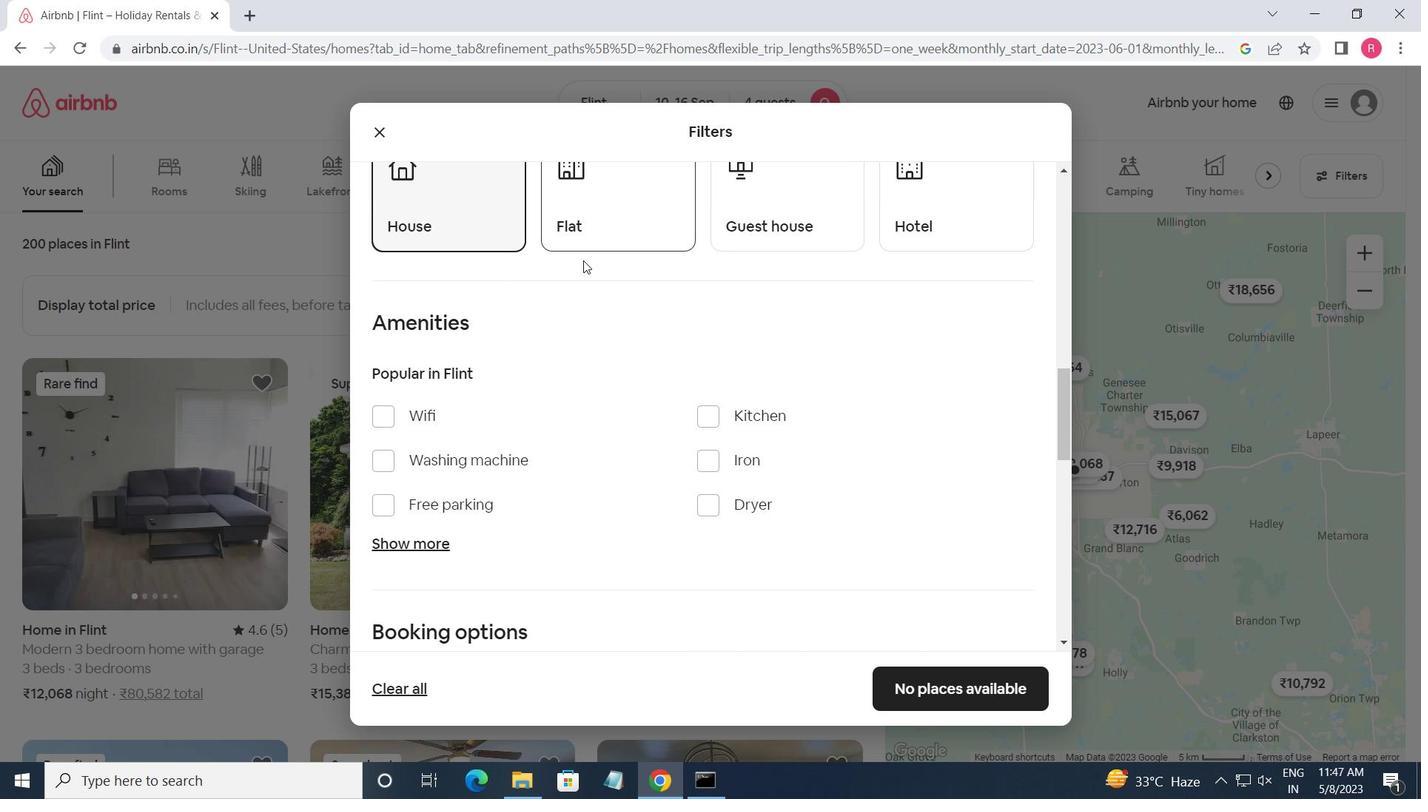 
Action: Mouse moved to (586, 266)
Screenshot: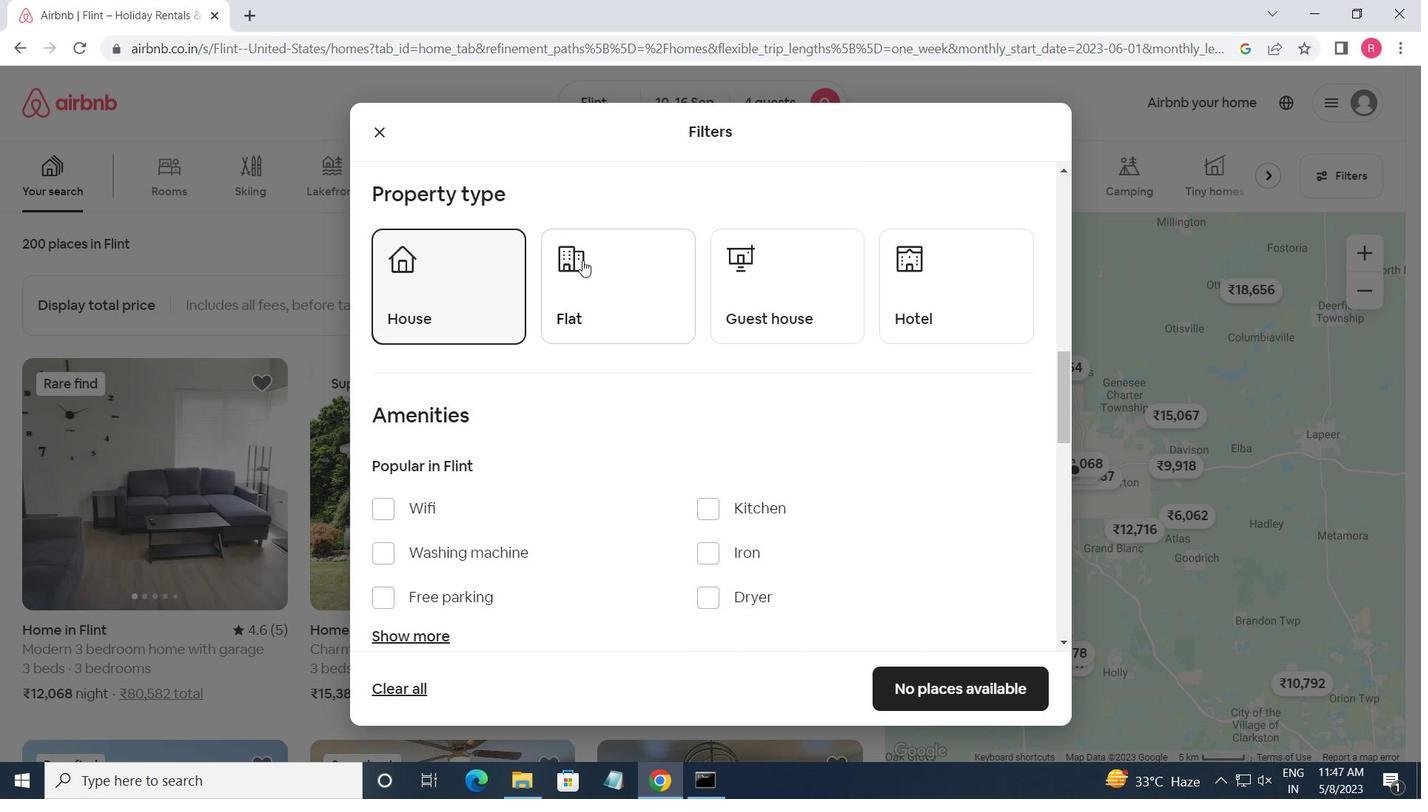 
Action: Mouse pressed left at (586, 266)
Screenshot: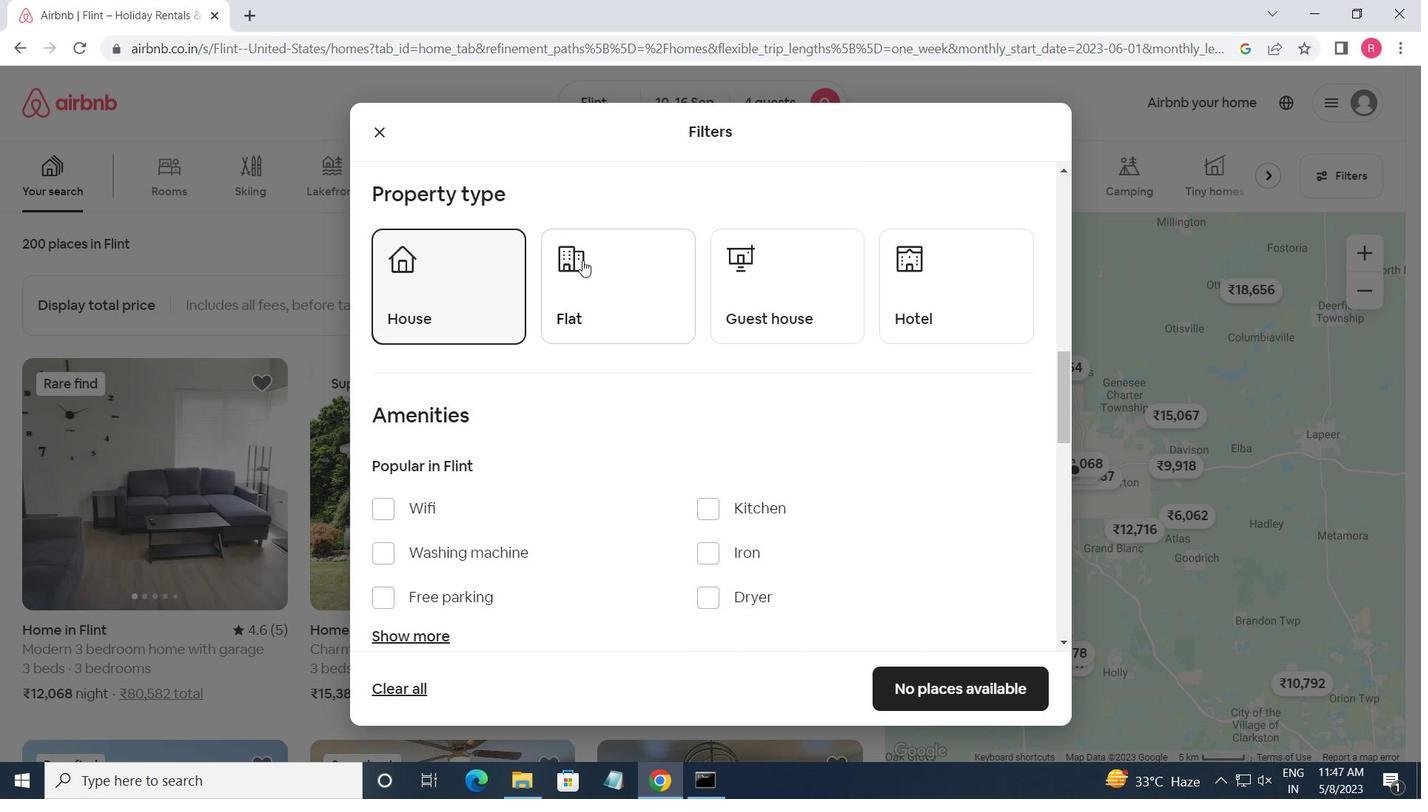 
Action: Mouse moved to (723, 312)
Screenshot: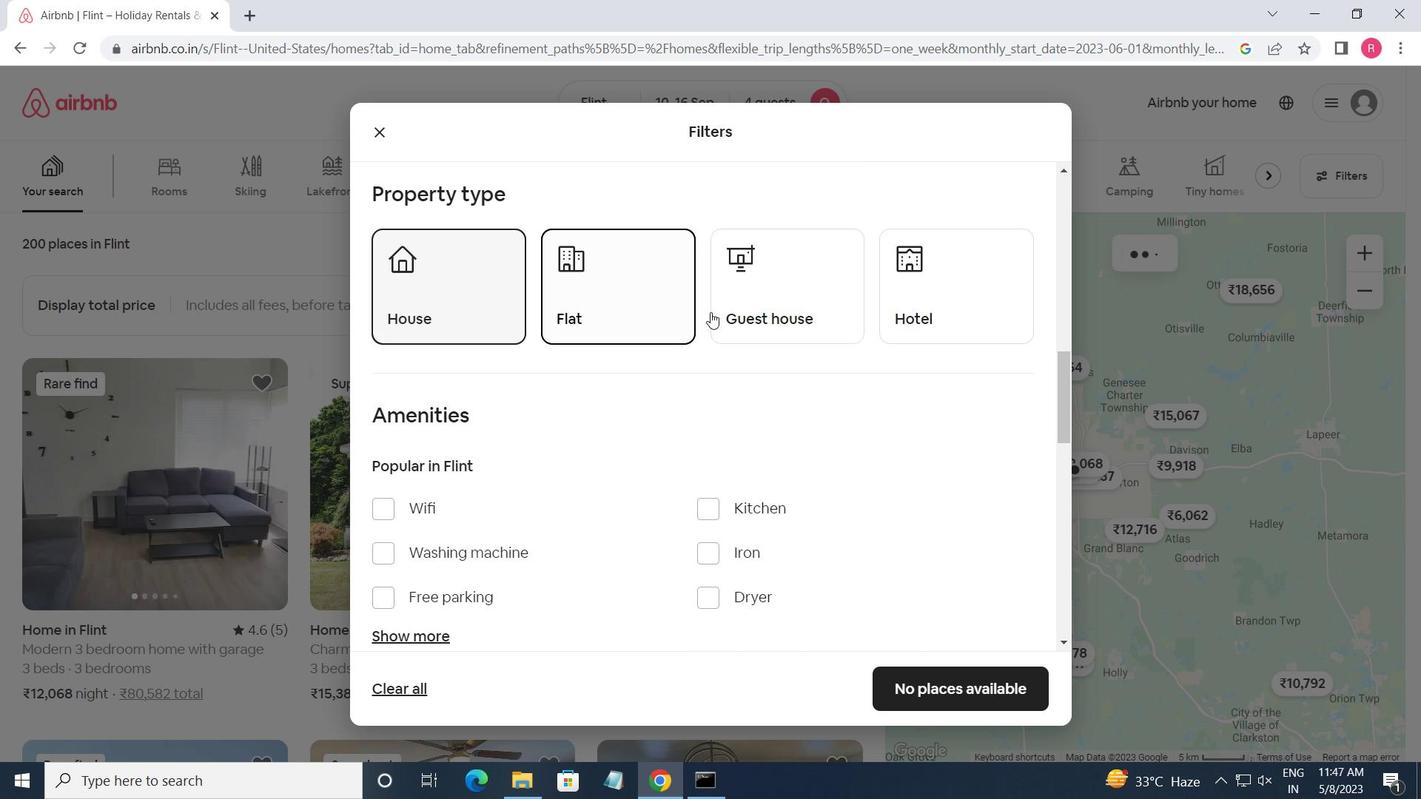 
Action: Mouse pressed left at (723, 312)
Screenshot: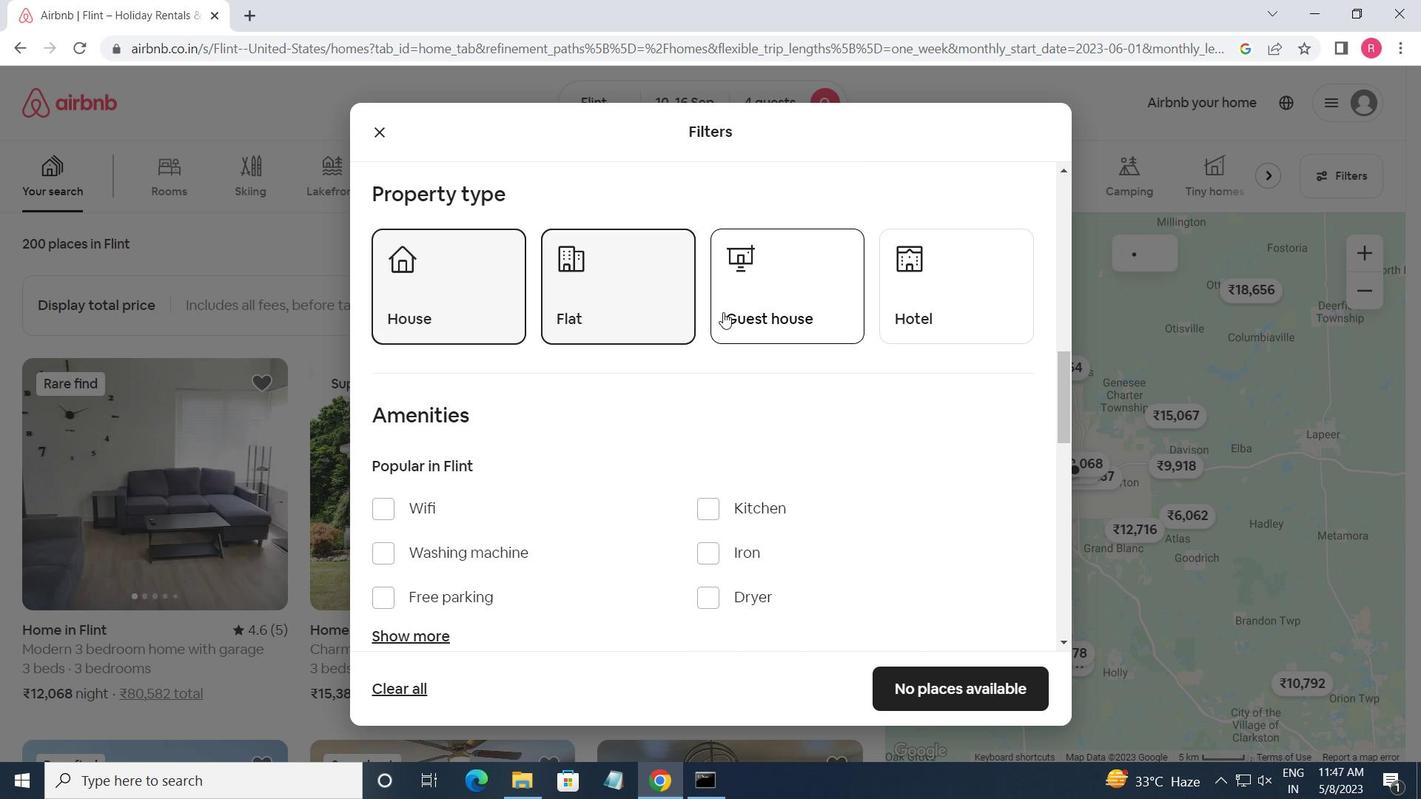 
Action: Mouse moved to (724, 312)
Screenshot: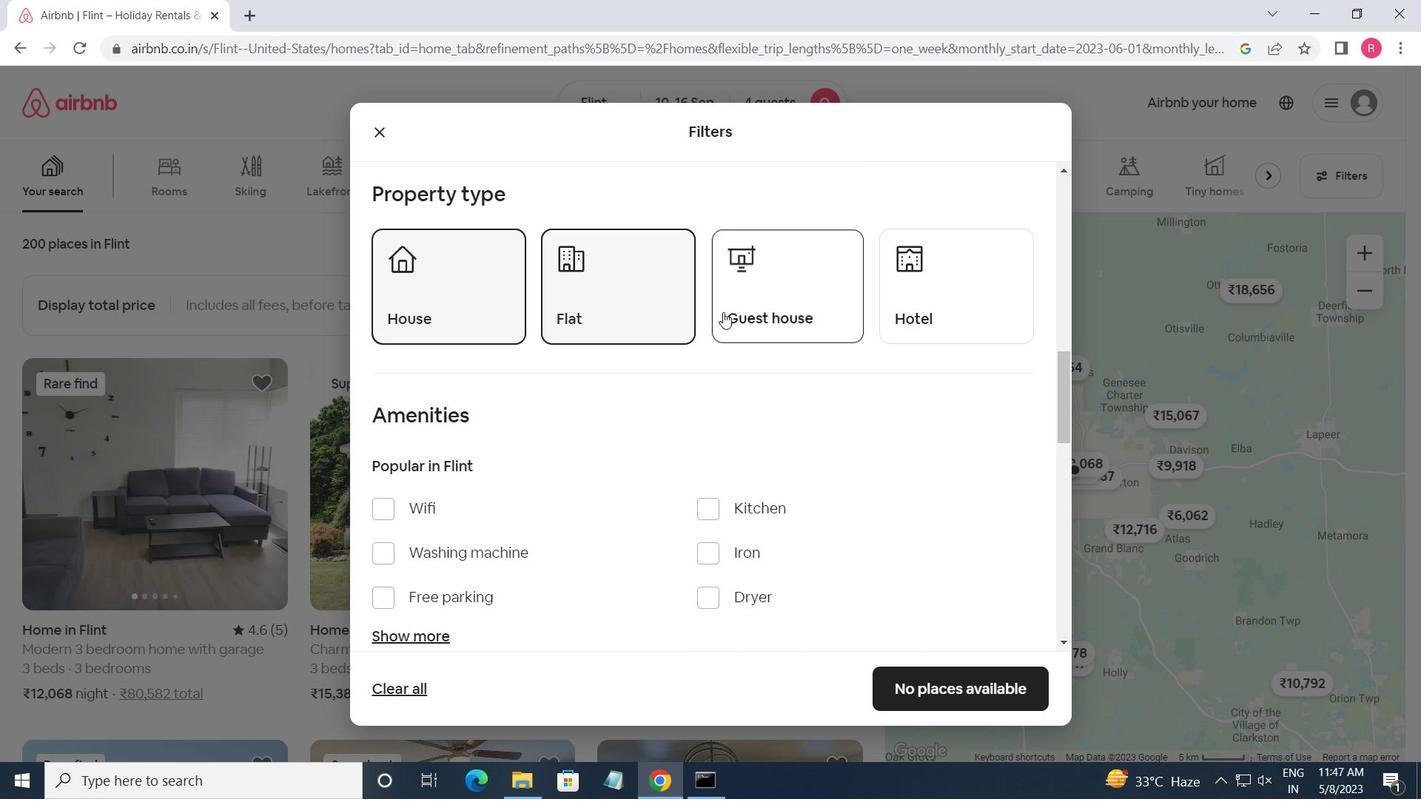 
Action: Mouse scrolled (724, 311) with delta (0, 0)
Screenshot: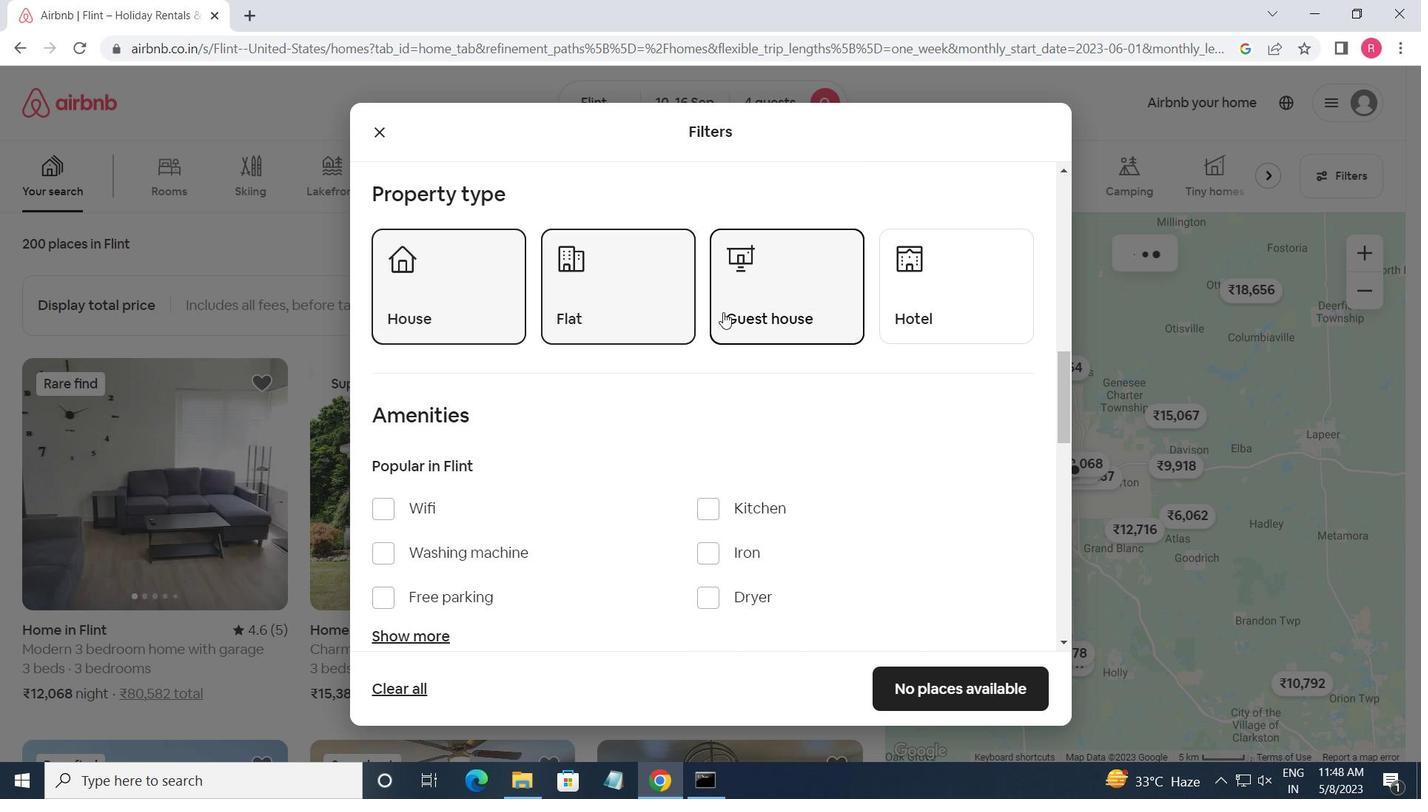 
Action: Mouse scrolled (724, 311) with delta (0, 0)
Screenshot: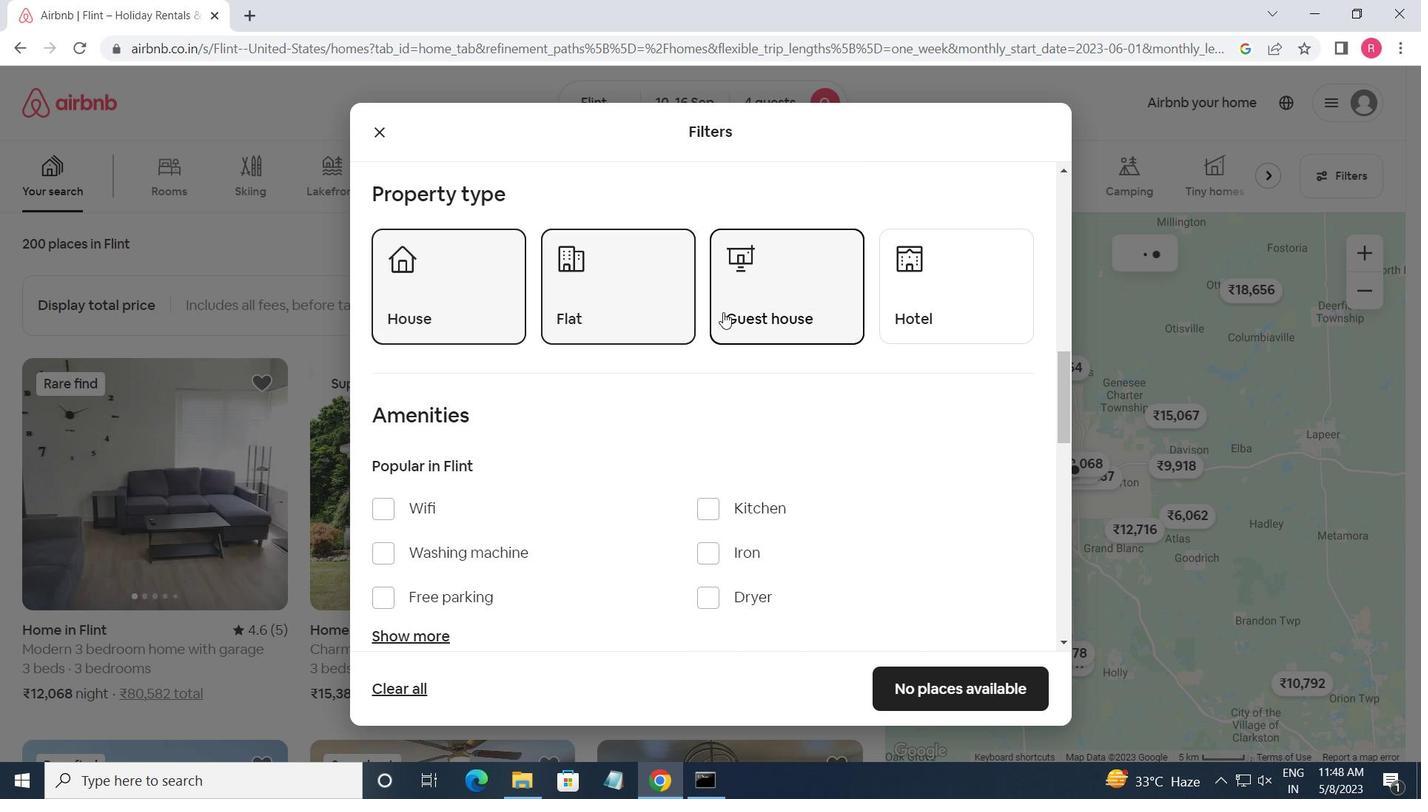 
Action: Mouse moved to (377, 322)
Screenshot: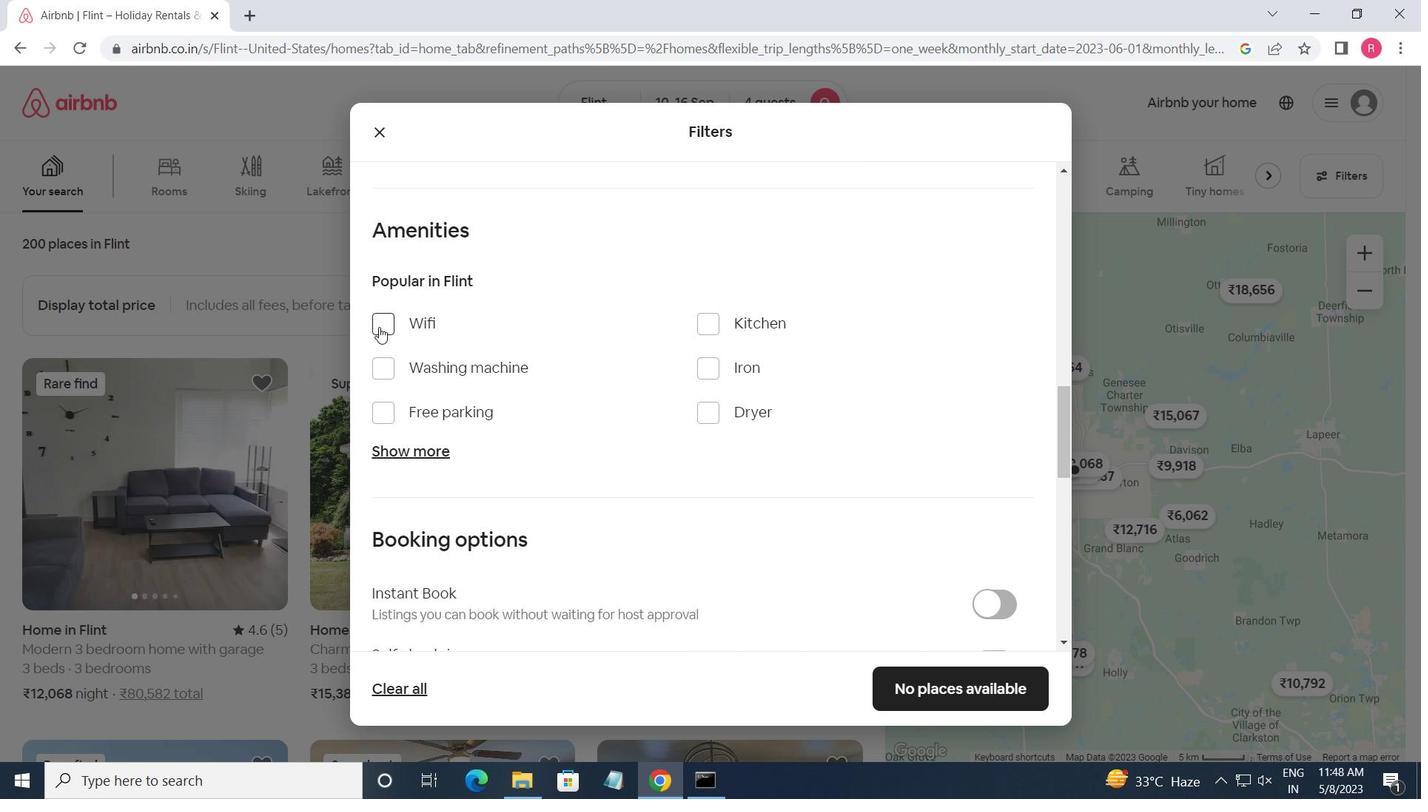 
Action: Mouse pressed left at (377, 322)
Screenshot: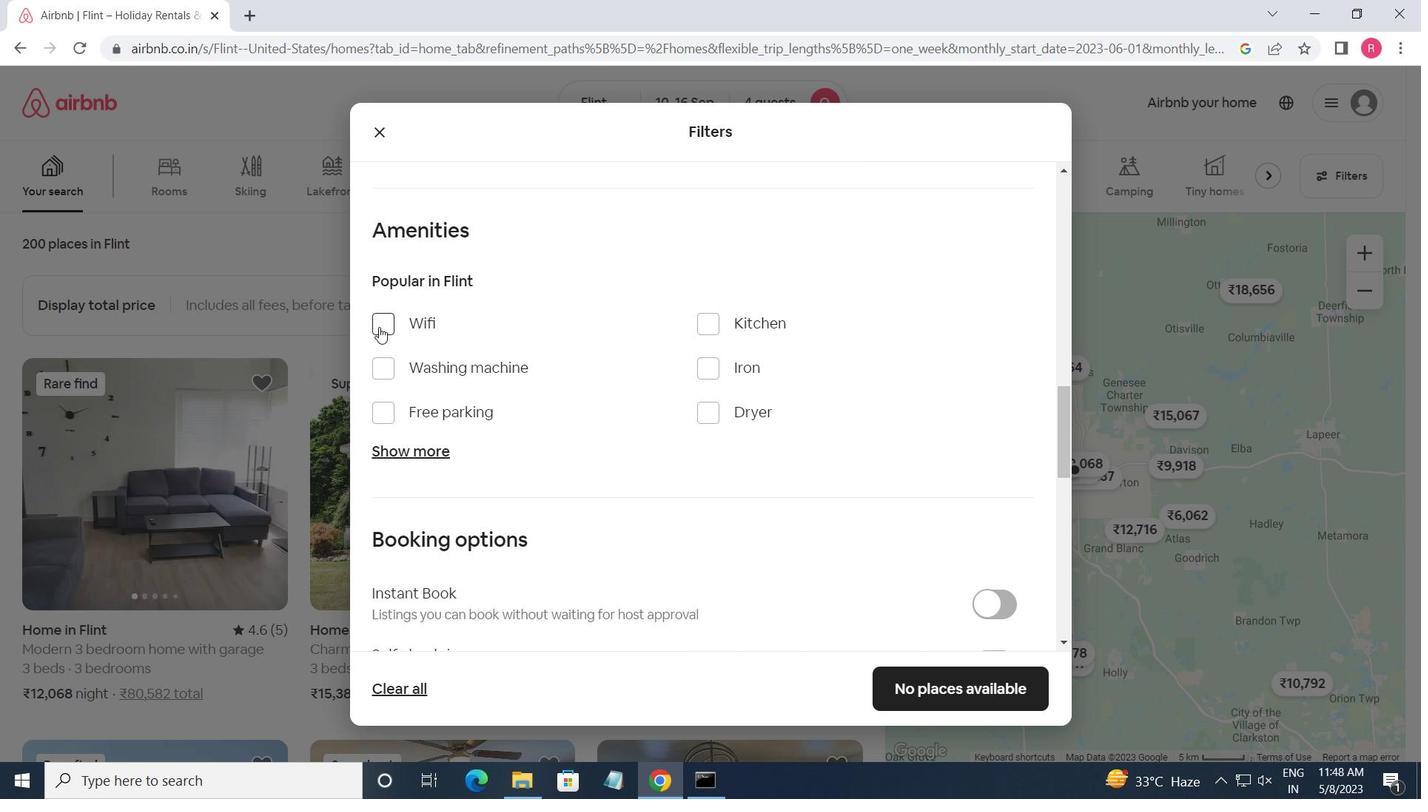 
Action: Mouse moved to (391, 413)
Screenshot: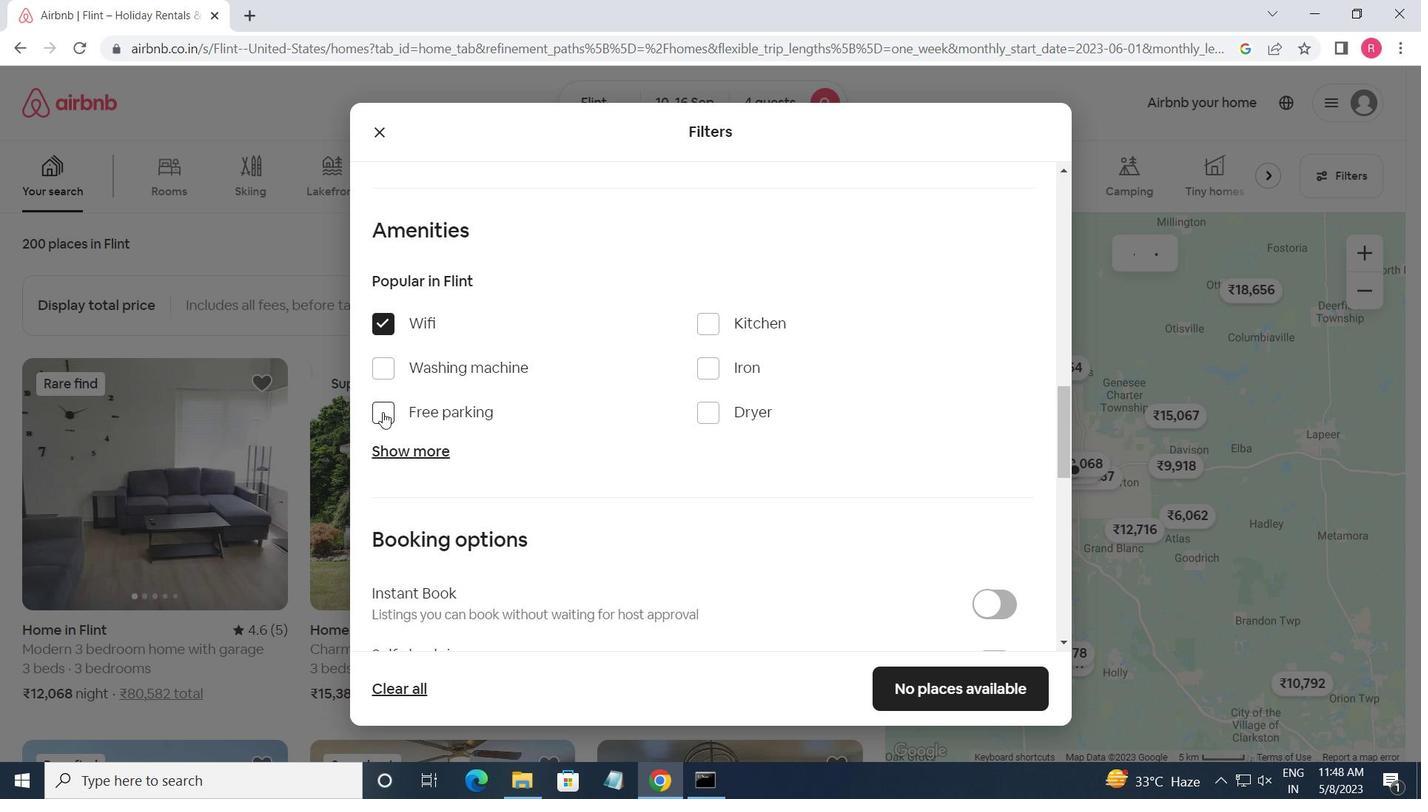 
Action: Mouse pressed left at (391, 413)
Screenshot: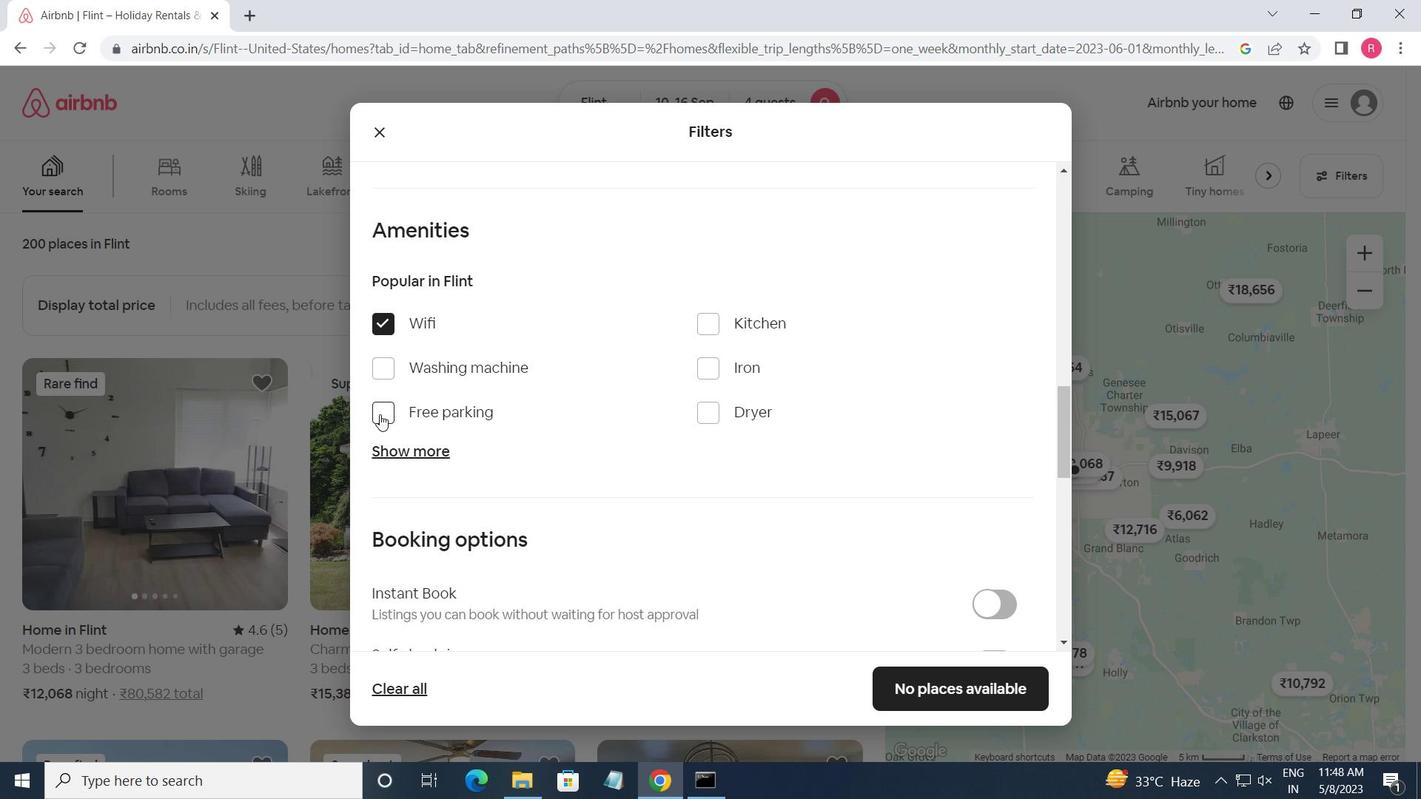 
Action: Mouse moved to (391, 454)
Screenshot: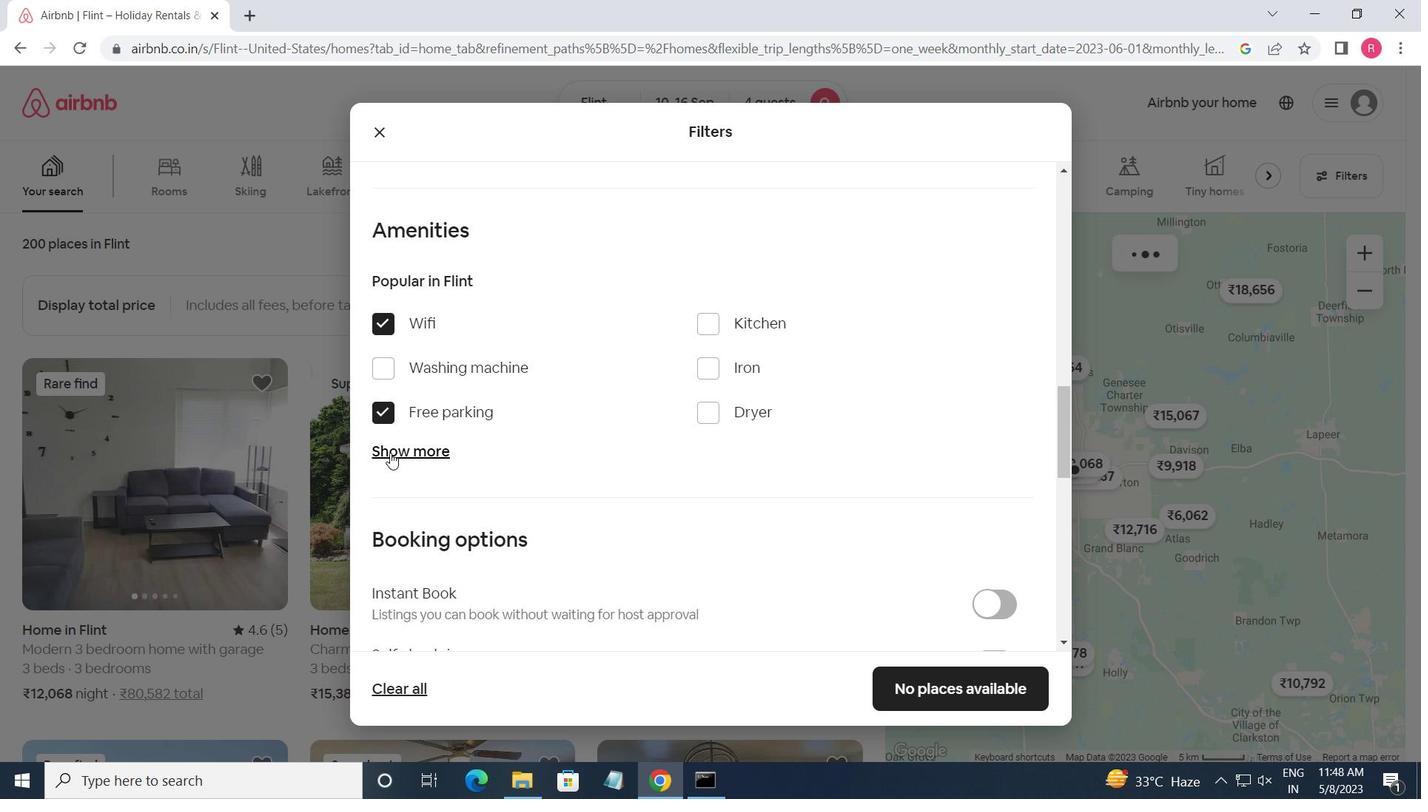 
Action: Mouse pressed left at (391, 454)
Screenshot: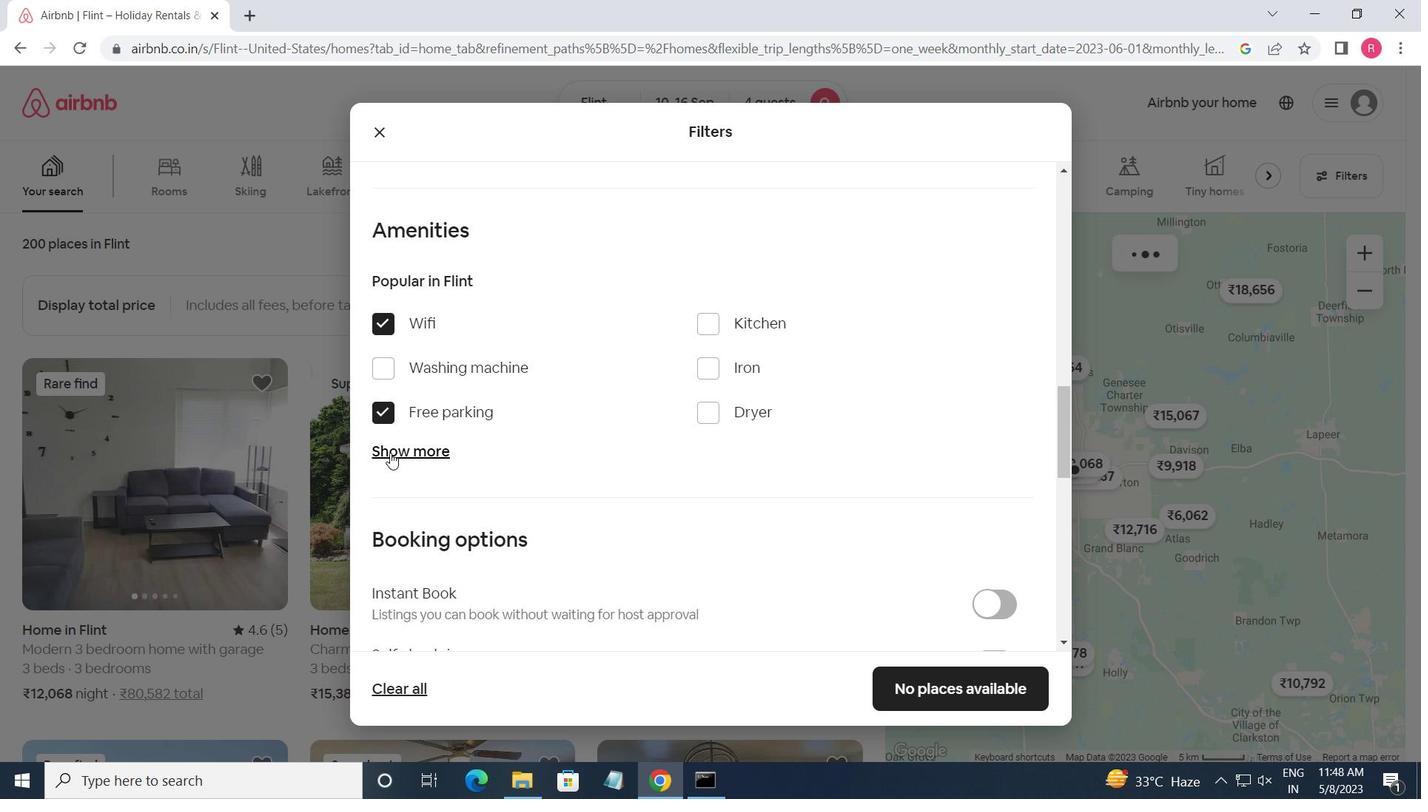 
Action: Mouse moved to (712, 568)
Screenshot: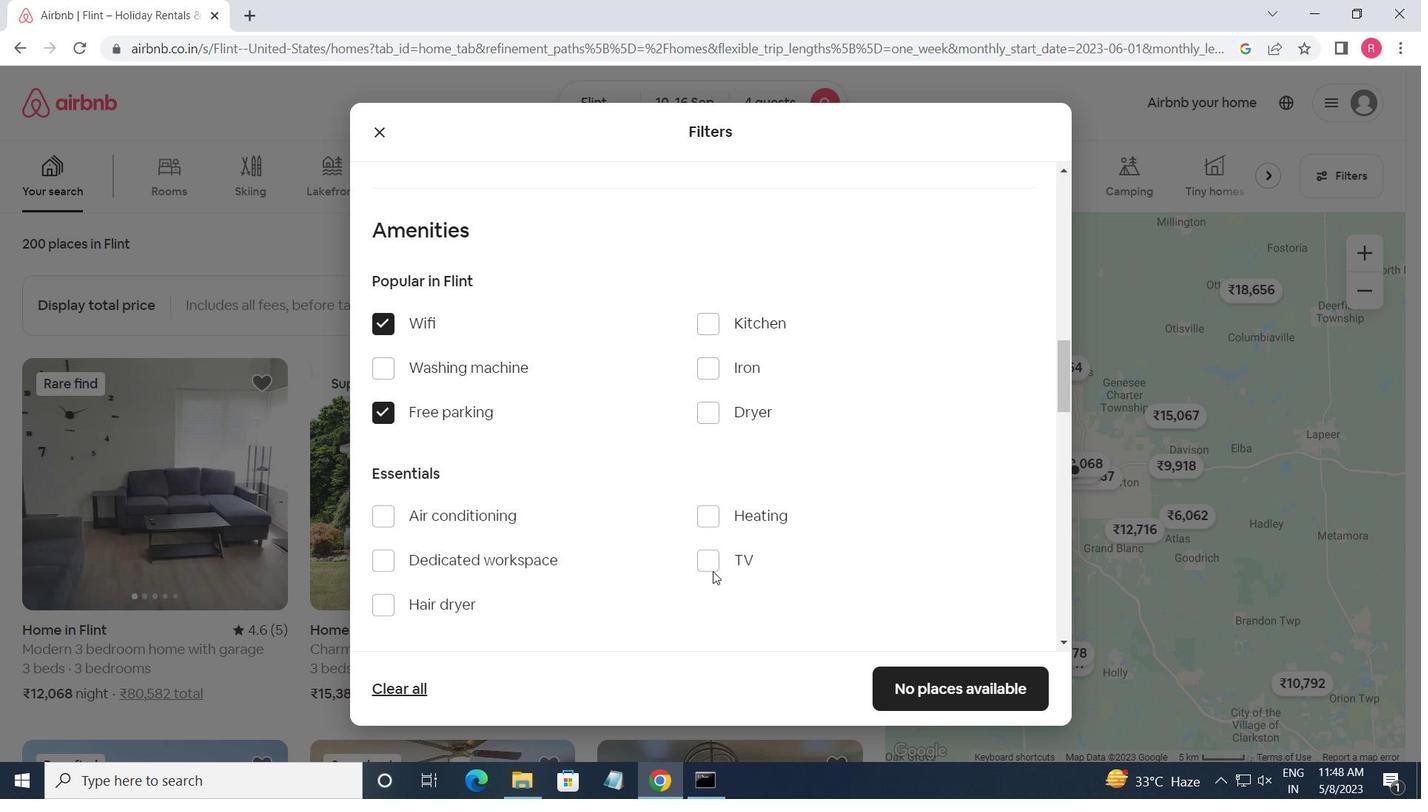 
Action: Mouse pressed left at (712, 568)
Screenshot: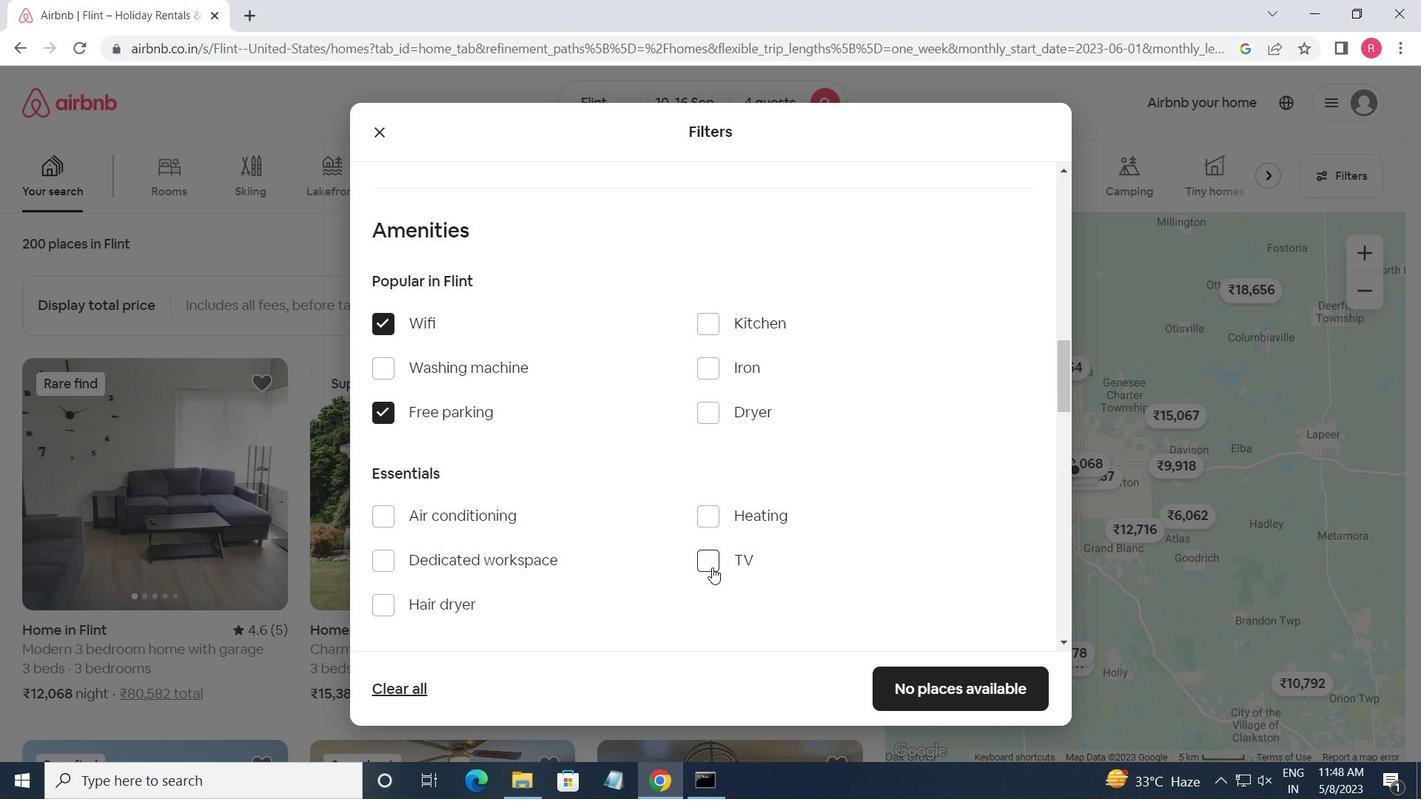 
Action: Mouse moved to (556, 527)
Screenshot: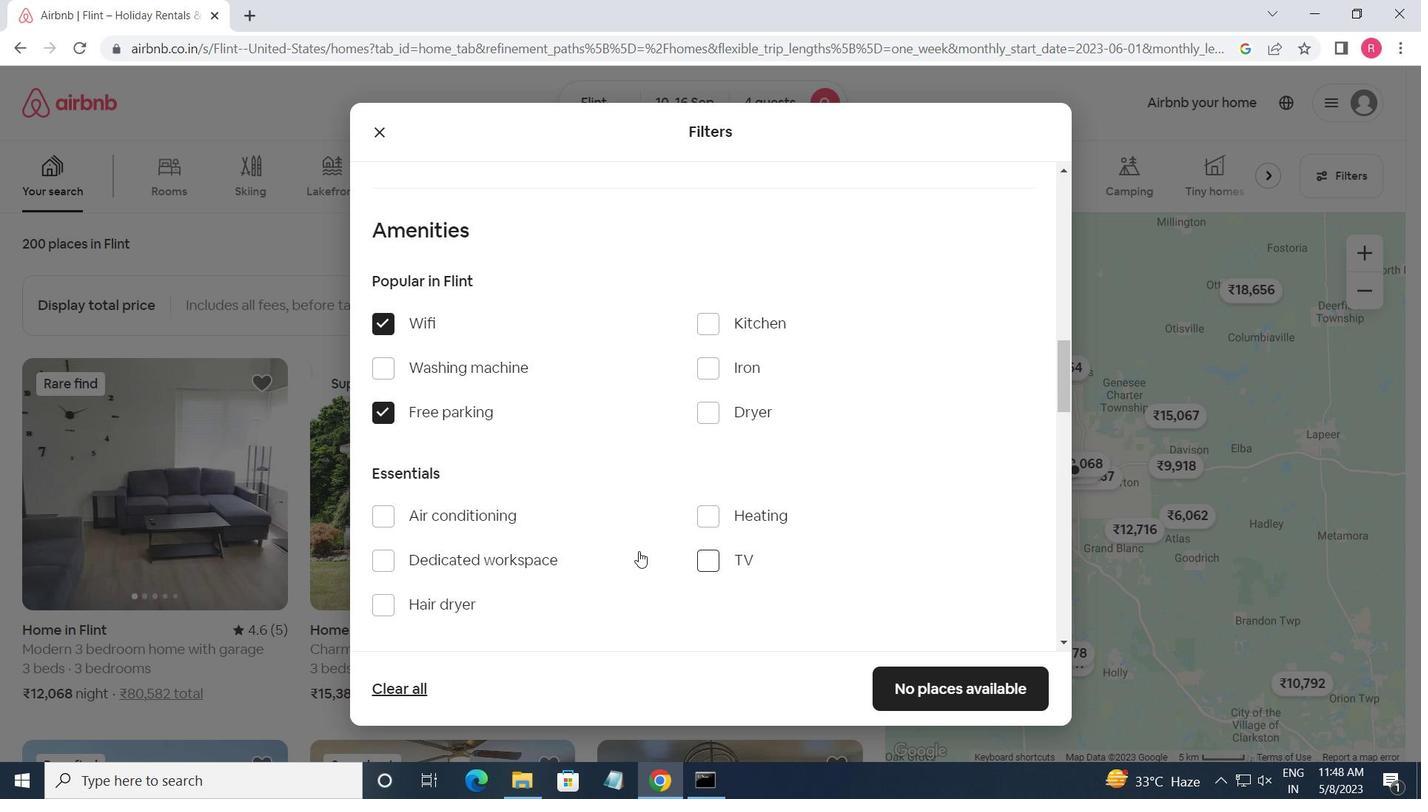 
Action: Mouse scrolled (556, 526) with delta (0, 0)
Screenshot: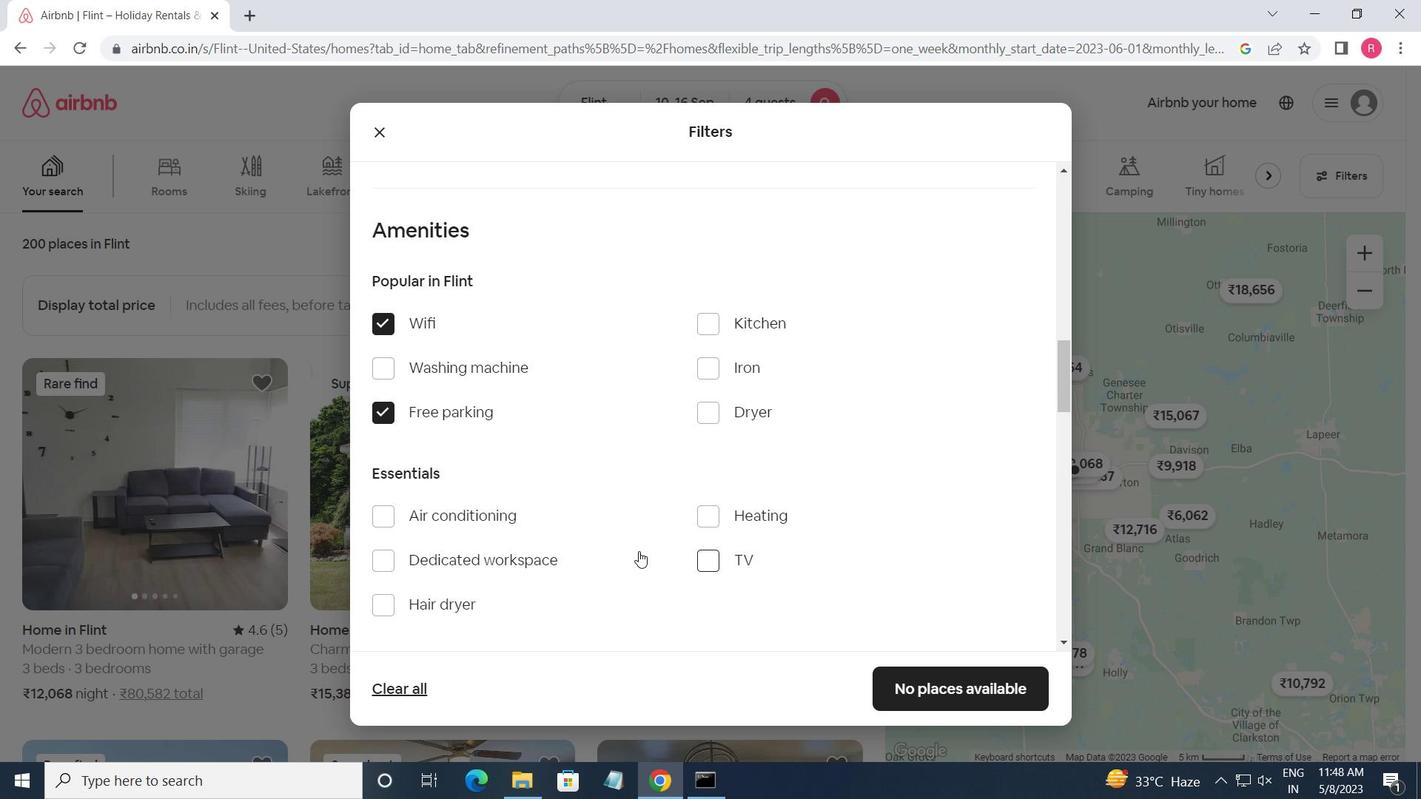 
Action: Mouse scrolled (556, 526) with delta (0, 0)
Screenshot: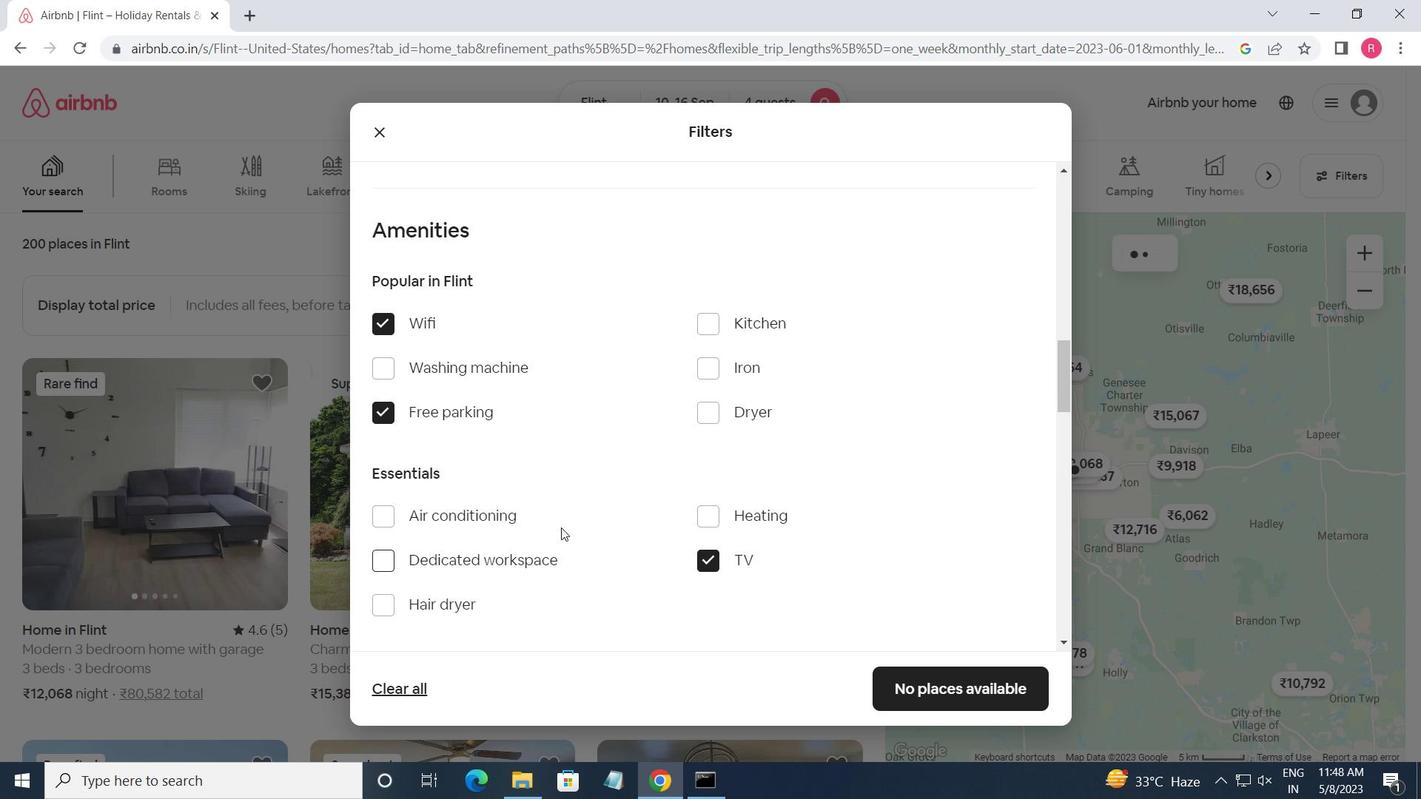 
Action: Mouse scrolled (556, 526) with delta (0, 0)
Screenshot: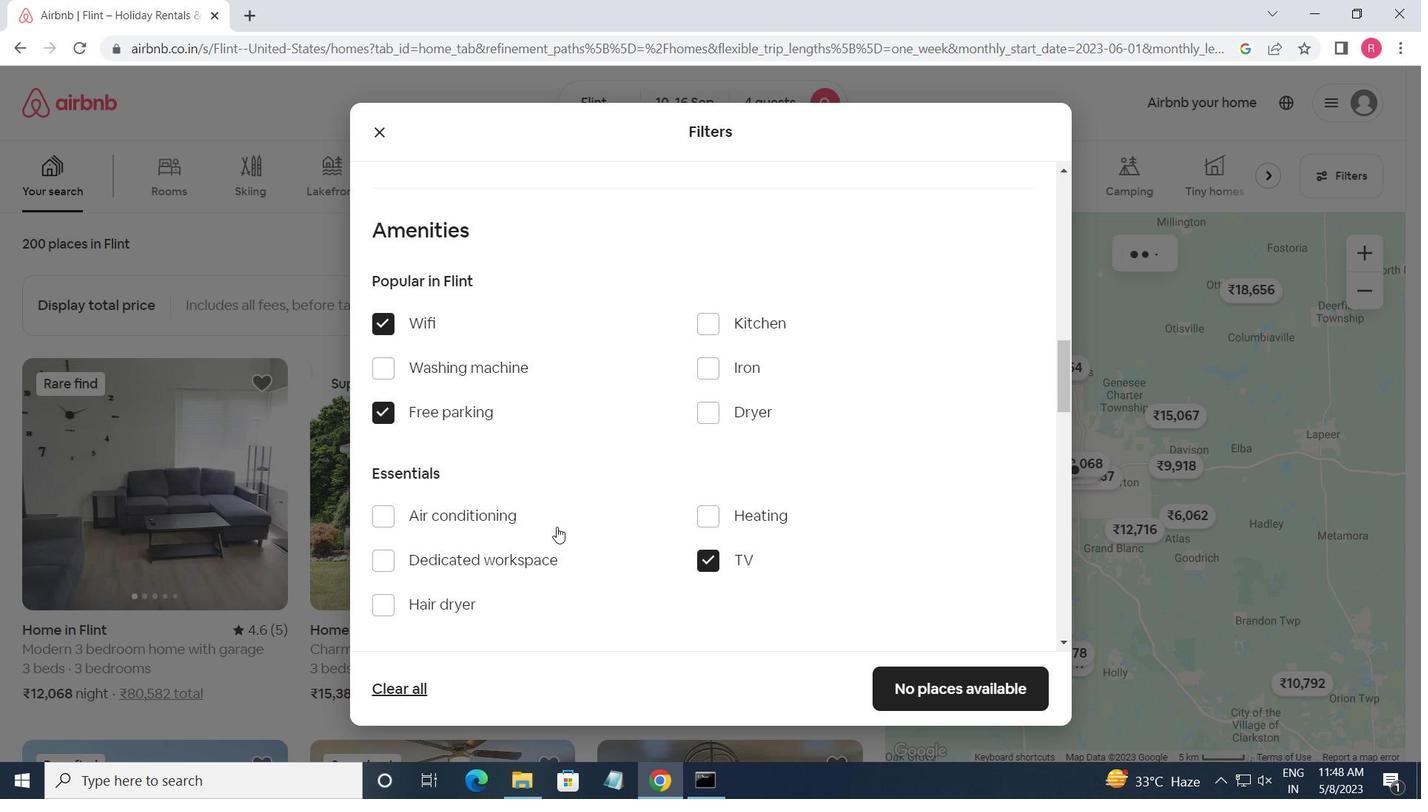 
Action: Mouse moved to (393, 521)
Screenshot: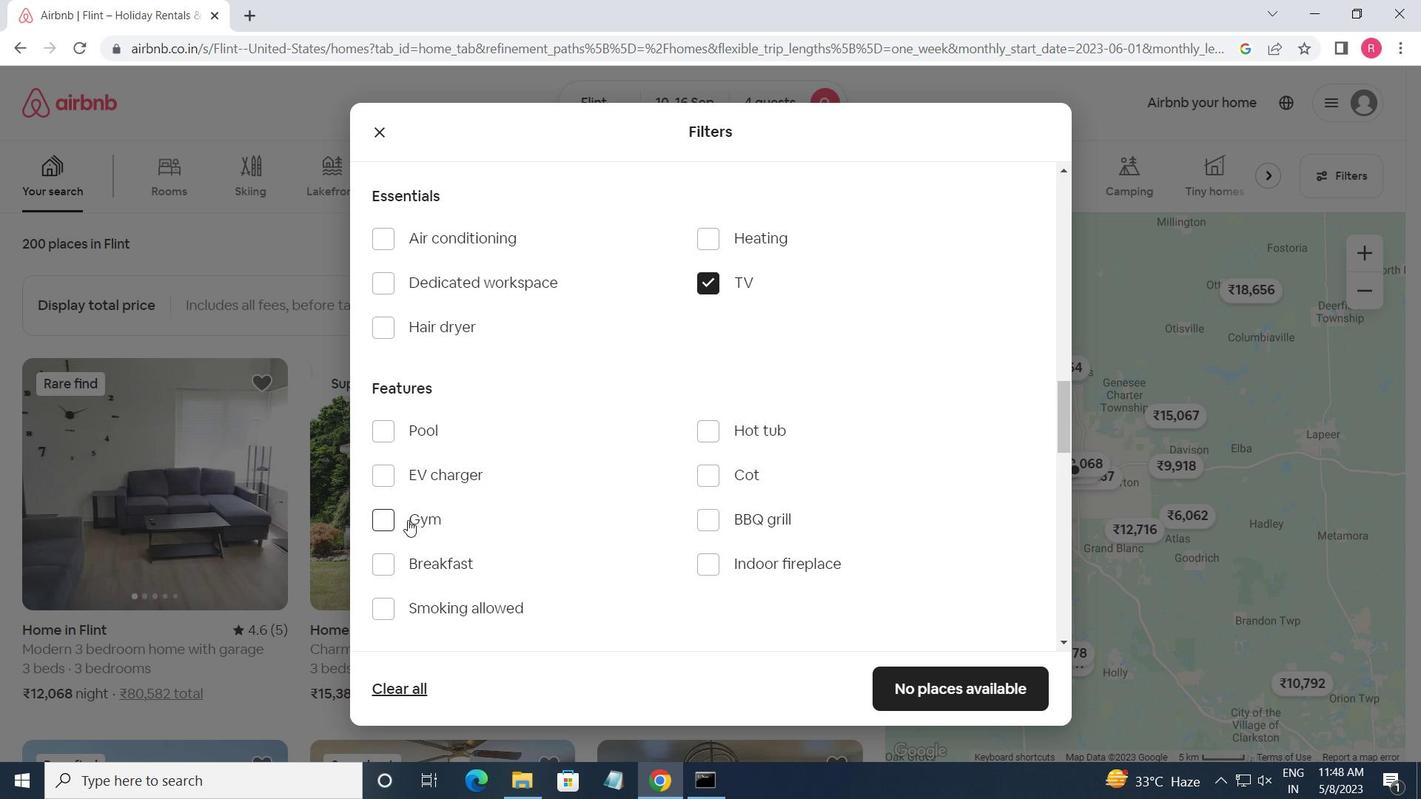 
Action: Mouse pressed left at (393, 521)
Screenshot: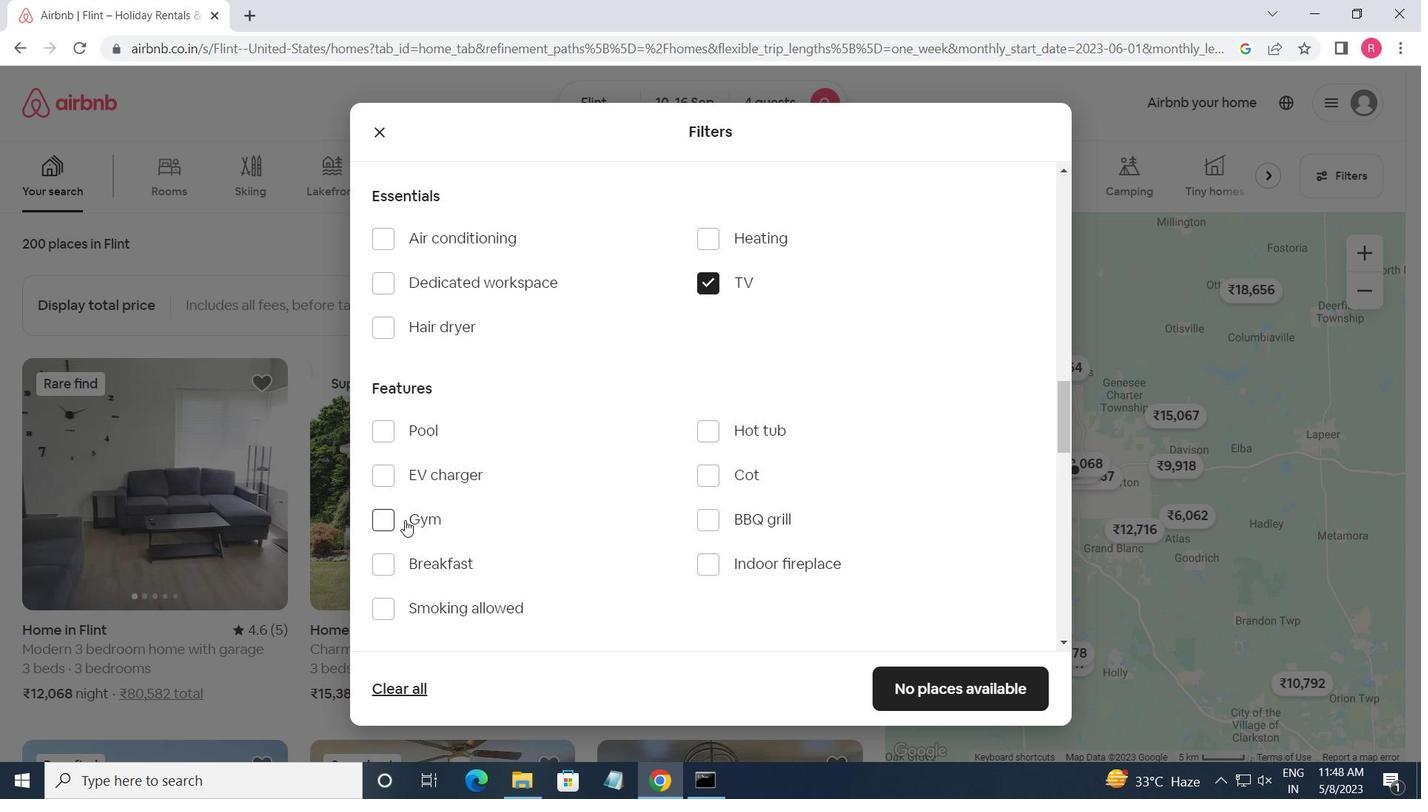 
Action: Mouse moved to (388, 563)
Screenshot: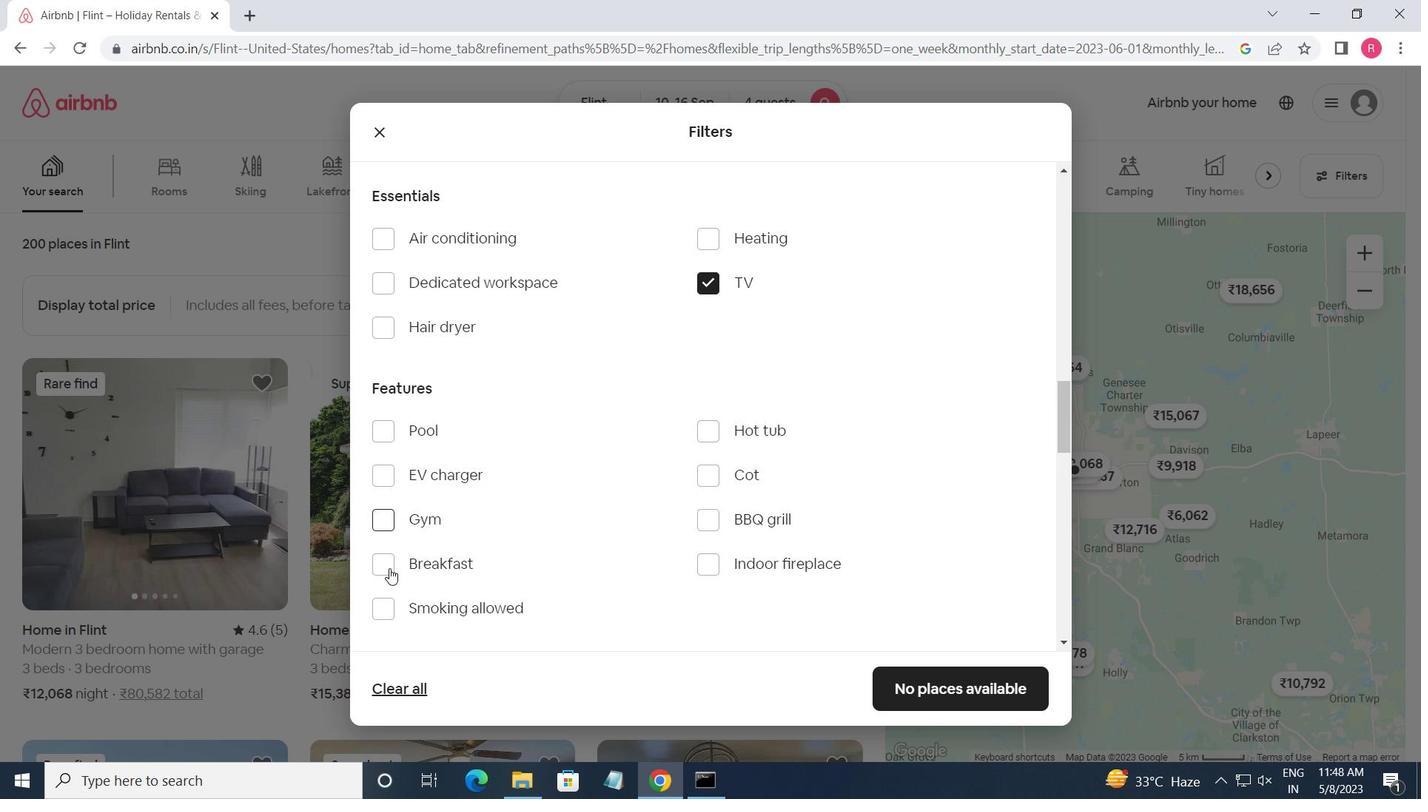 
Action: Mouse pressed left at (388, 563)
Screenshot: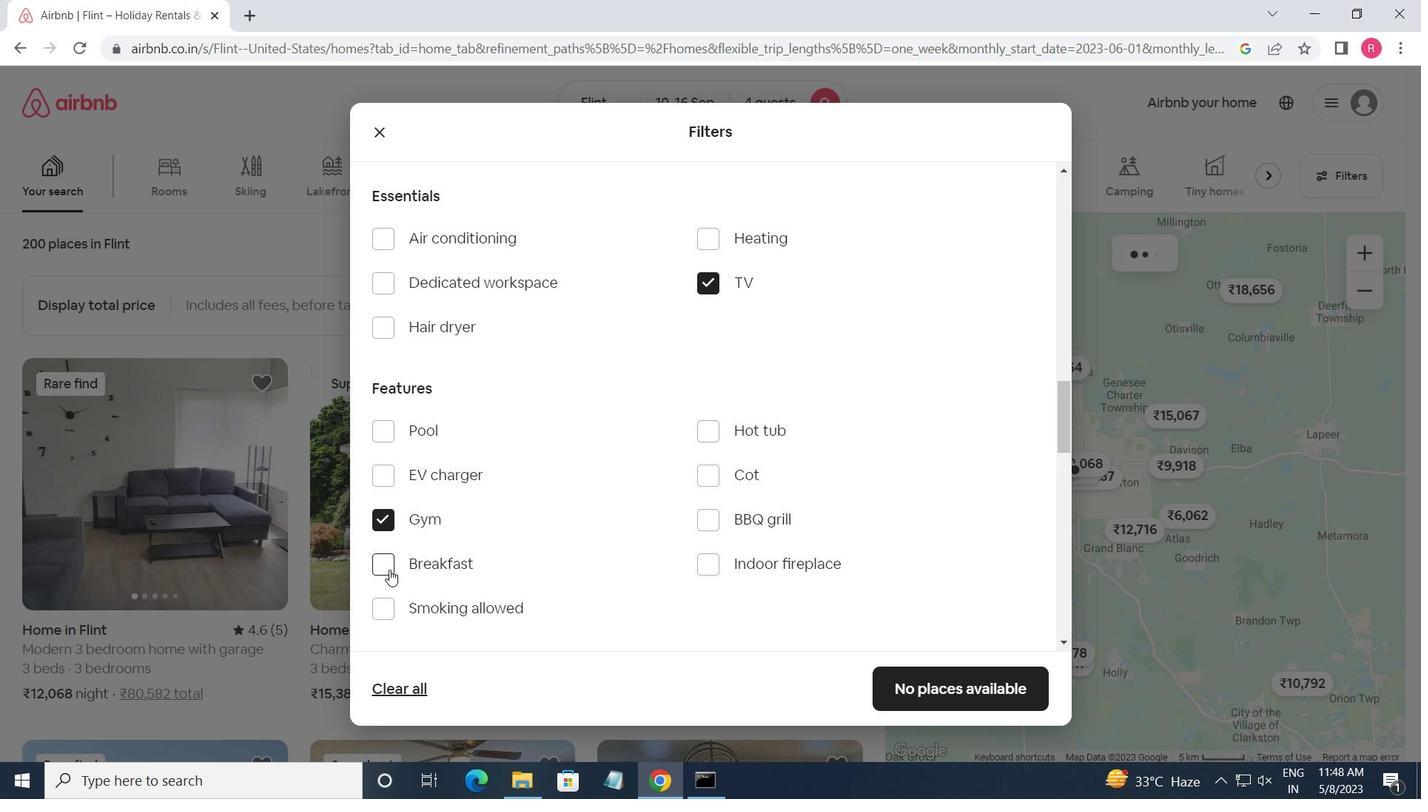 
Action: Mouse moved to (436, 536)
Screenshot: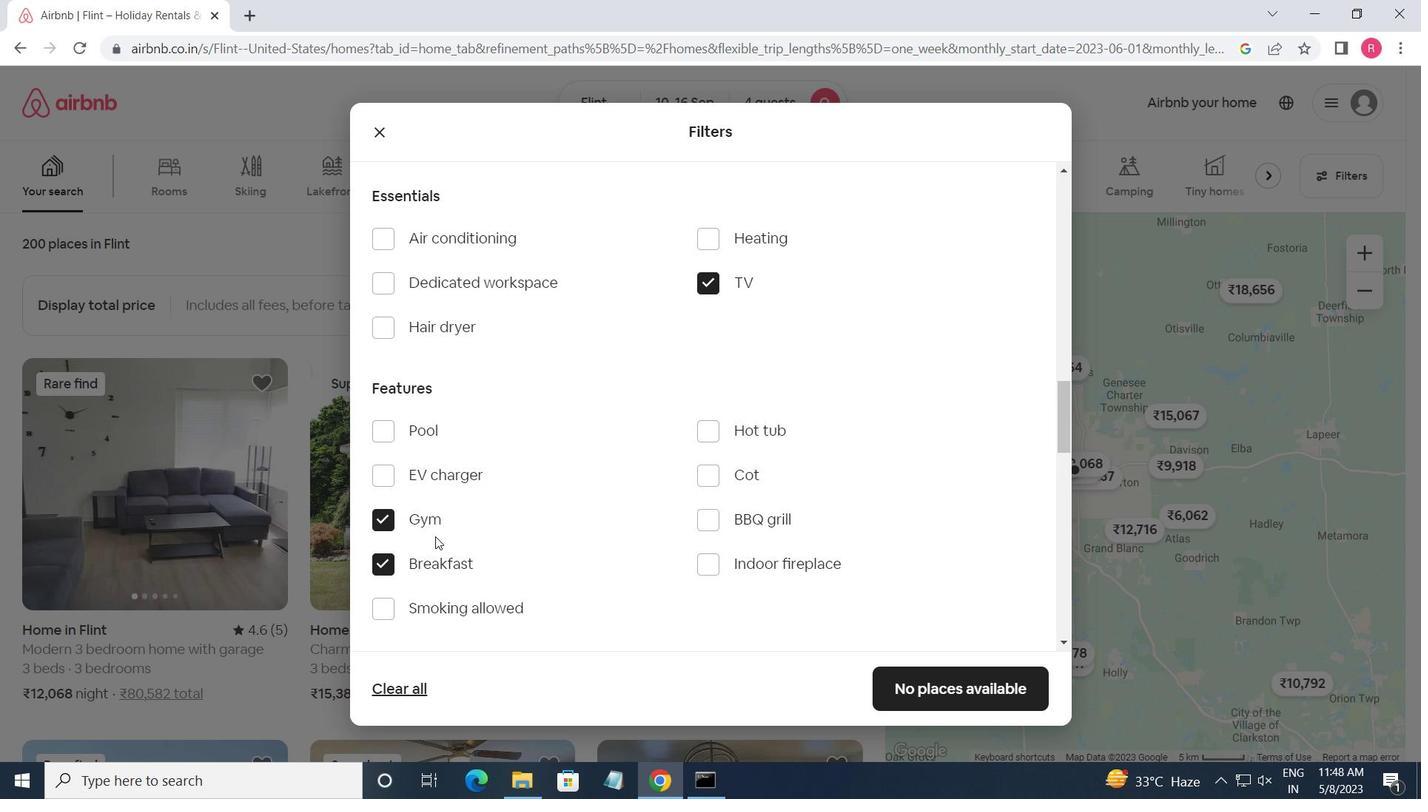 
Action: Mouse scrolled (436, 535) with delta (0, 0)
Screenshot: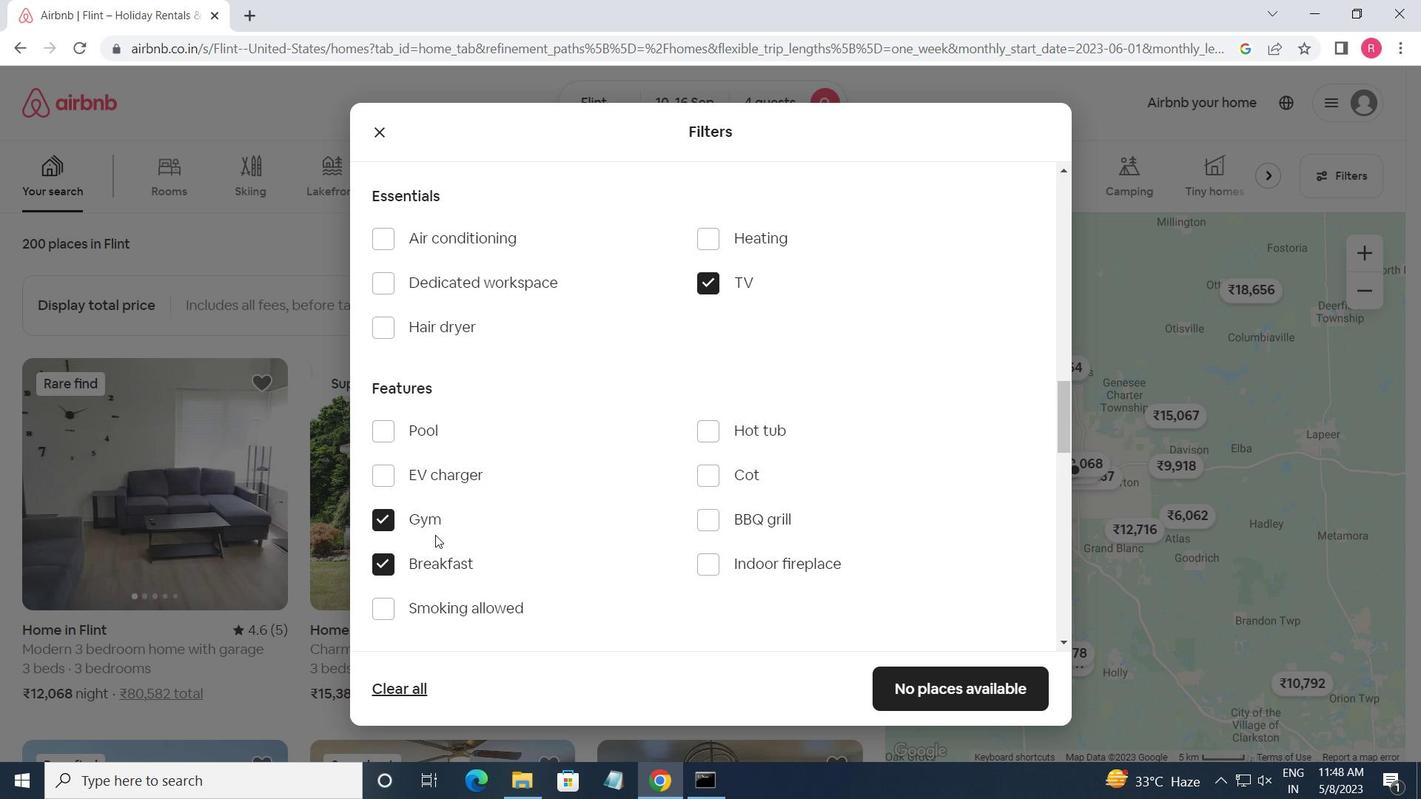 
Action: Mouse scrolled (436, 535) with delta (0, 0)
Screenshot: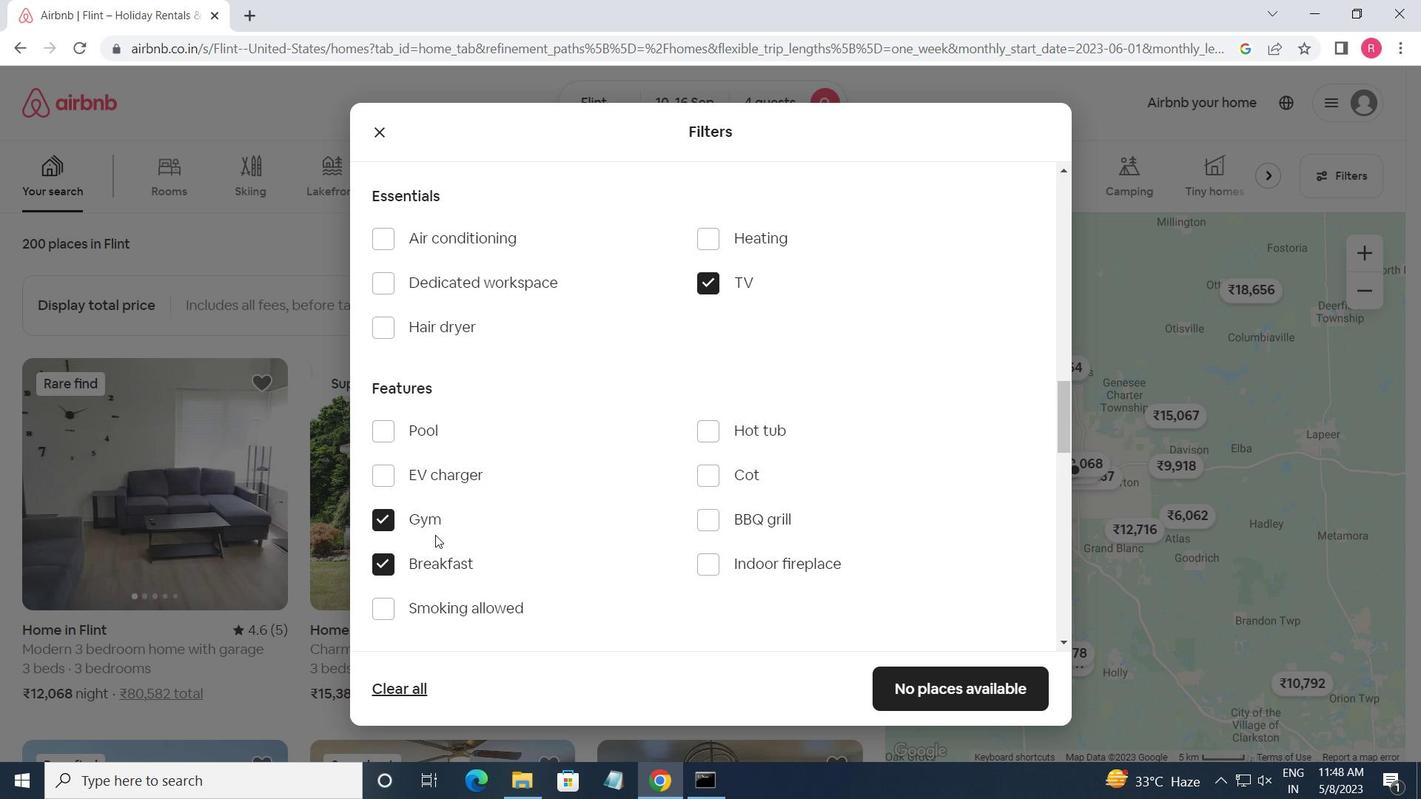 
Action: Mouse scrolled (436, 535) with delta (0, 0)
Screenshot: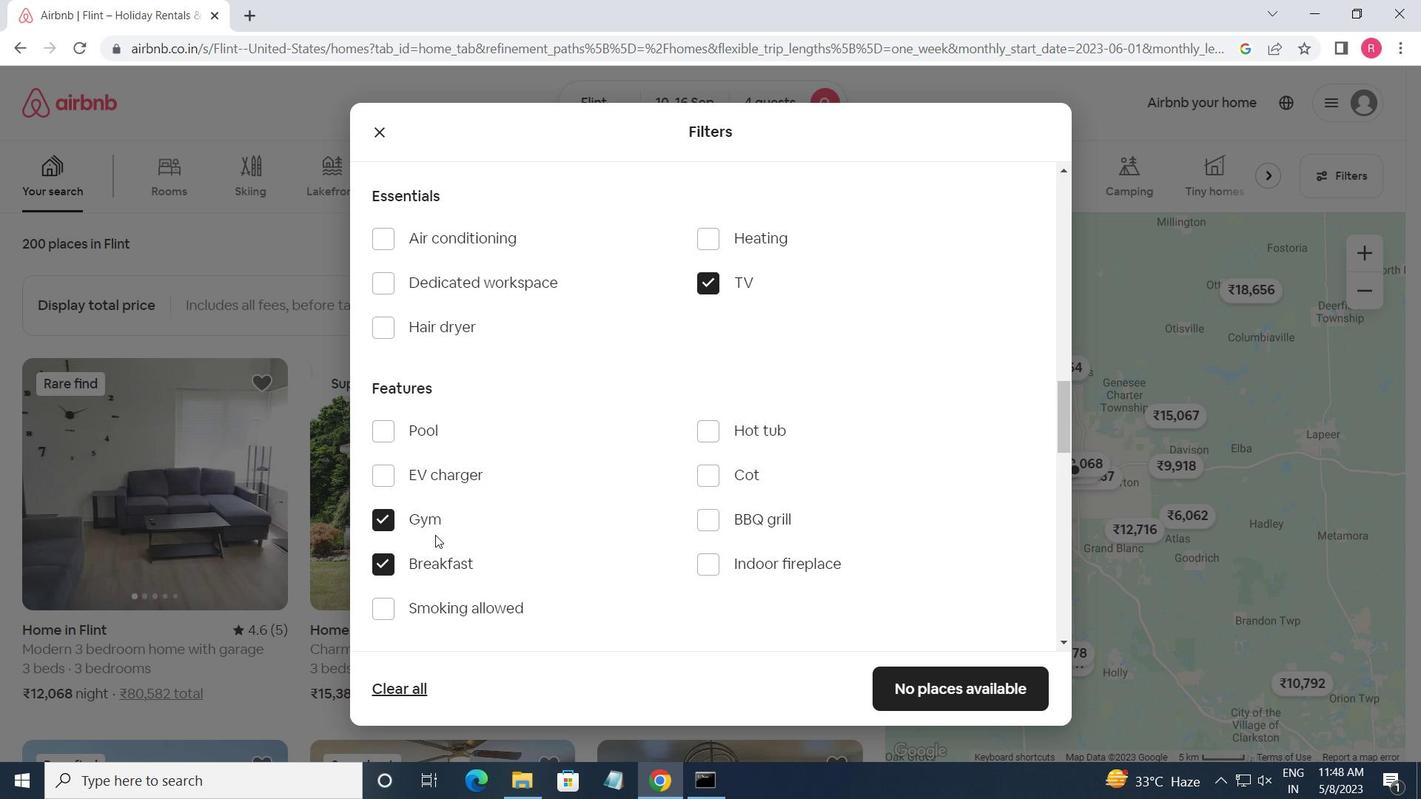 
Action: Mouse scrolled (436, 535) with delta (0, 0)
Screenshot: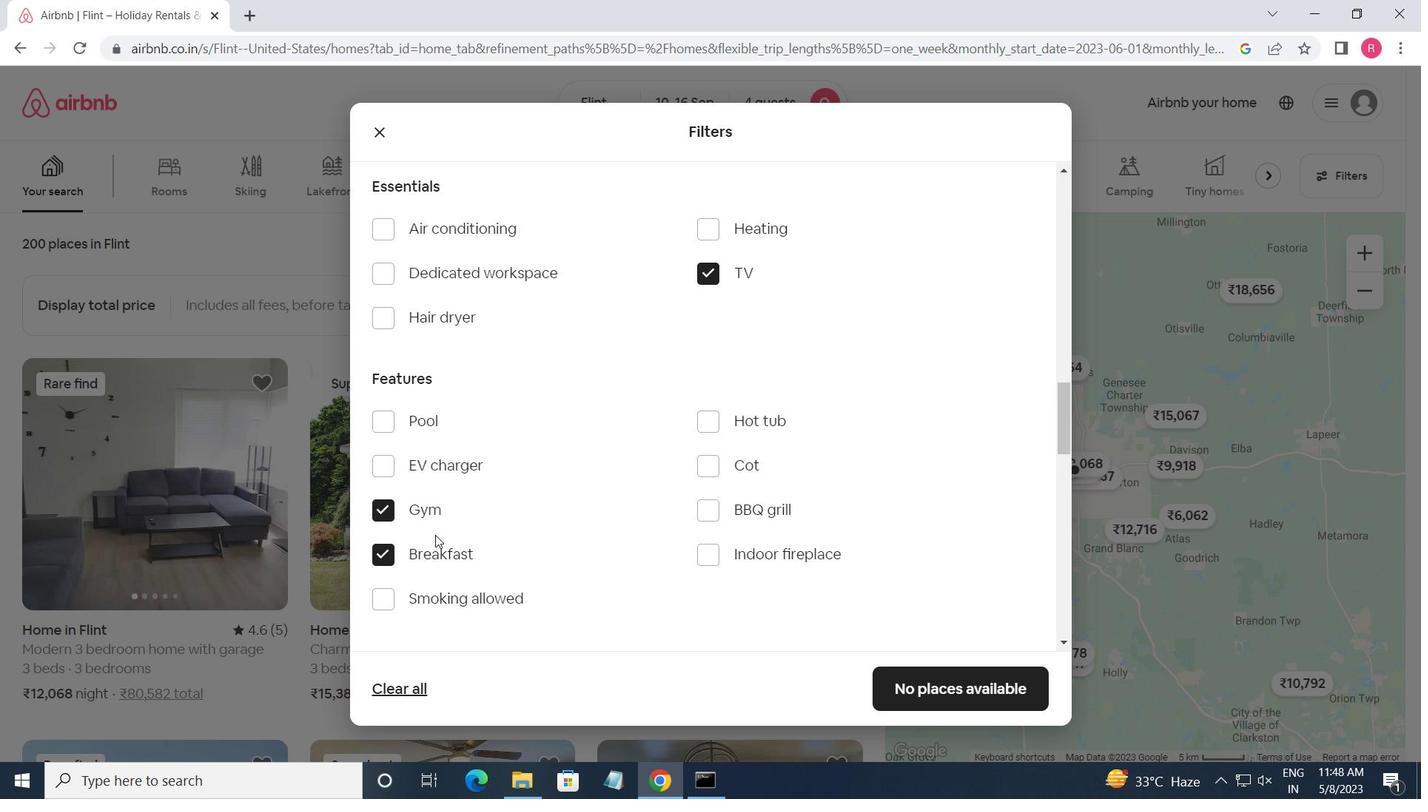 
Action: Mouse scrolled (436, 535) with delta (0, 0)
Screenshot: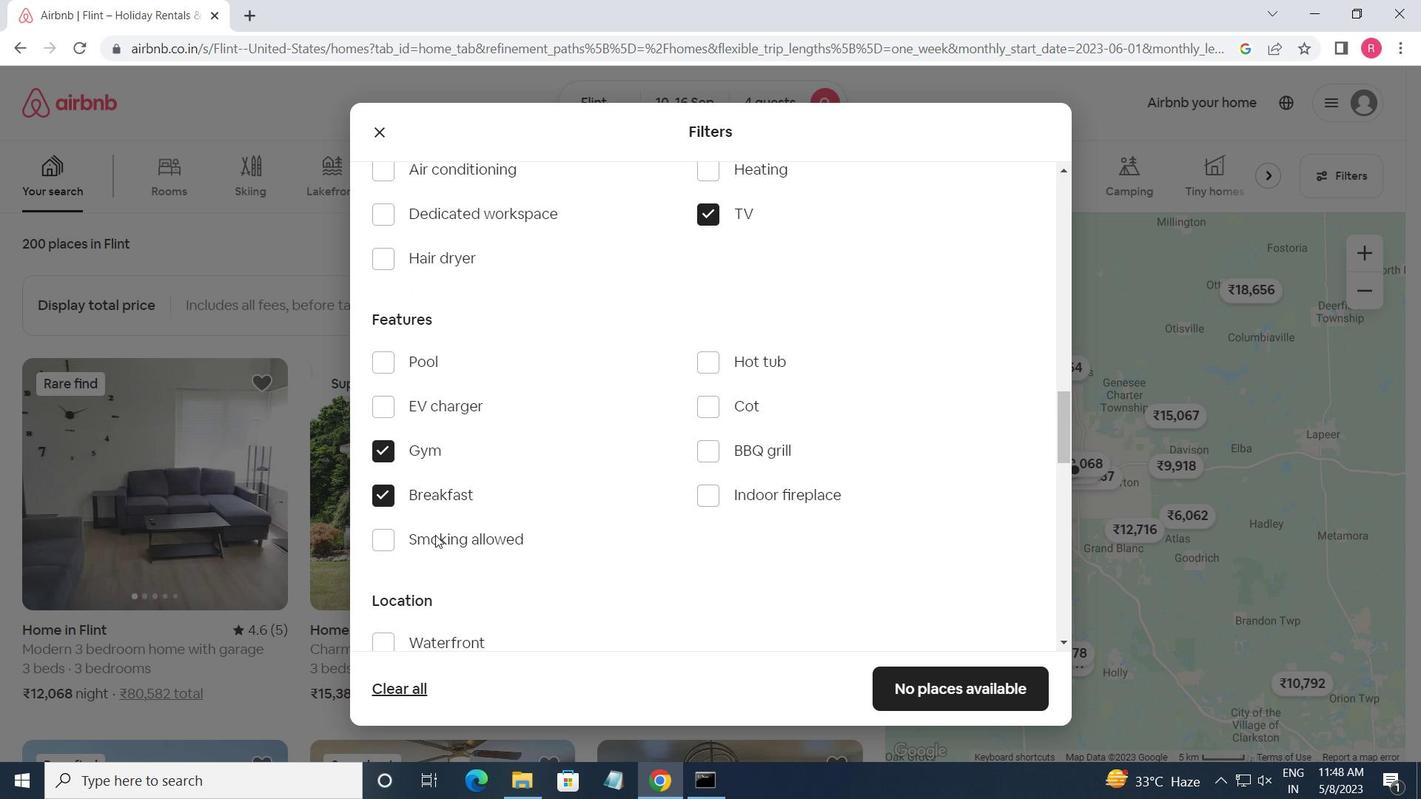 
Action: Mouse scrolled (436, 535) with delta (0, 0)
Screenshot: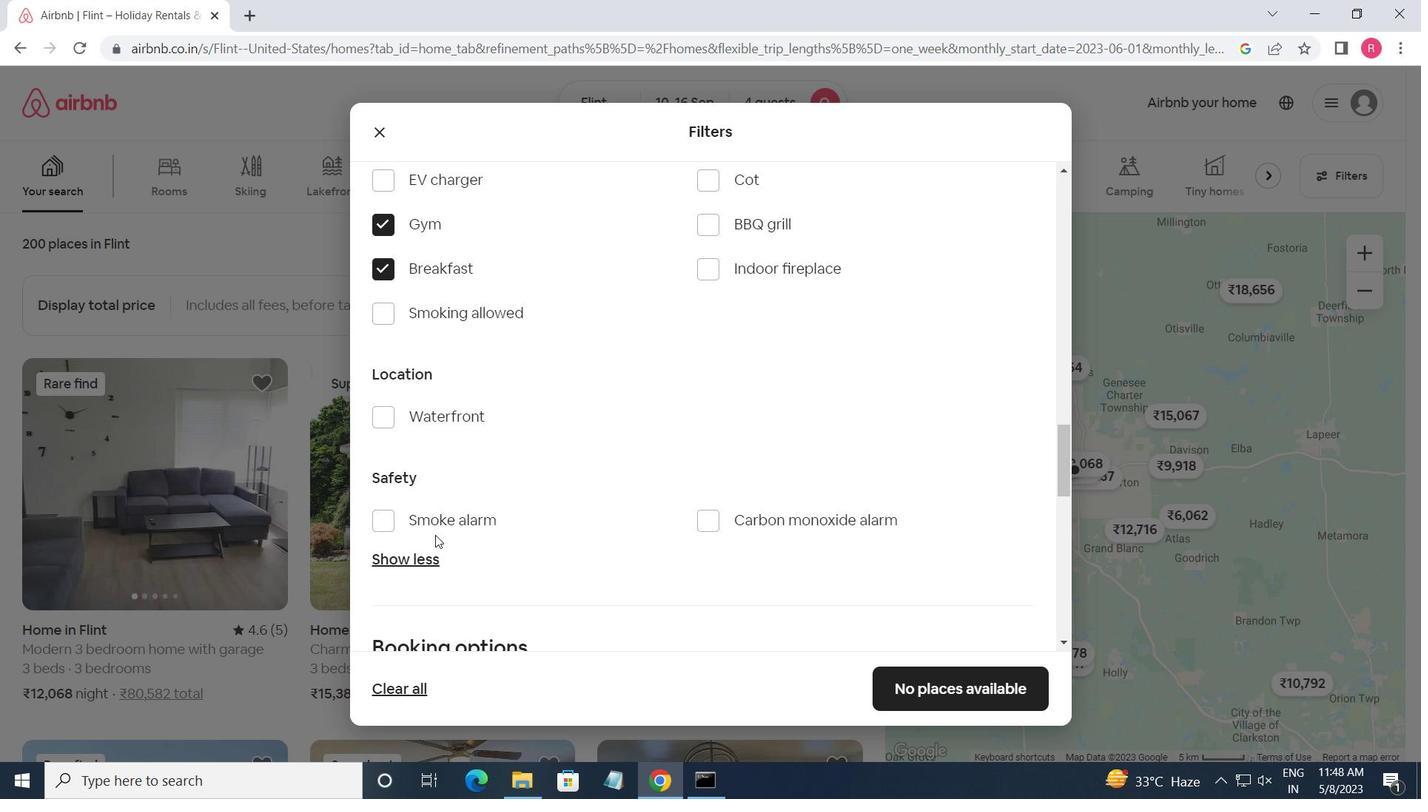 
Action: Mouse moved to (984, 514)
Screenshot: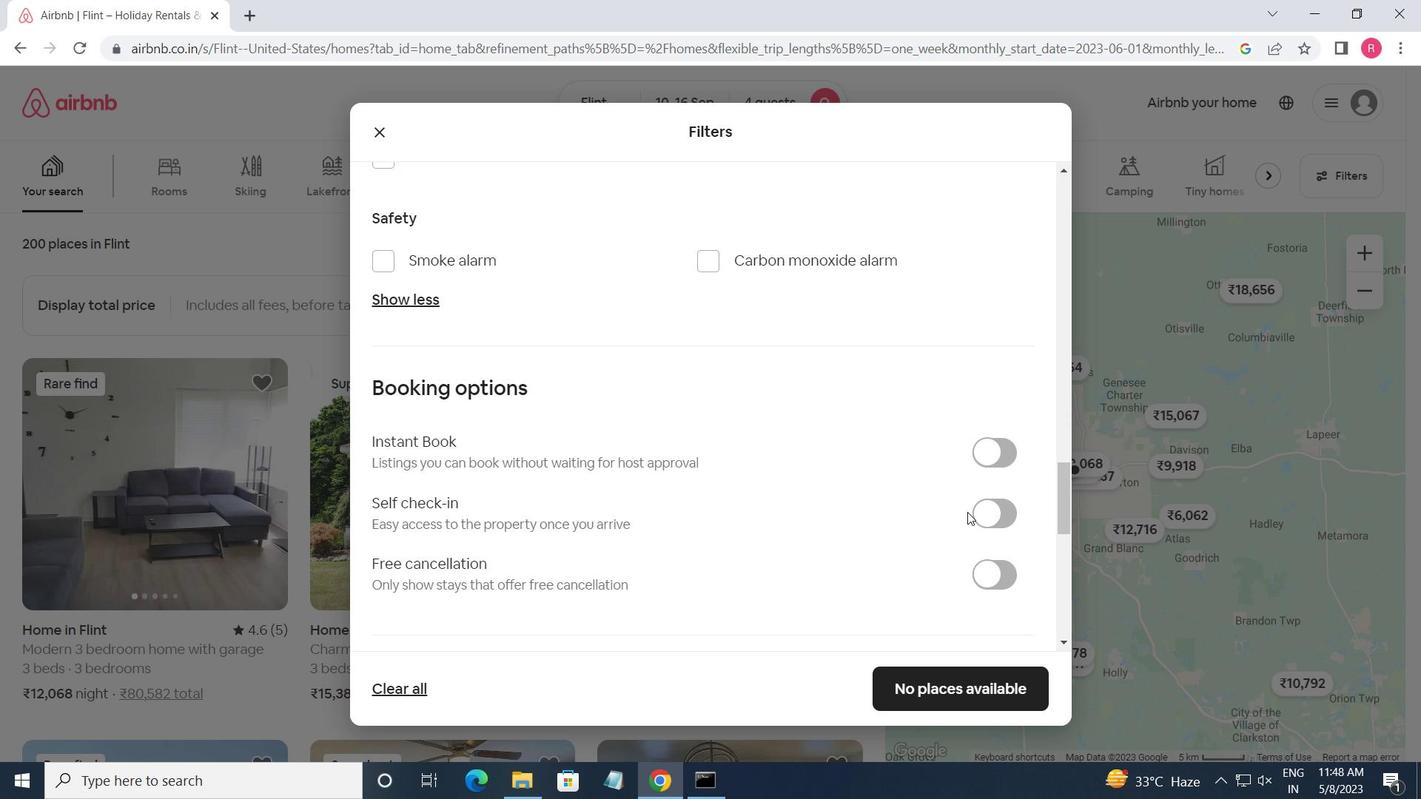 
Action: Mouse pressed left at (984, 514)
Screenshot: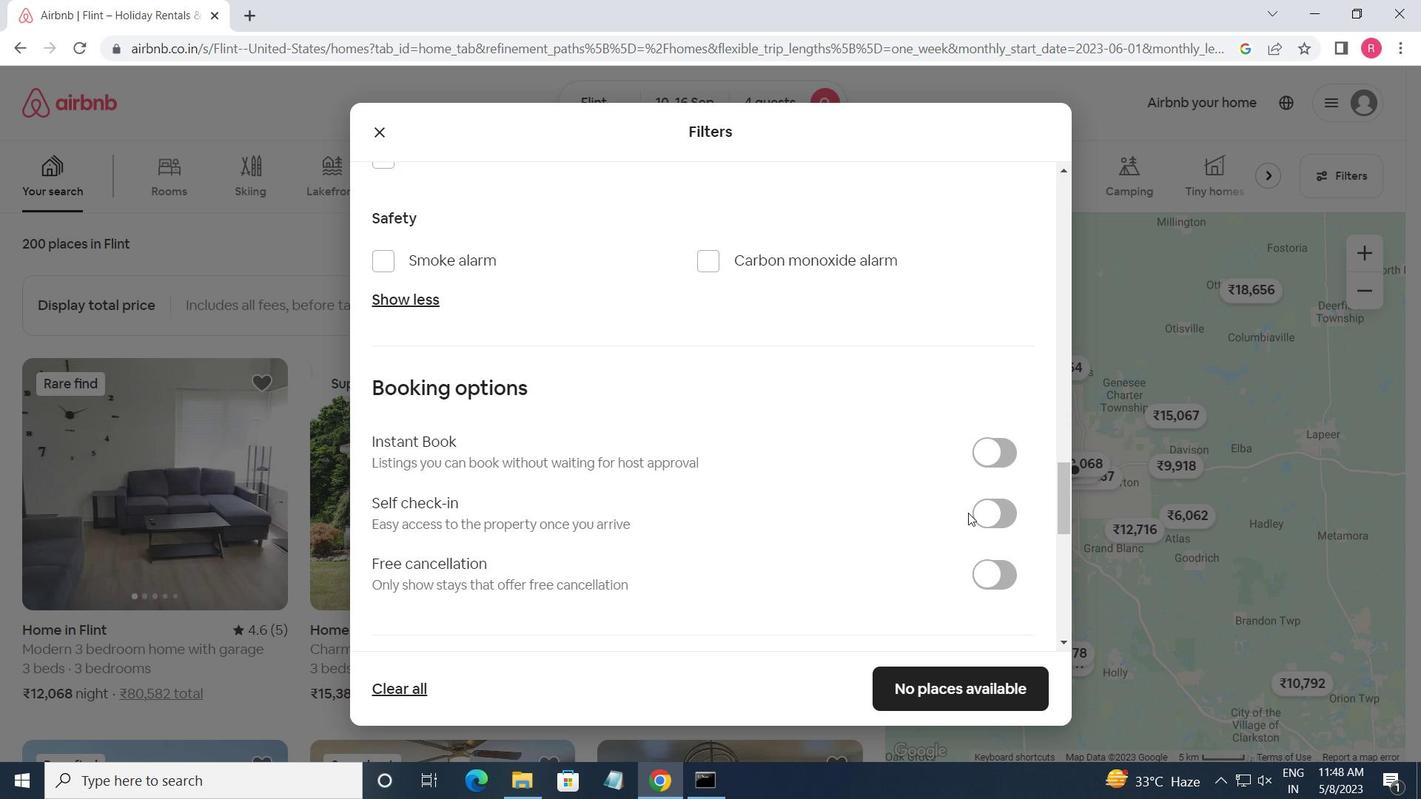
Action: Mouse moved to (722, 519)
Screenshot: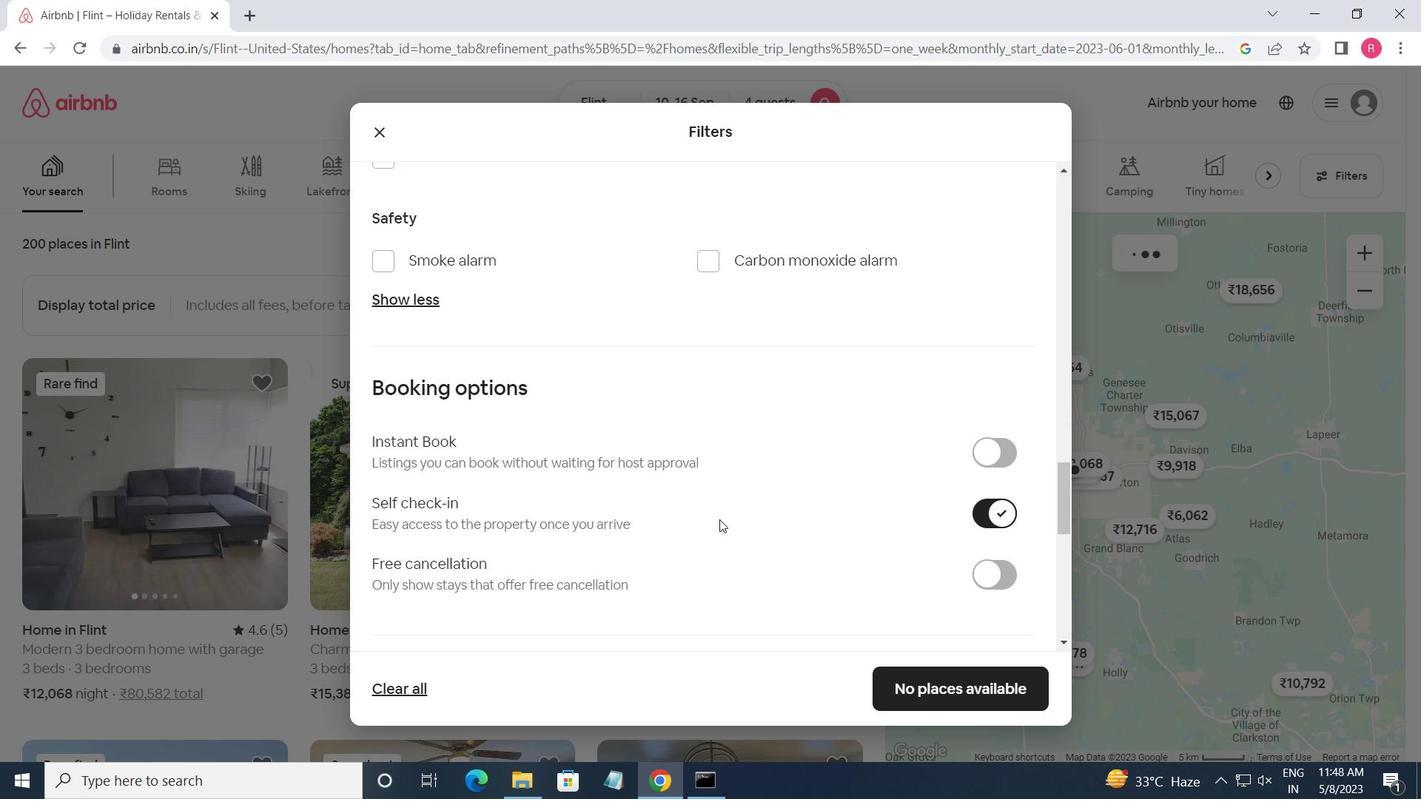 
Action: Mouse scrolled (722, 519) with delta (0, 0)
Screenshot: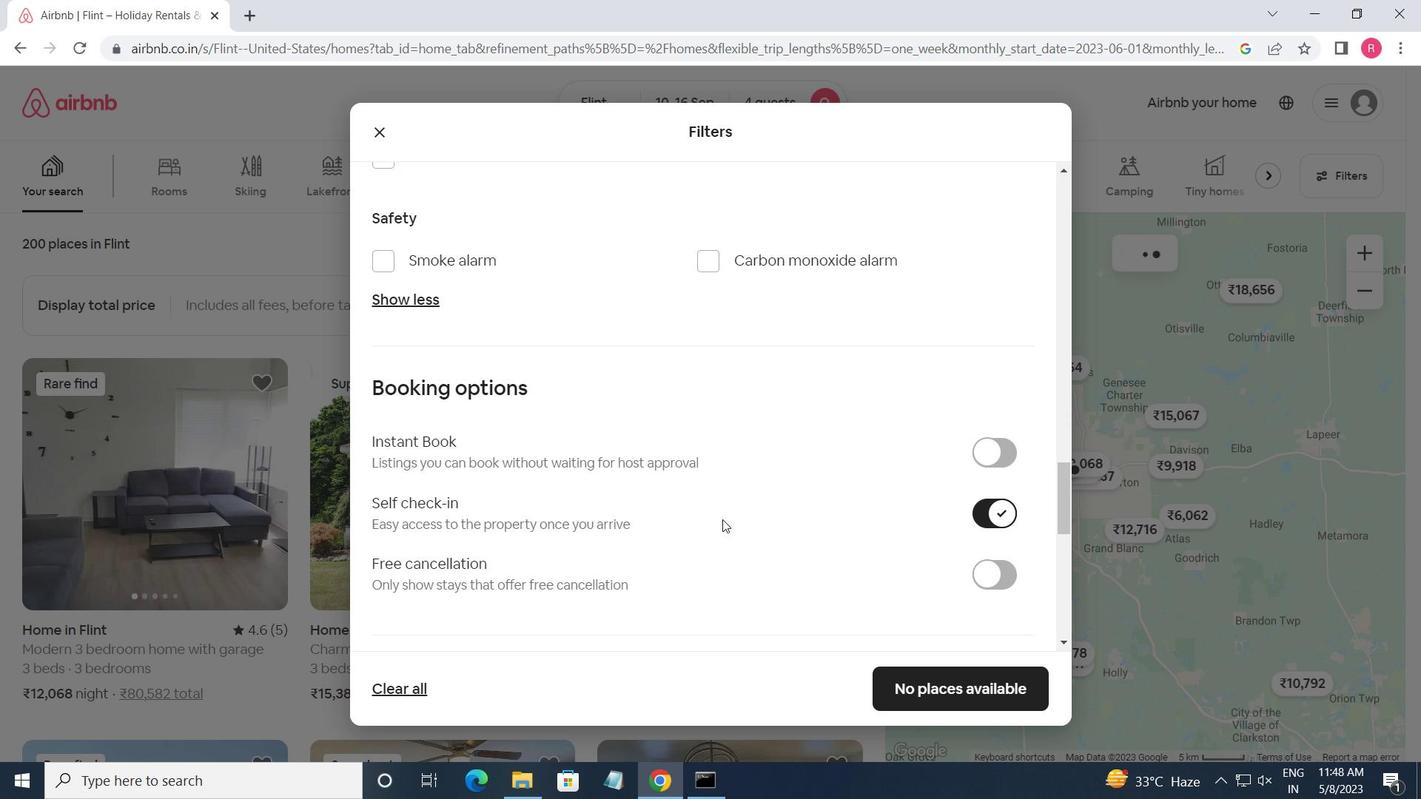 
Action: Mouse moved to (723, 519)
Screenshot: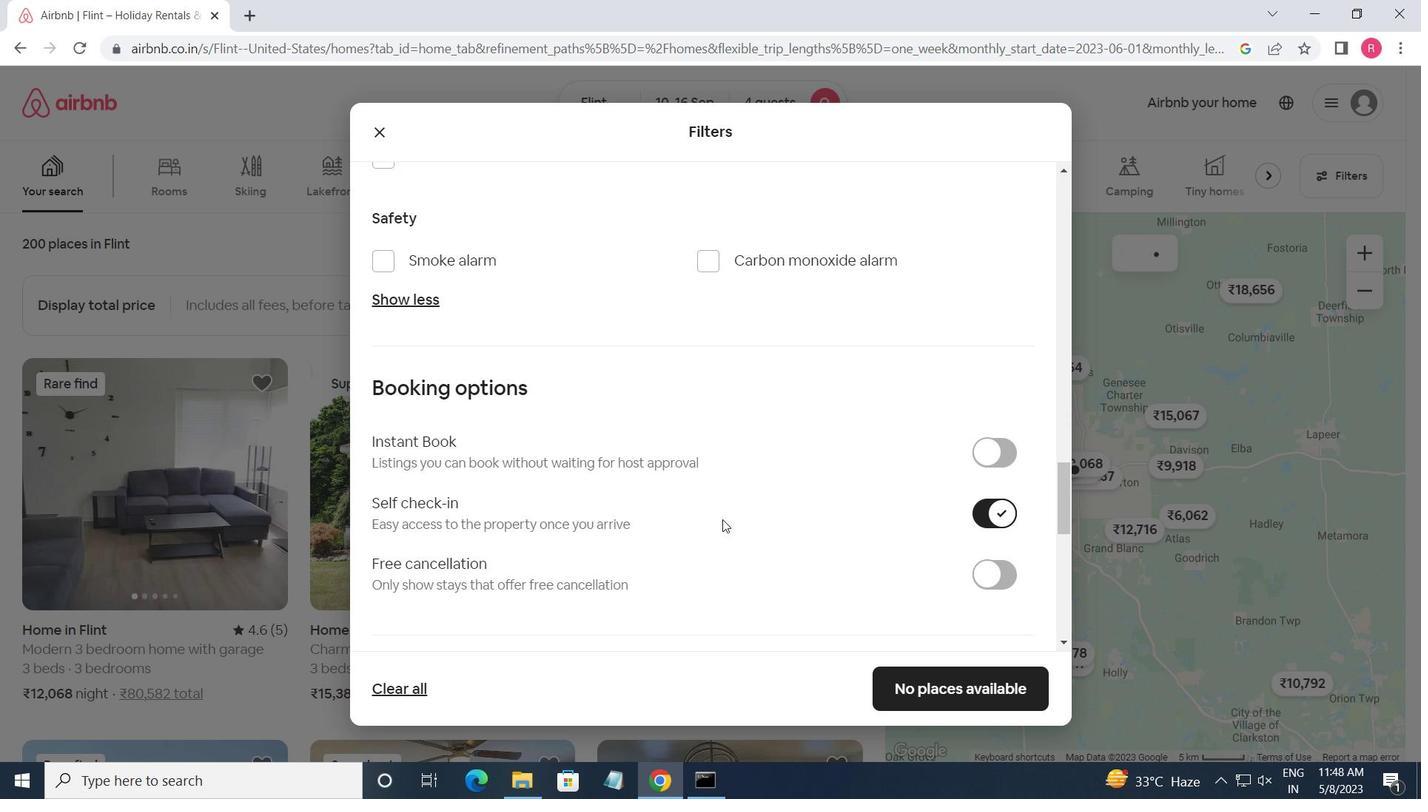 
Action: Mouse scrolled (723, 519) with delta (0, 0)
Screenshot: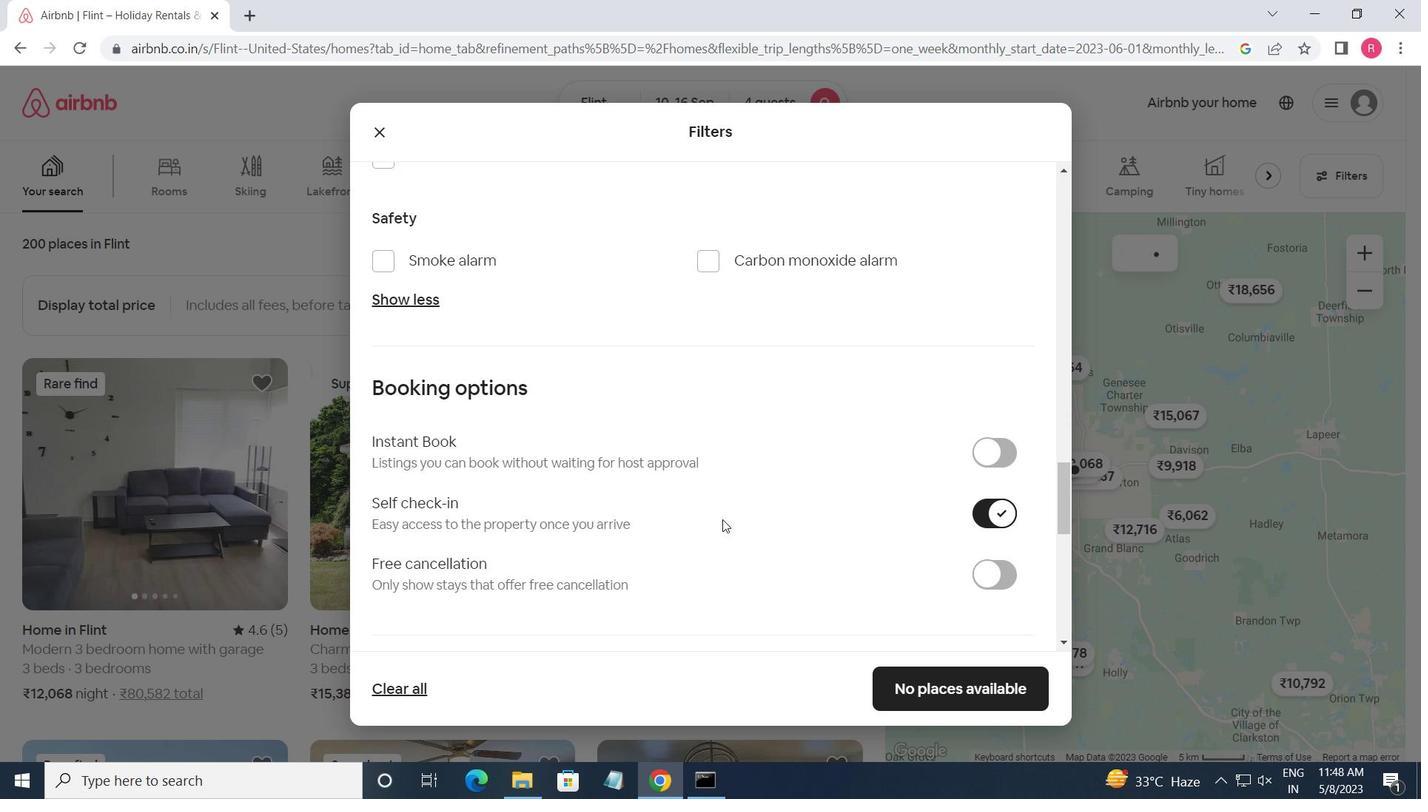 
Action: Mouse moved to (724, 519)
Screenshot: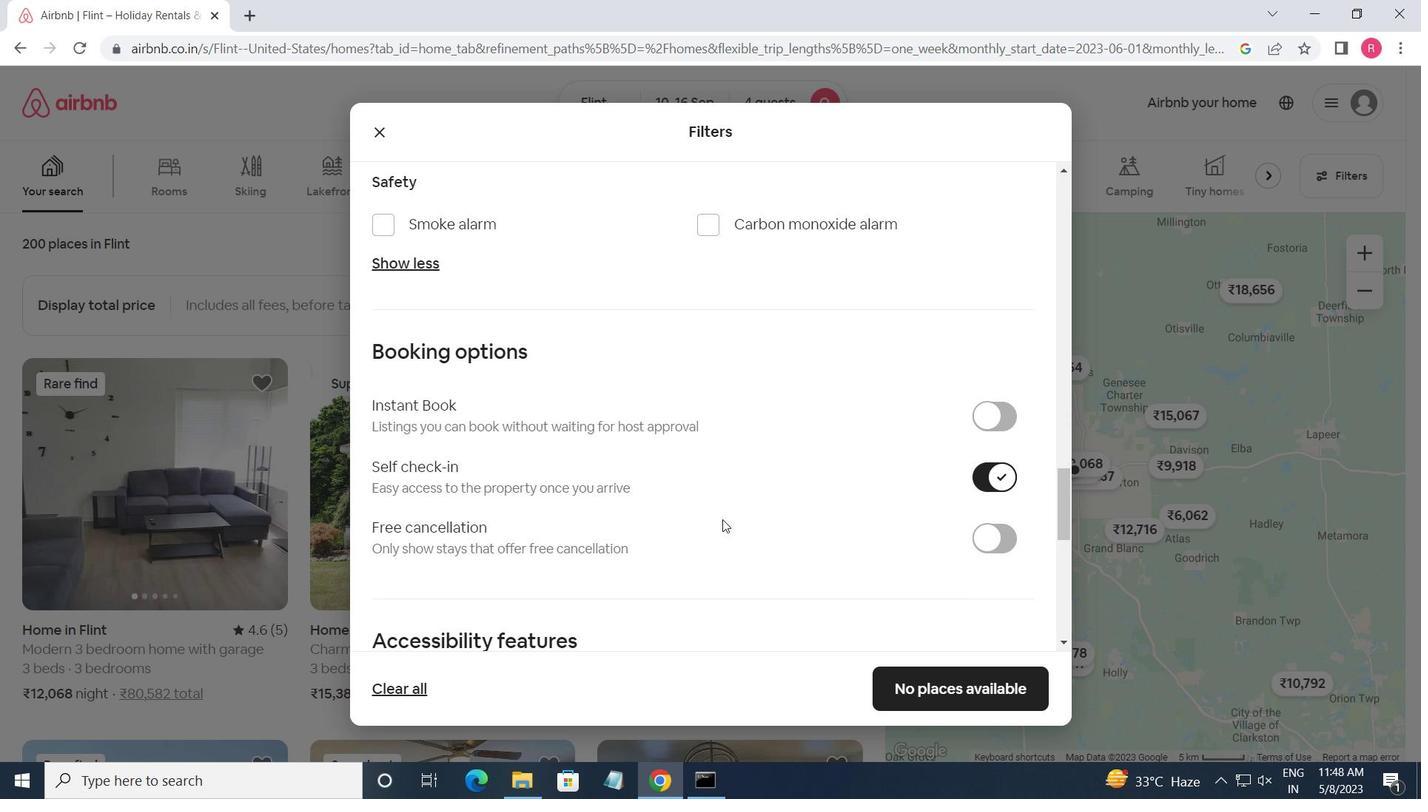 
Action: Mouse scrolled (724, 518) with delta (0, 0)
Screenshot: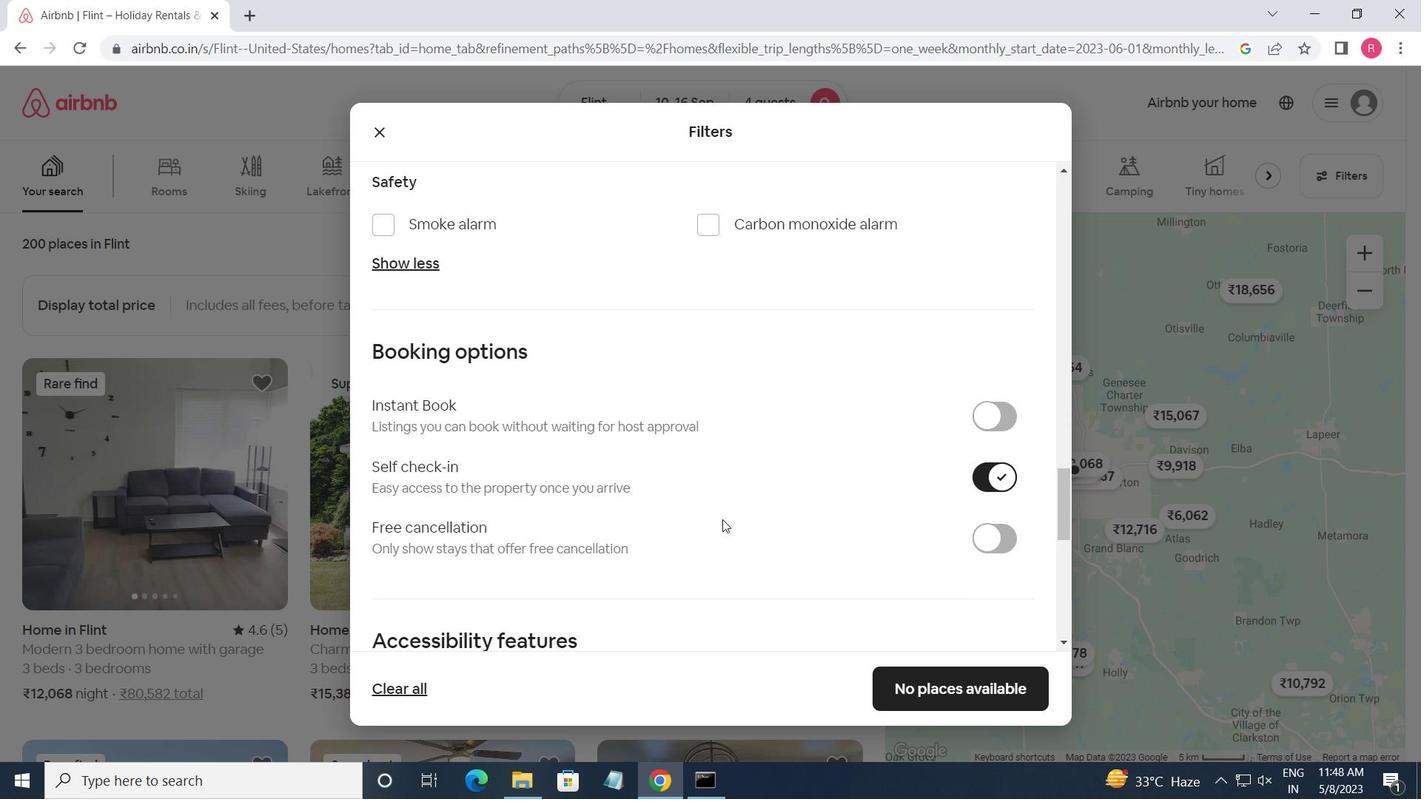 
Action: Mouse scrolled (724, 518) with delta (0, 0)
Screenshot: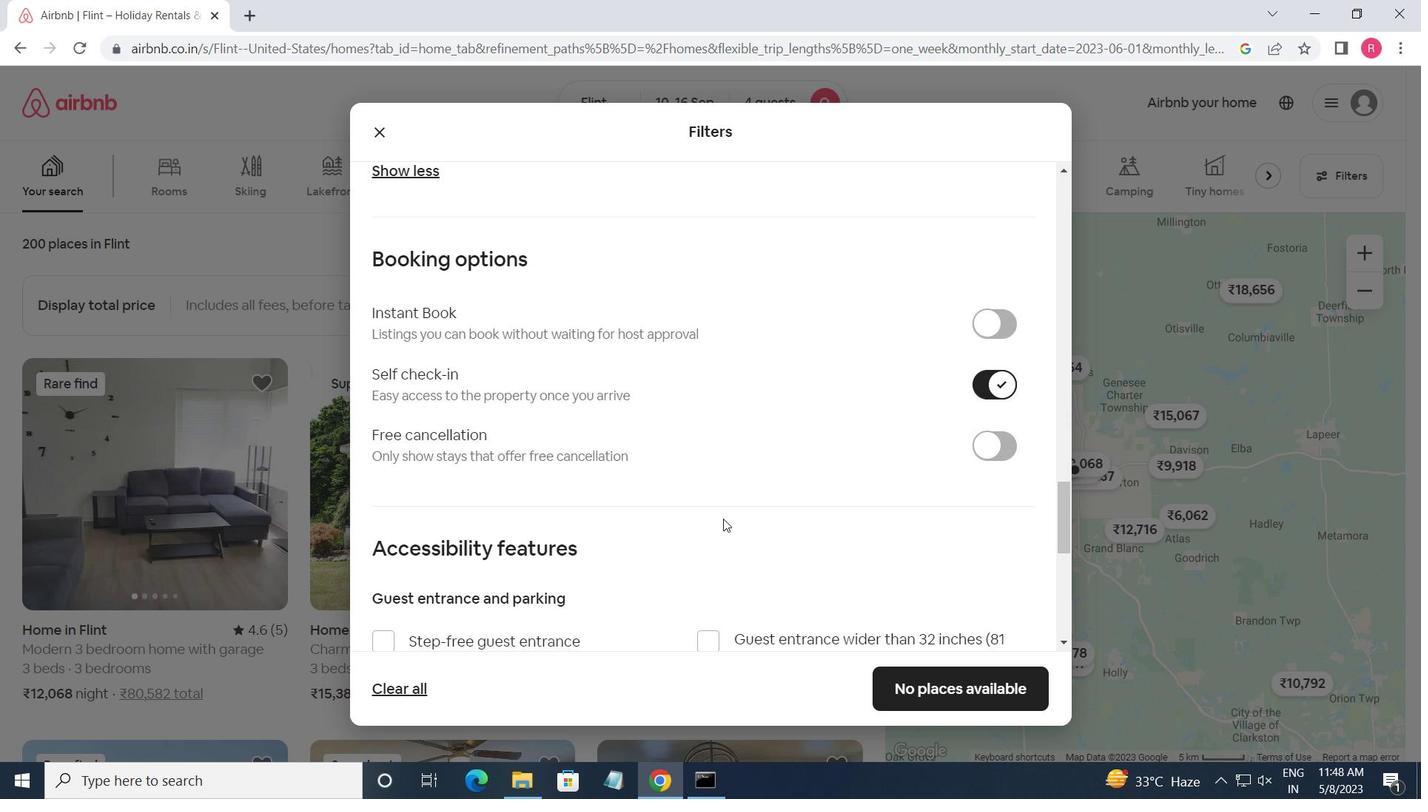 
Action: Mouse moved to (539, 514)
Screenshot: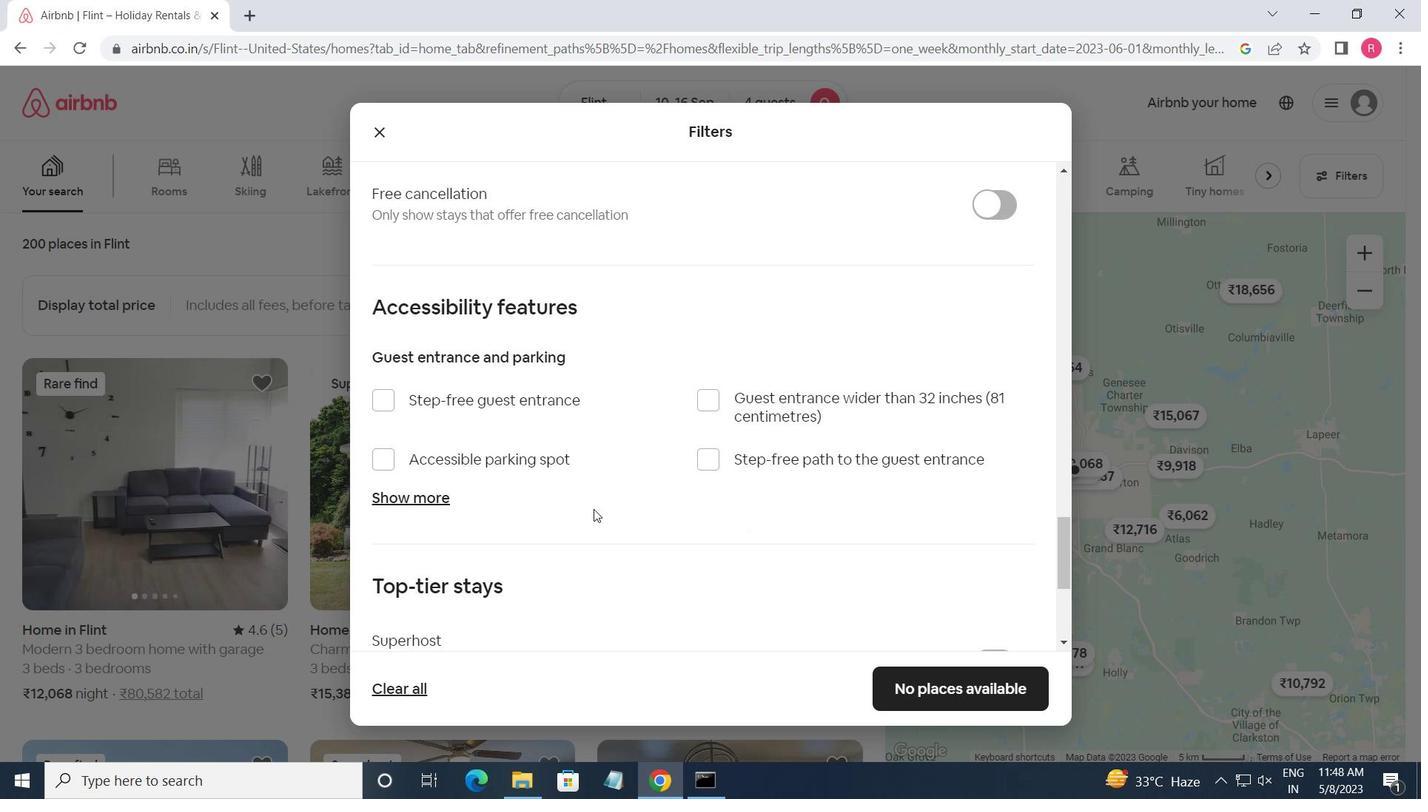 
Action: Mouse scrolled (539, 513) with delta (0, 0)
Screenshot: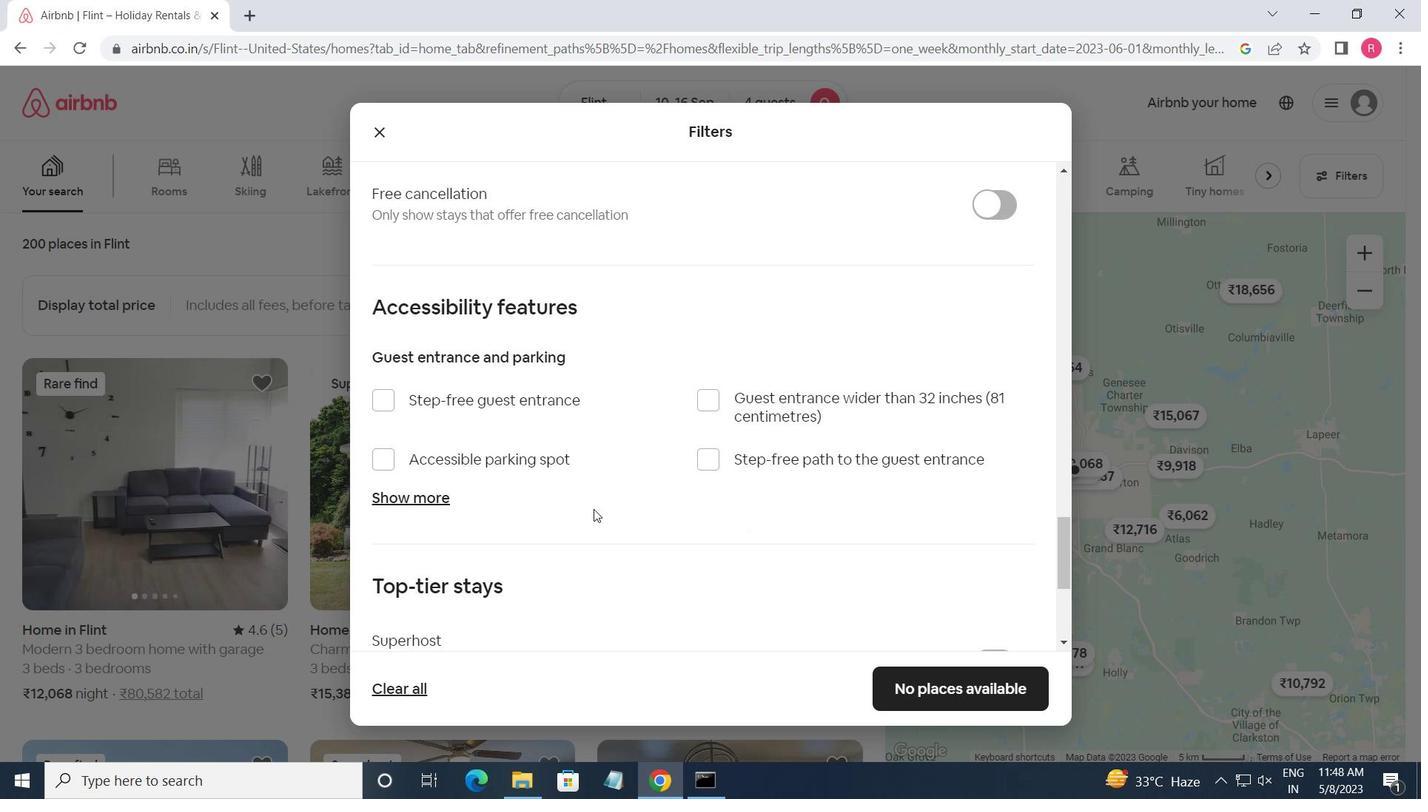 
Action: Mouse moved to (539, 515)
Screenshot: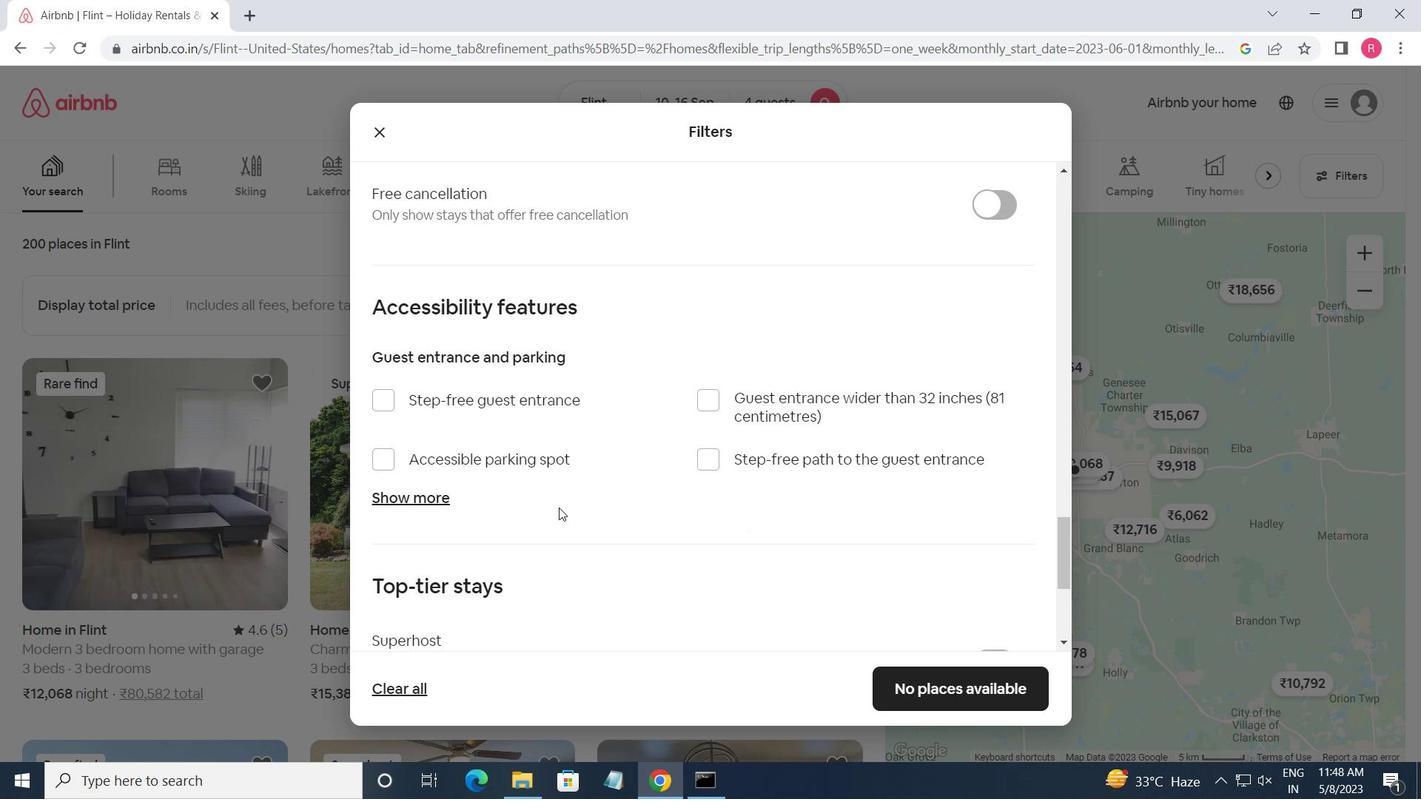
Action: Mouse scrolled (539, 514) with delta (0, 0)
Screenshot: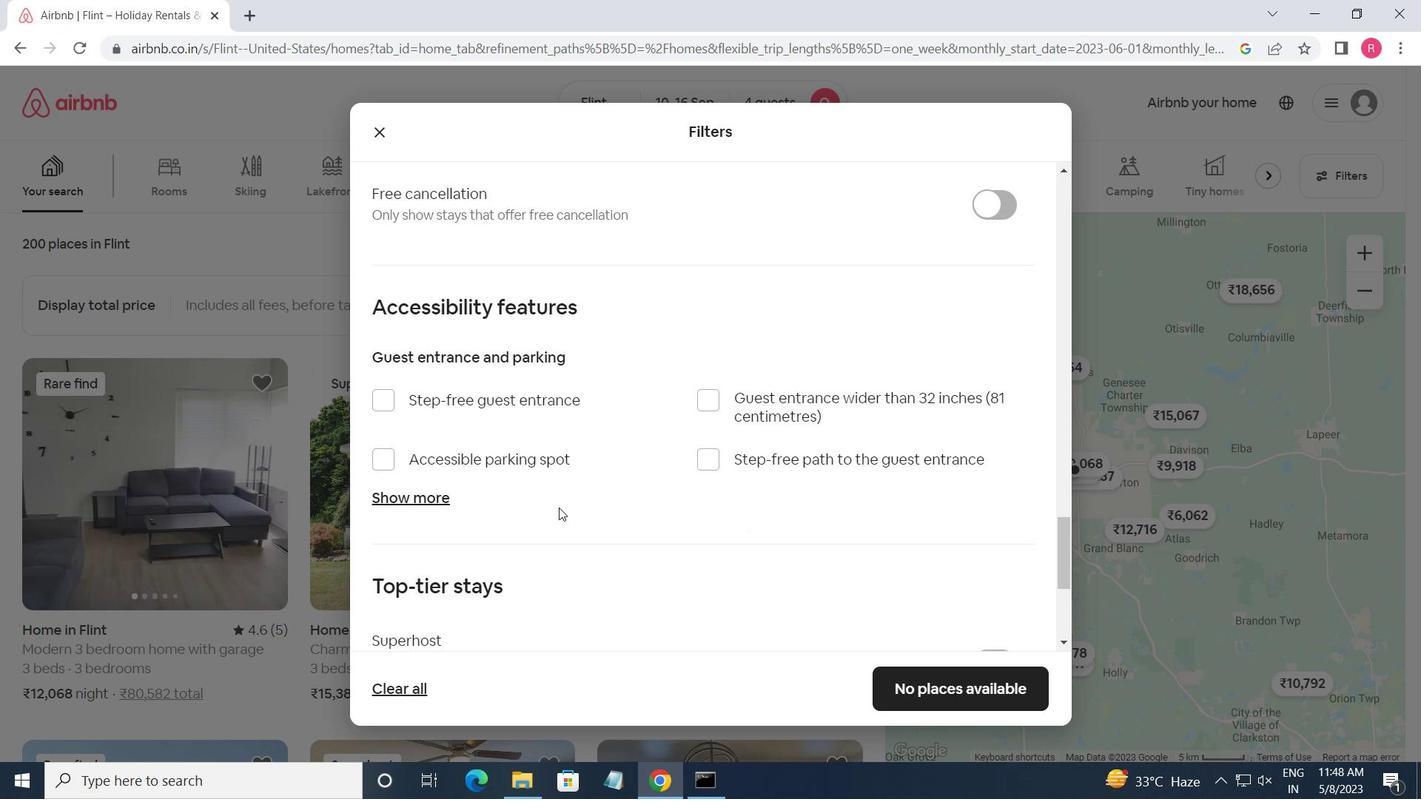 
Action: Mouse moved to (650, 533)
Screenshot: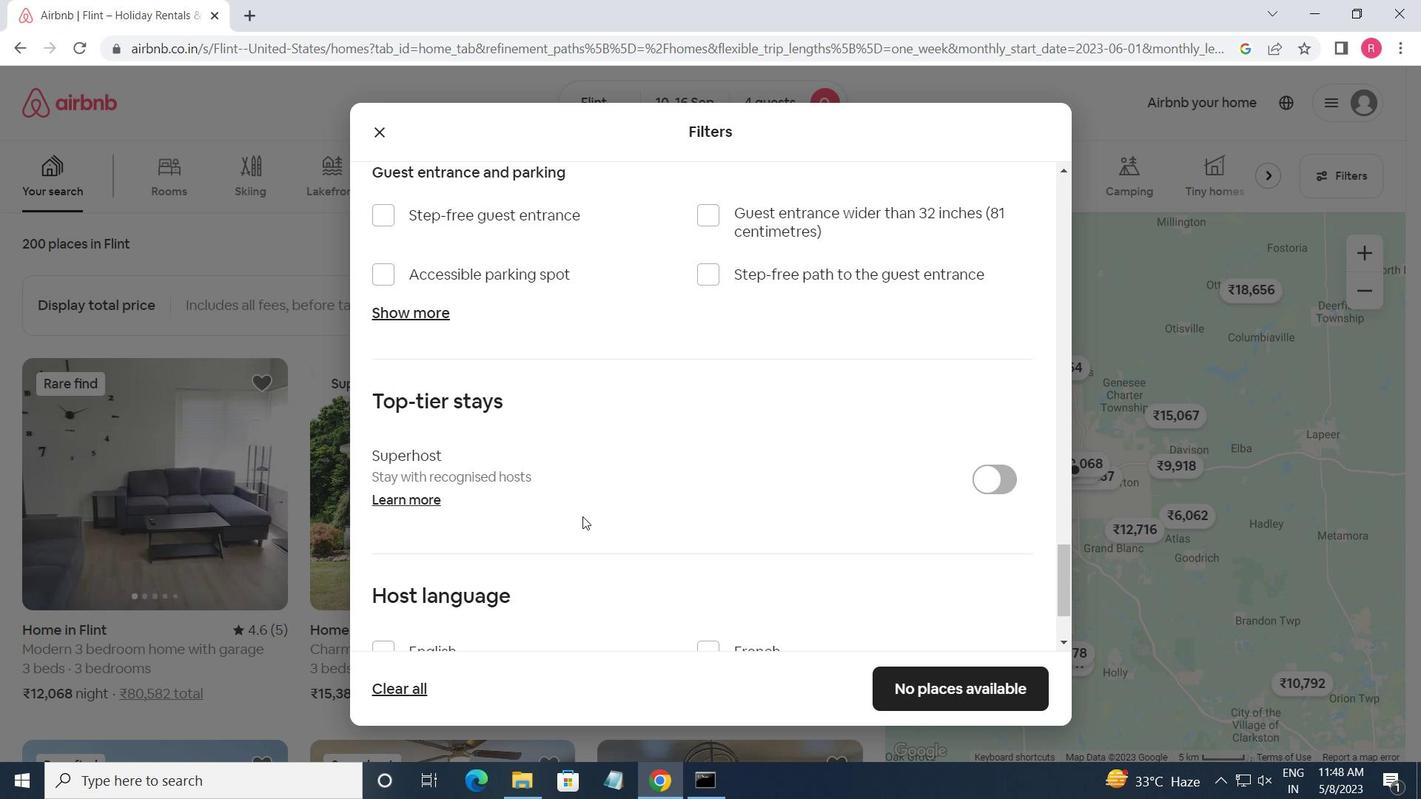 
Action: Mouse scrolled (650, 533) with delta (0, 0)
Screenshot: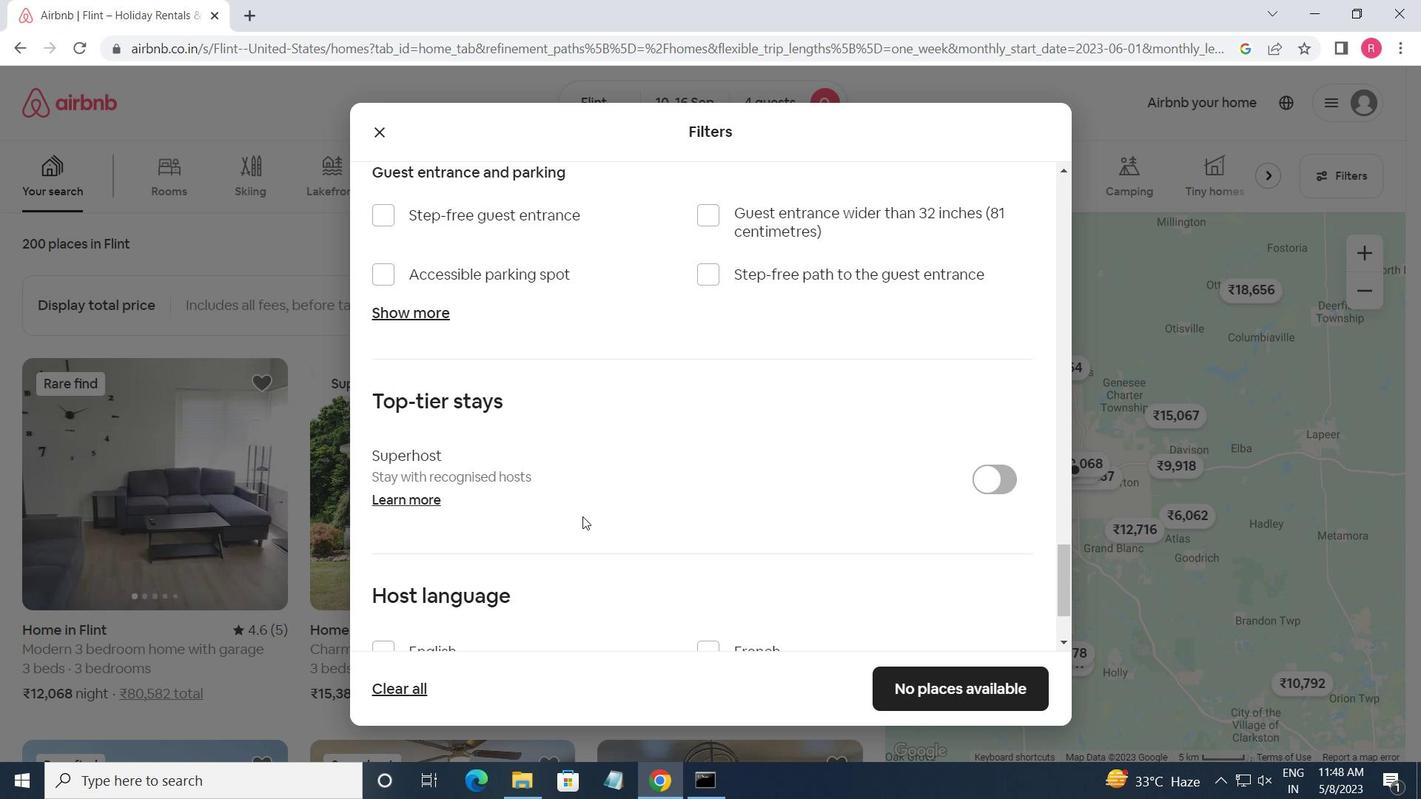 
Action: Mouse moved to (641, 536)
Screenshot: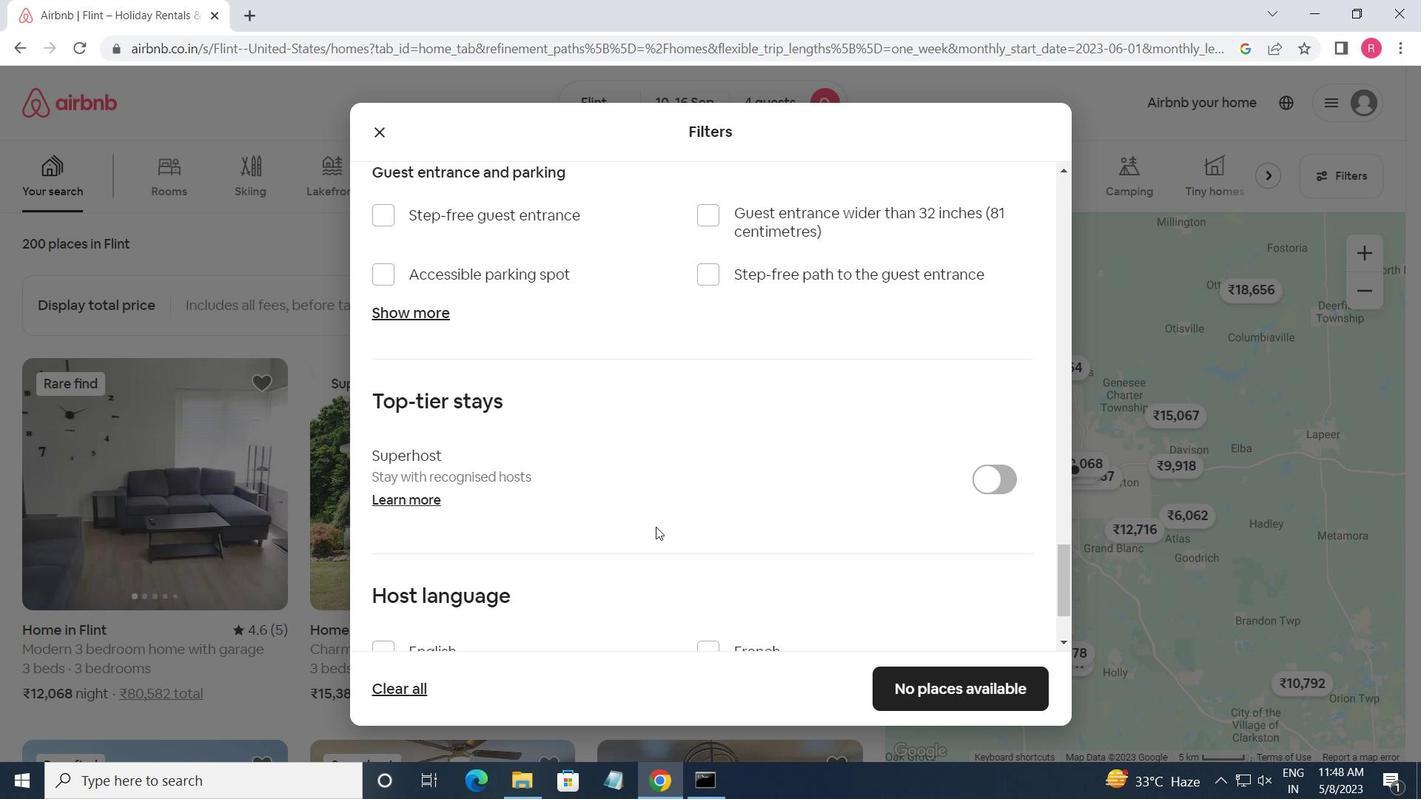 
Action: Mouse scrolled (641, 535) with delta (0, 0)
Screenshot: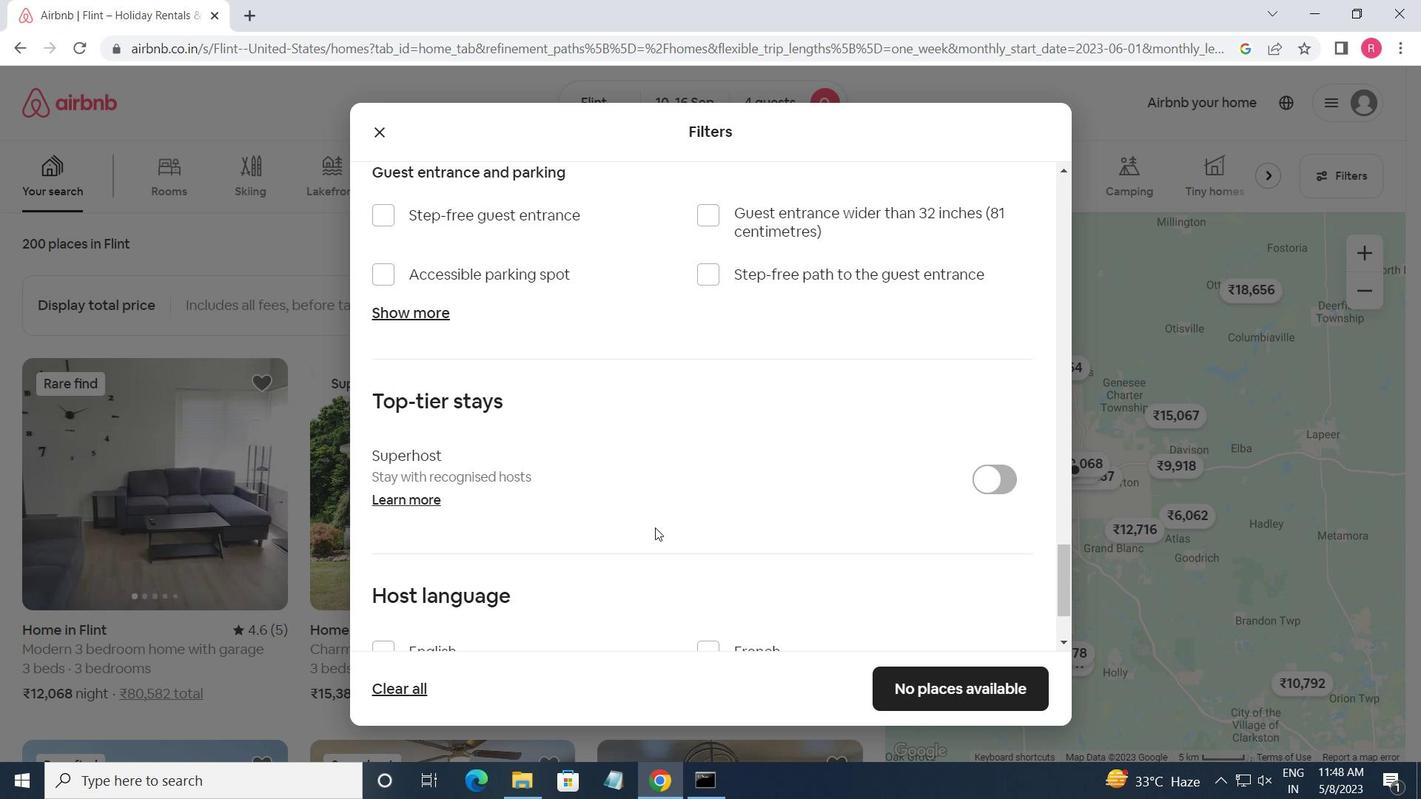 
Action: Mouse moved to (387, 523)
Screenshot: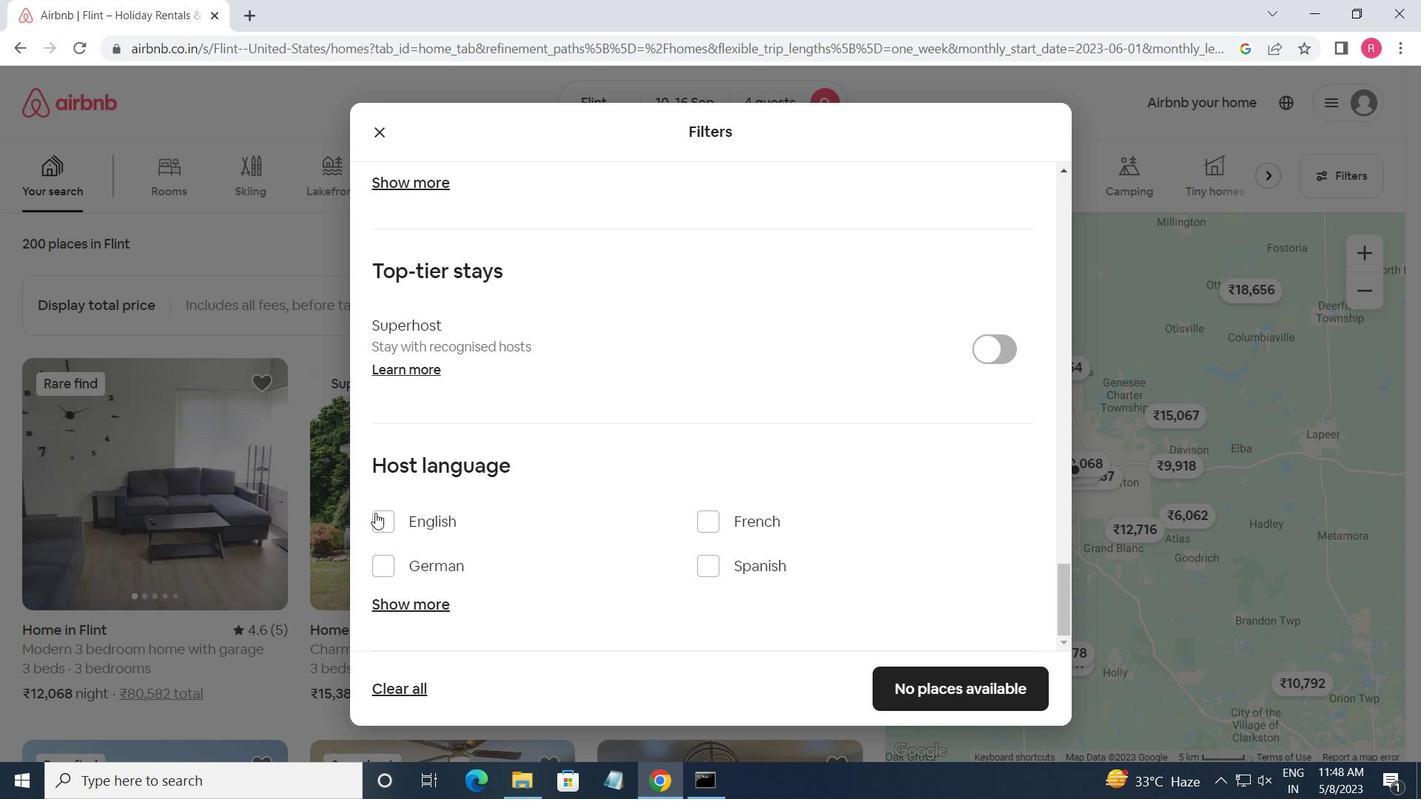 
Action: Mouse pressed left at (387, 523)
Screenshot: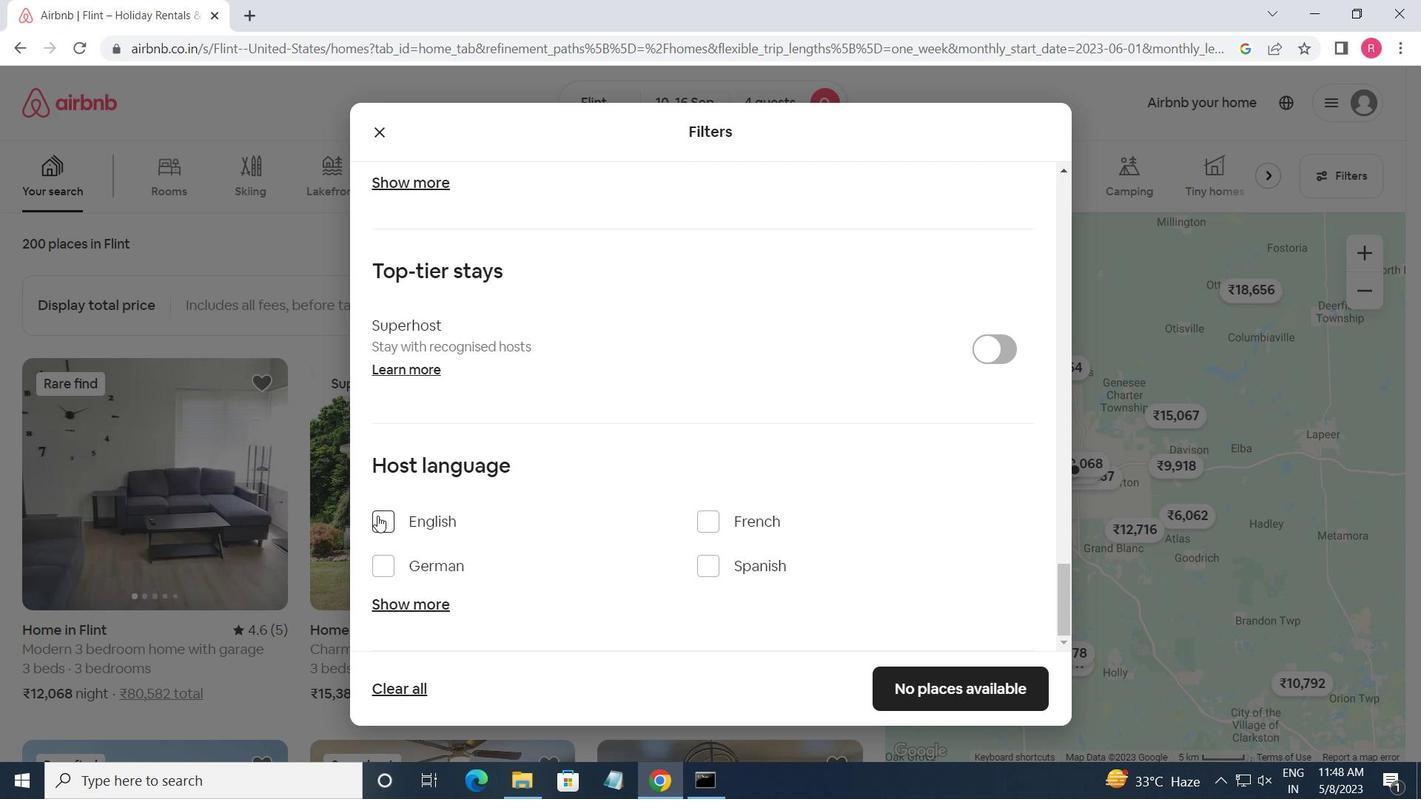
Action: Mouse moved to (924, 688)
Screenshot: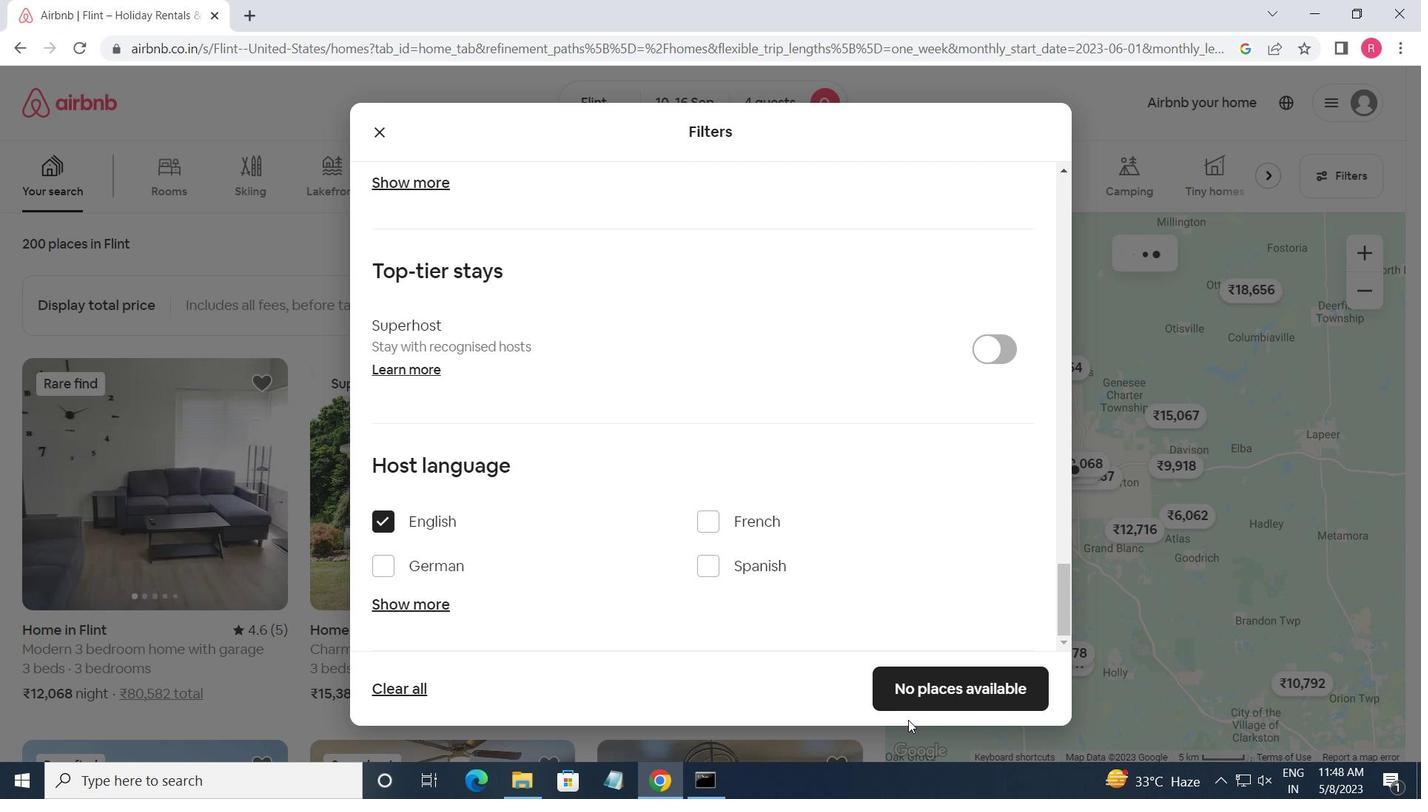 
Action: Mouse pressed left at (924, 688)
Screenshot: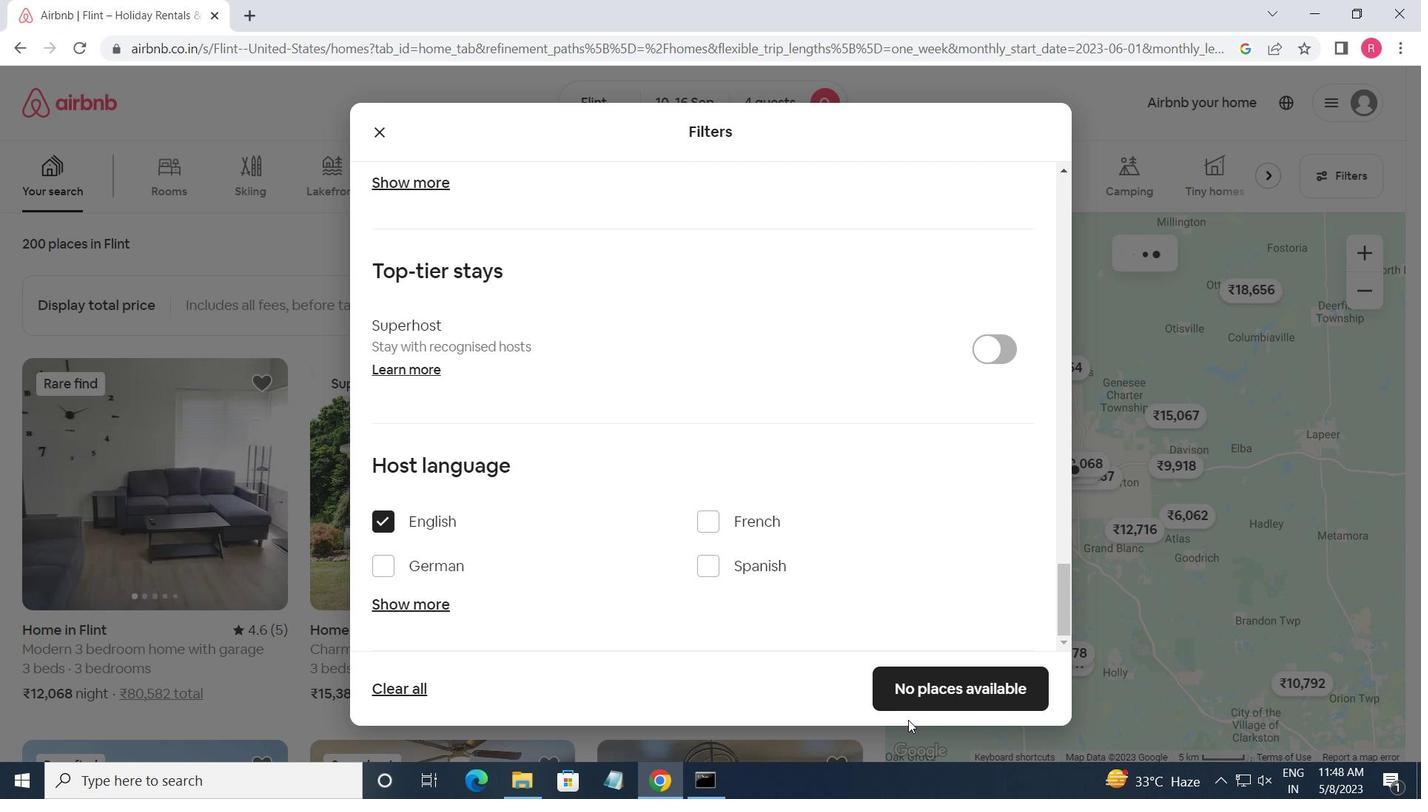 
Action: Mouse moved to (928, 667)
Screenshot: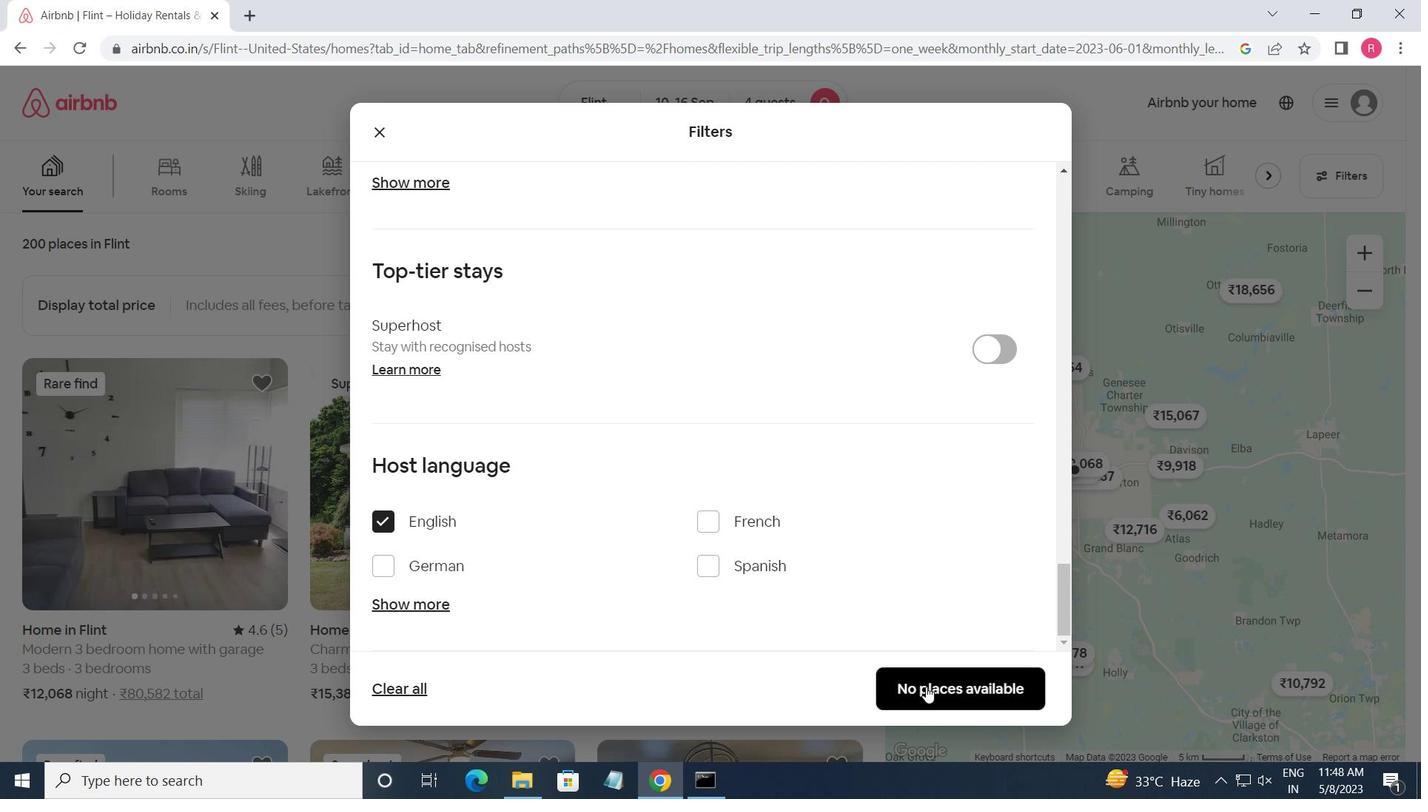 
